 Task: Forward email as attachment with the signature Carlos Perez with the subject Request for clarification from softage.1@softage.net to softage.2@softage.net with the message Could you please provide feedback on the latest version of the marketing plan?
Action: Mouse moved to (1181, 104)
Screenshot: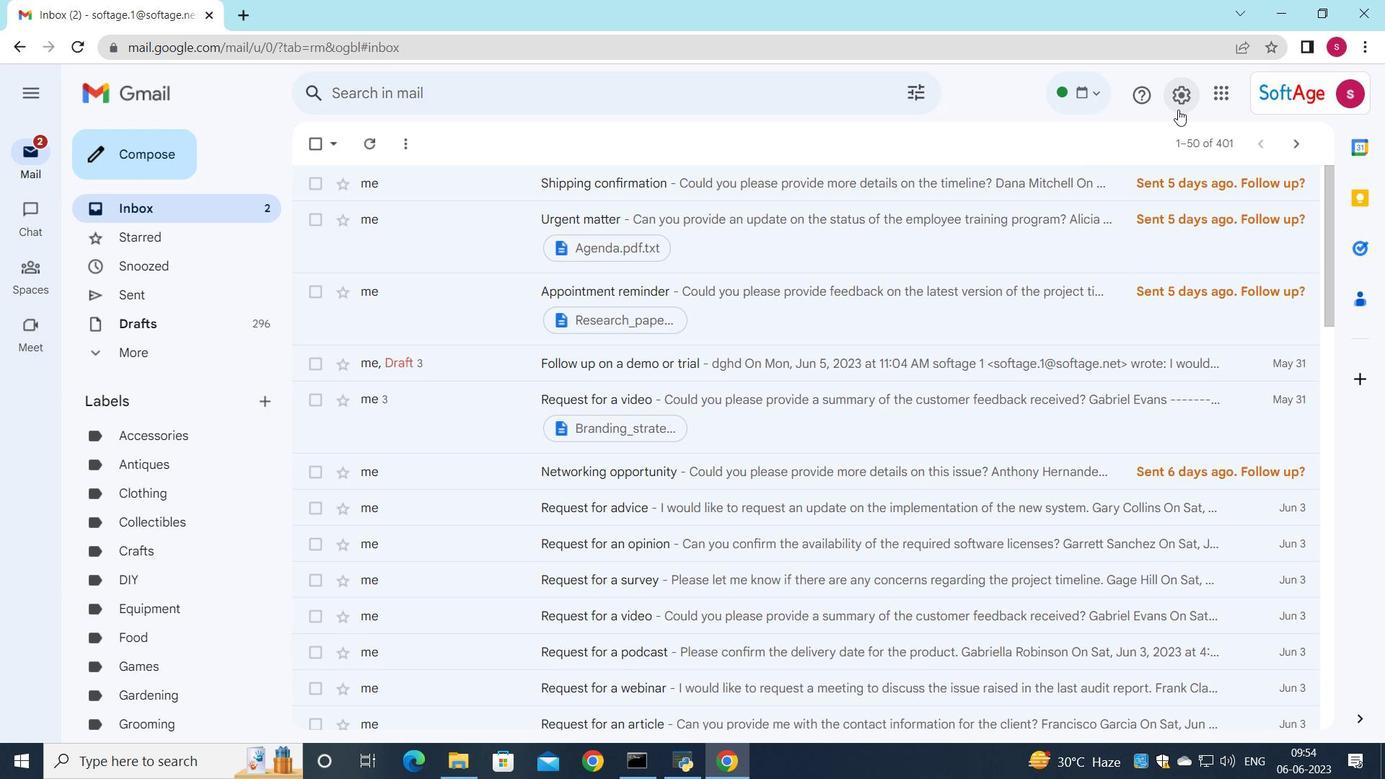
Action: Mouse pressed left at (1181, 104)
Screenshot: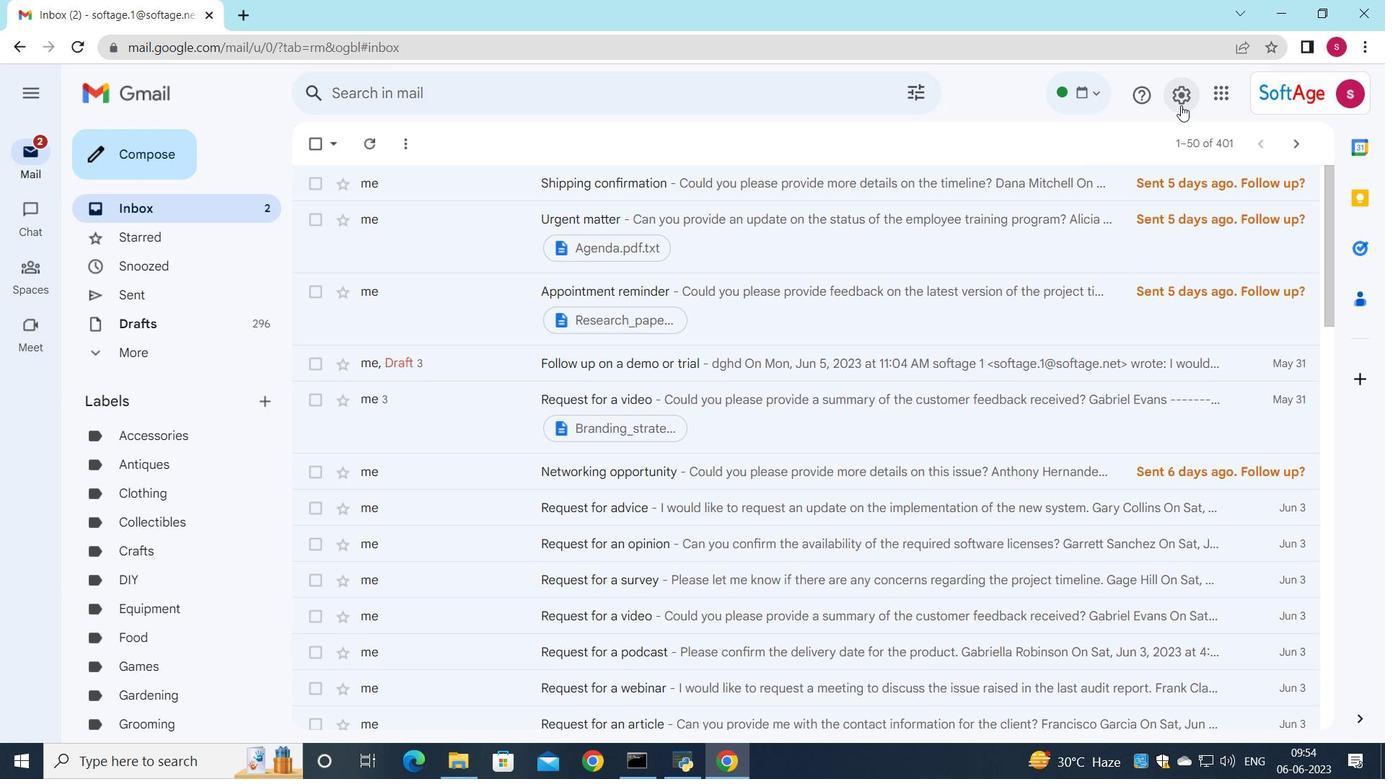 
Action: Mouse moved to (1175, 173)
Screenshot: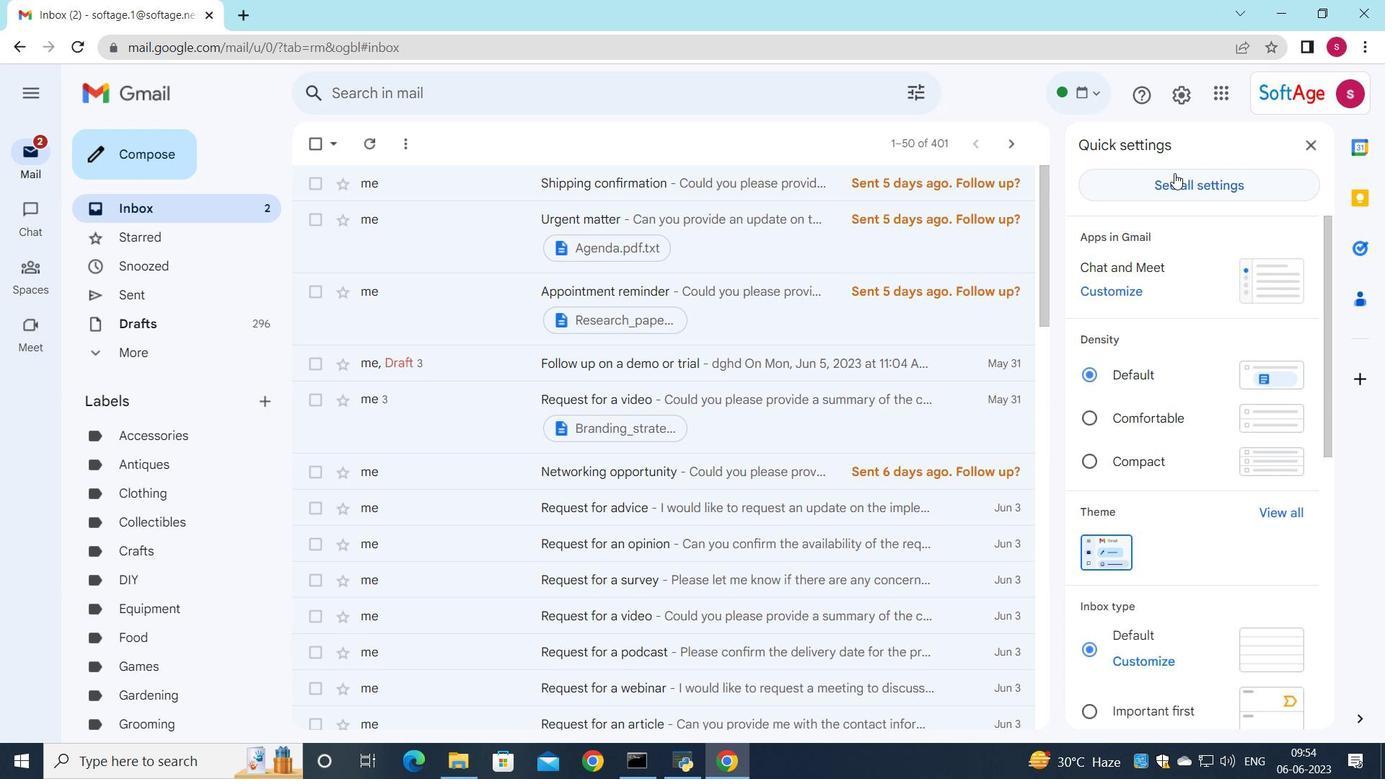 
Action: Mouse pressed left at (1175, 173)
Screenshot: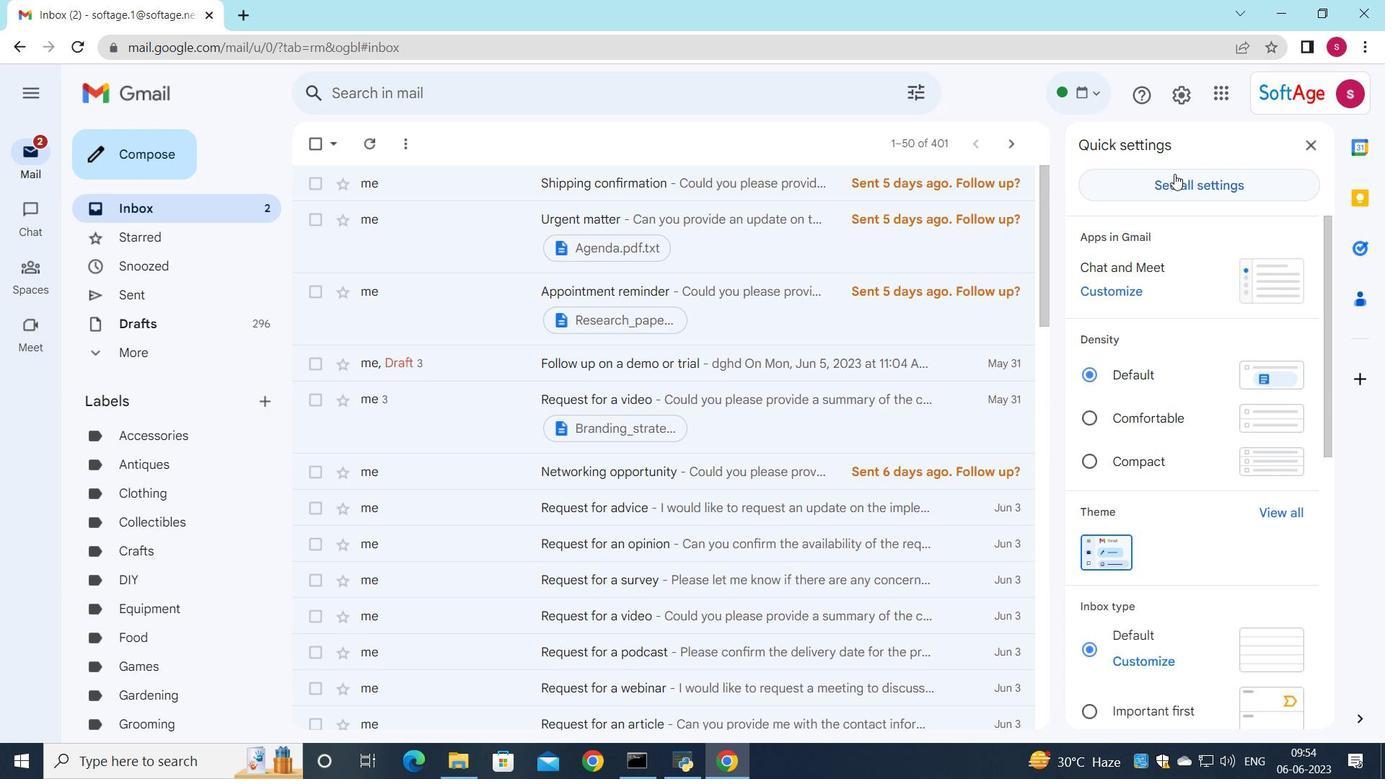 
Action: Mouse moved to (784, 417)
Screenshot: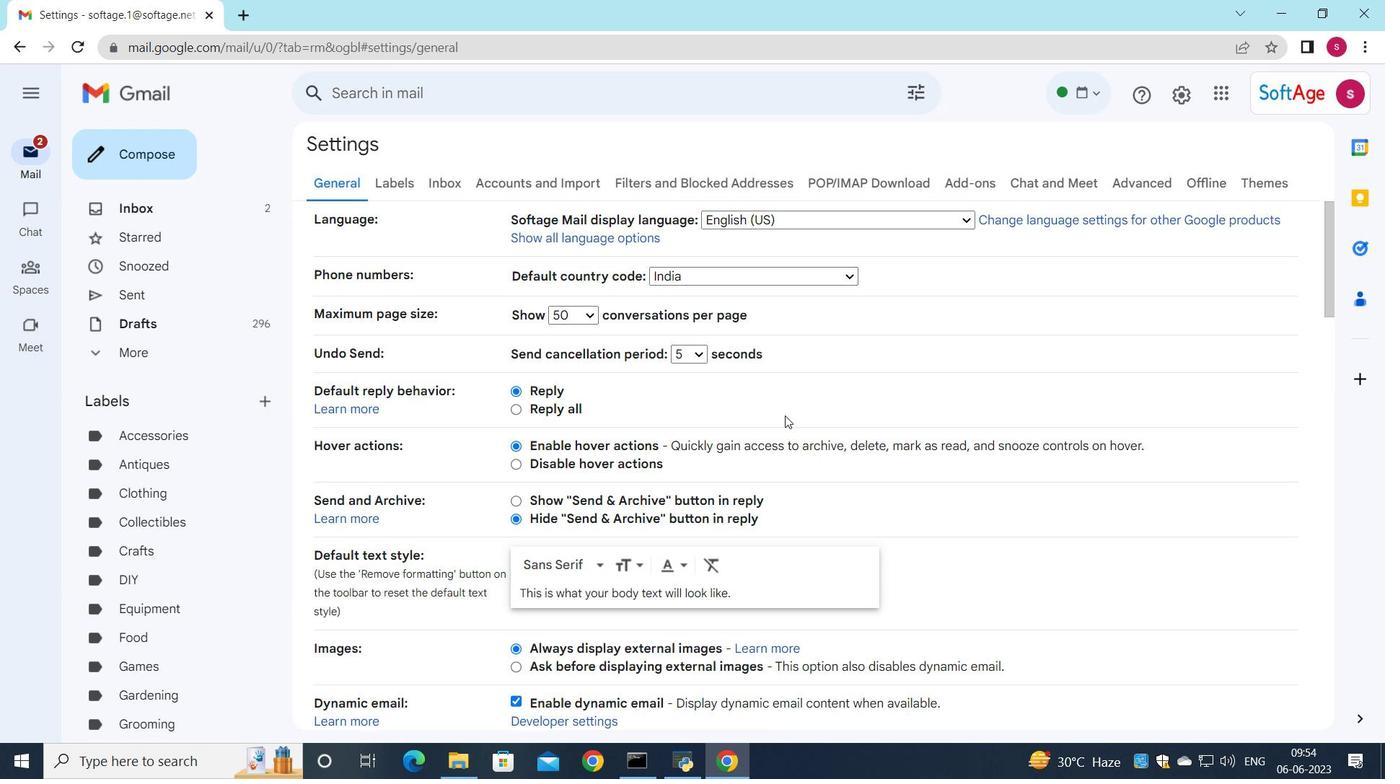 
Action: Mouse scrolled (784, 417) with delta (0, 0)
Screenshot: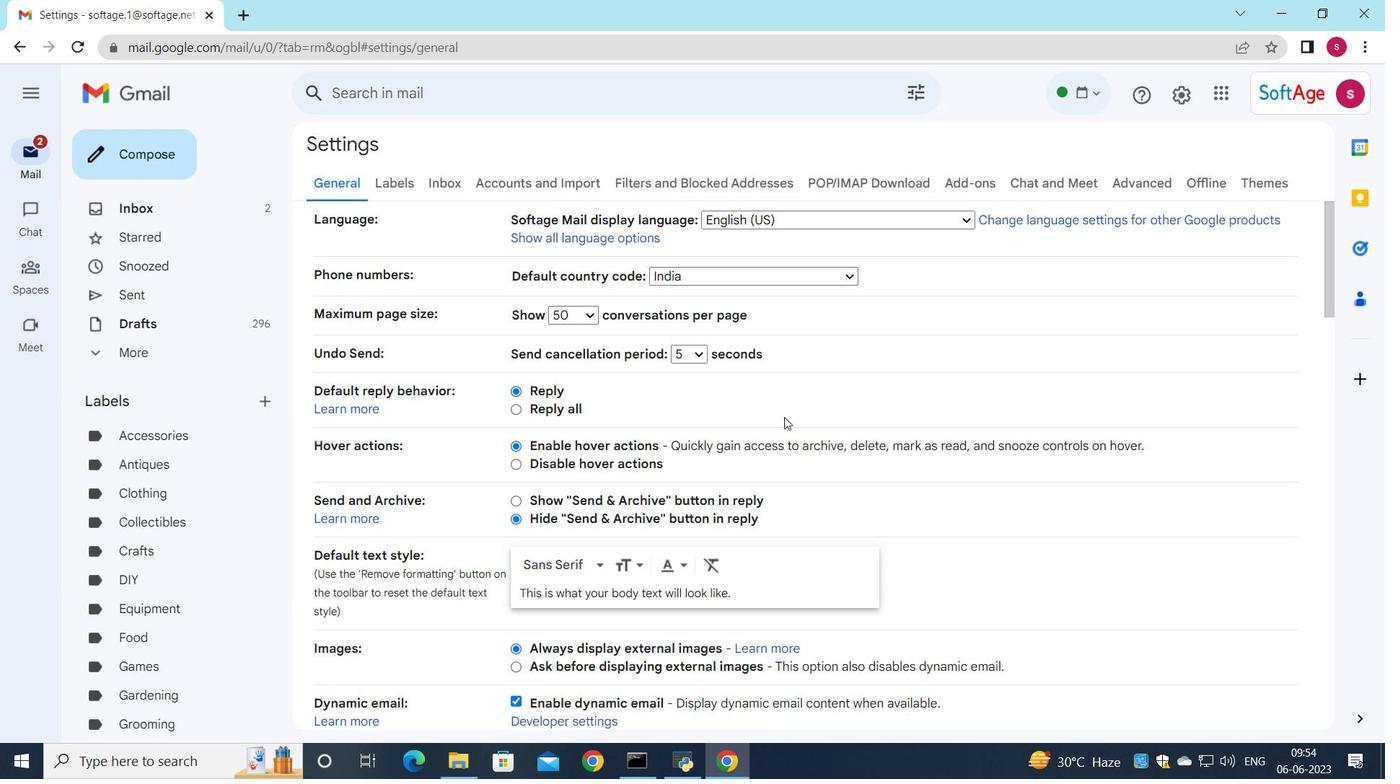 
Action: Mouse moved to (783, 418)
Screenshot: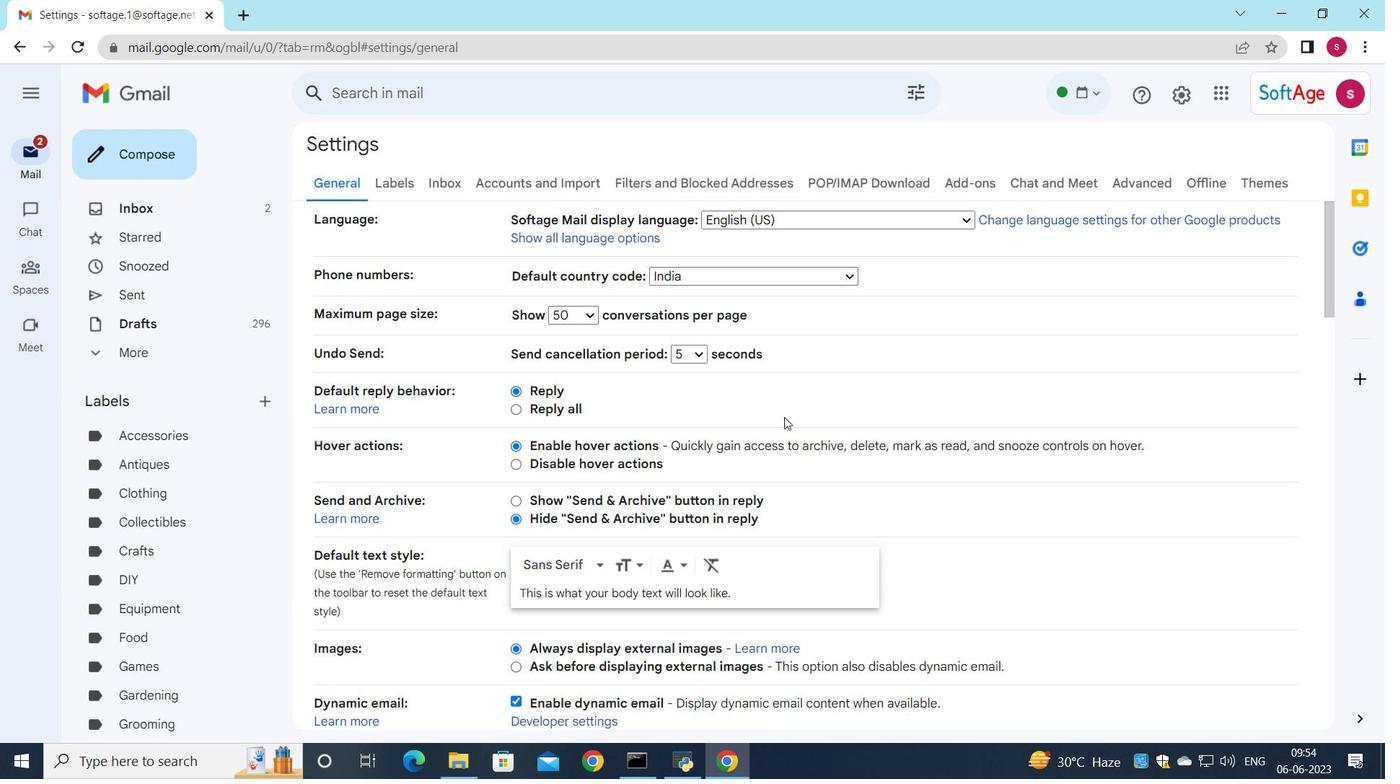 
Action: Mouse scrolled (783, 417) with delta (0, 0)
Screenshot: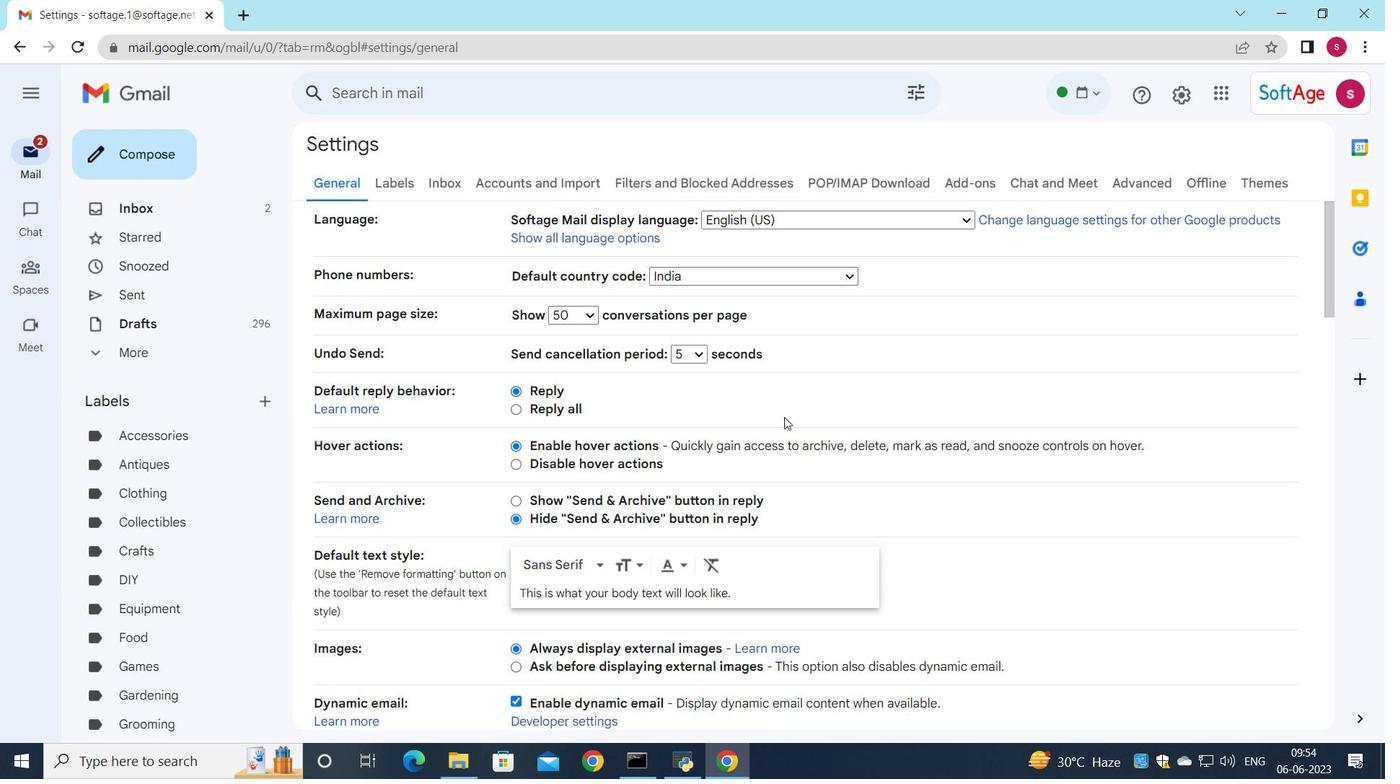 
Action: Mouse moved to (782, 419)
Screenshot: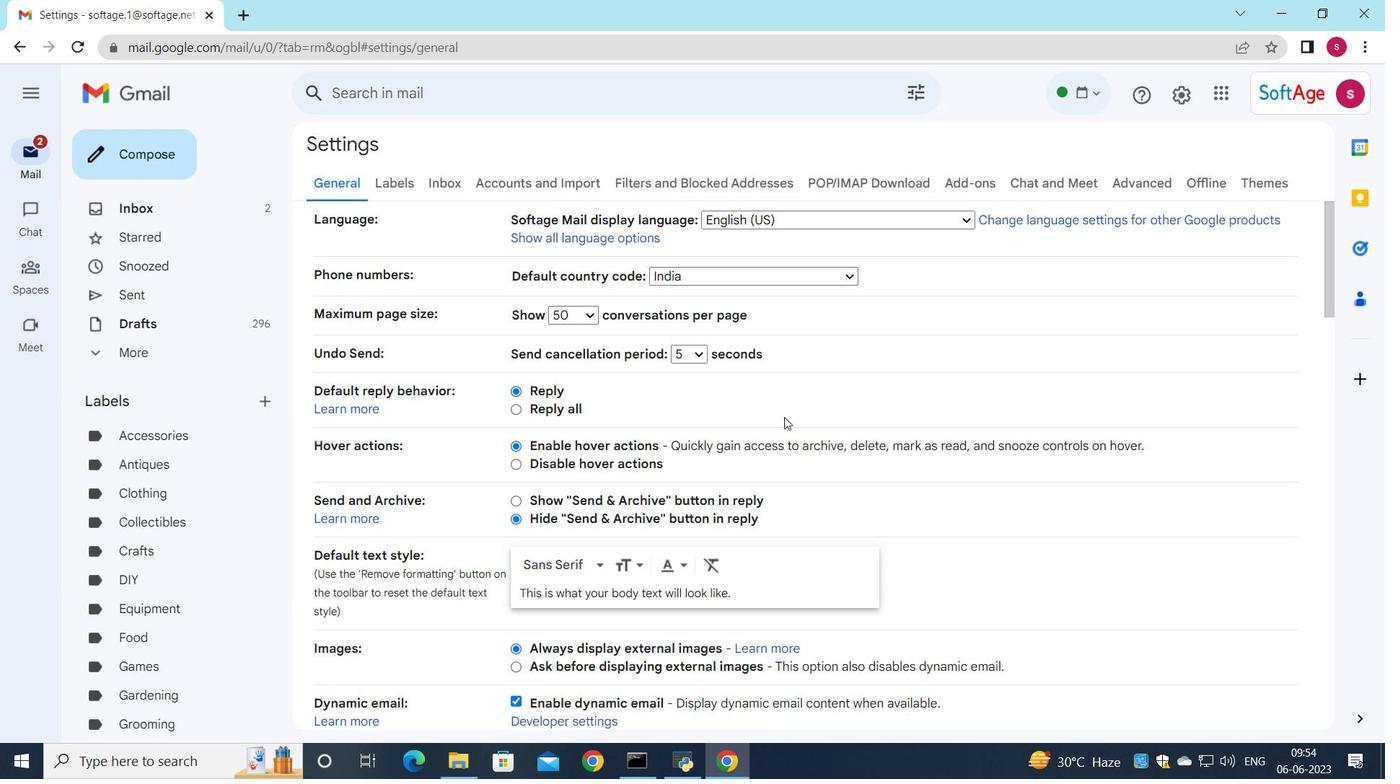 
Action: Mouse scrolled (782, 419) with delta (0, 0)
Screenshot: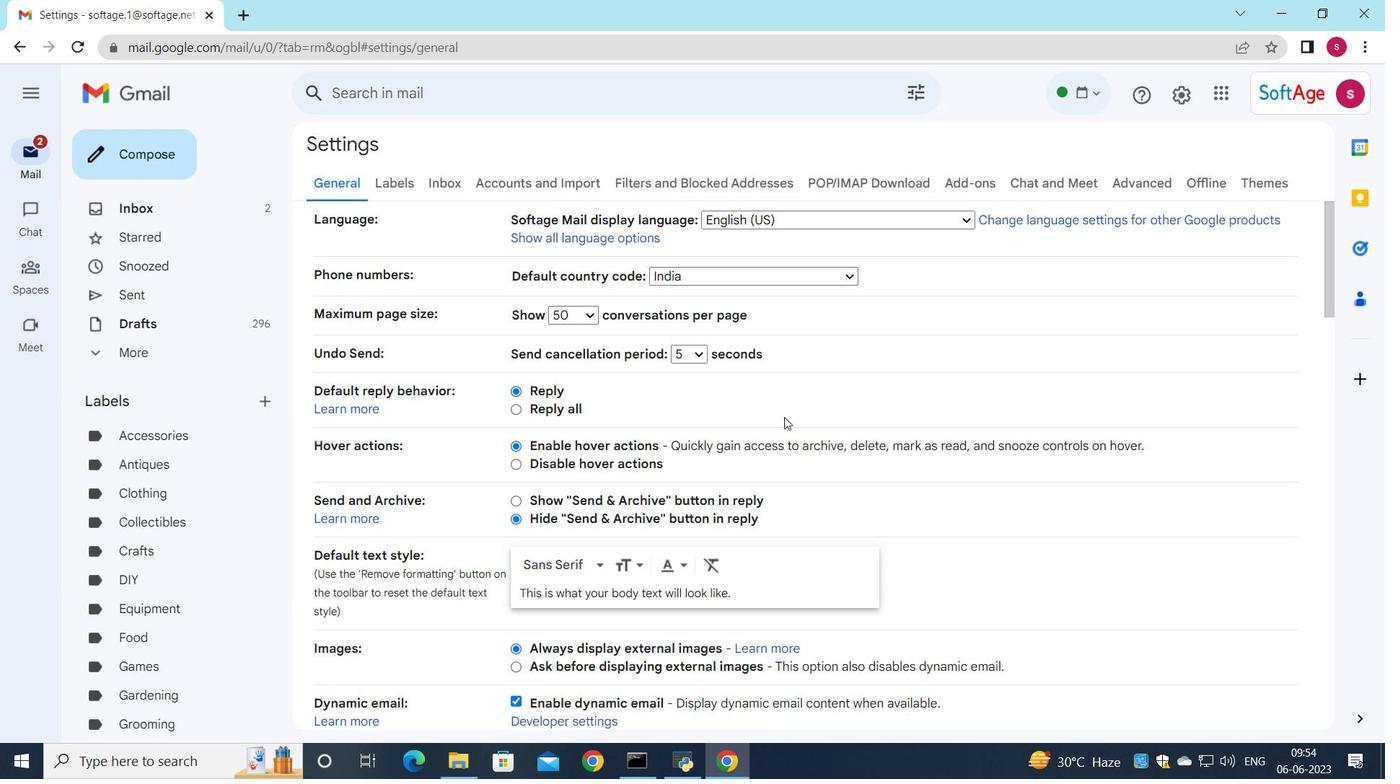 
Action: Mouse moved to (780, 432)
Screenshot: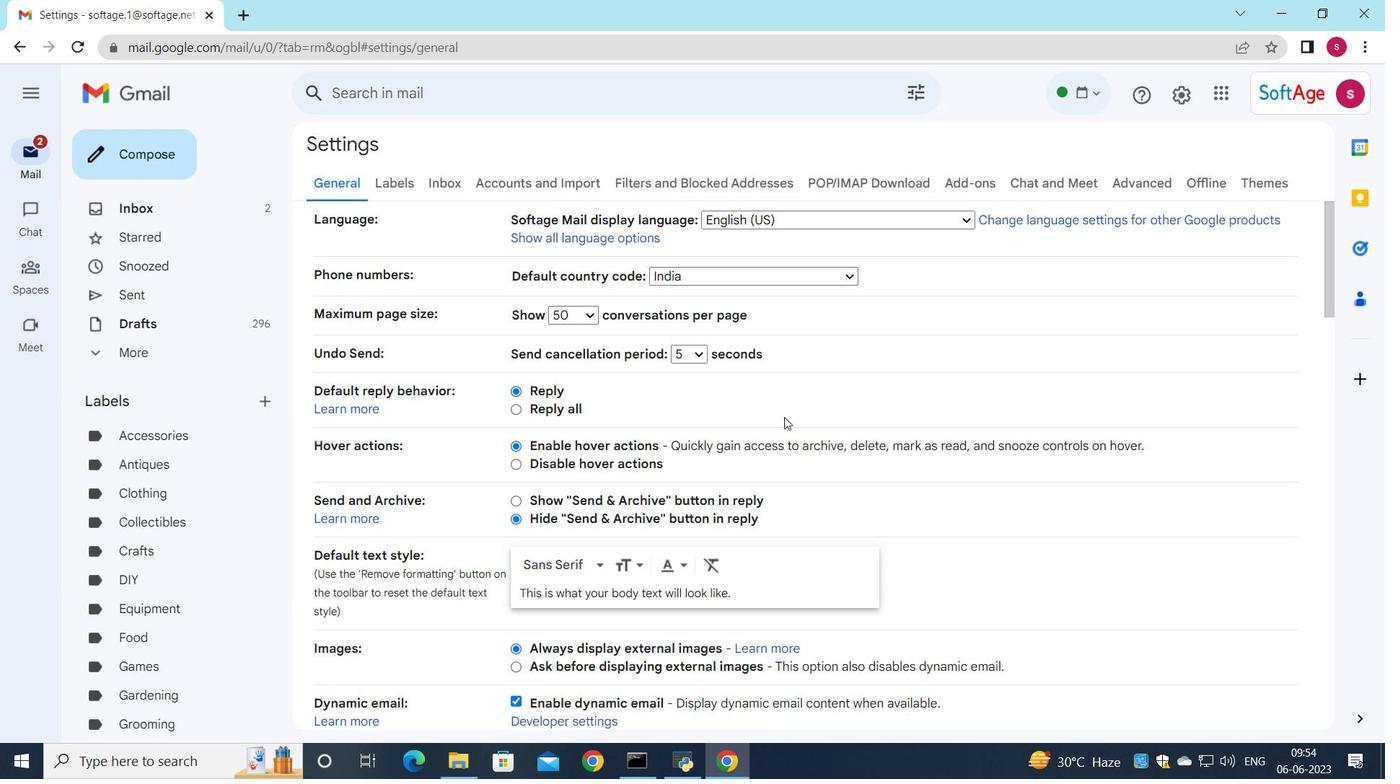 
Action: Mouse scrolled (780, 429) with delta (0, 0)
Screenshot: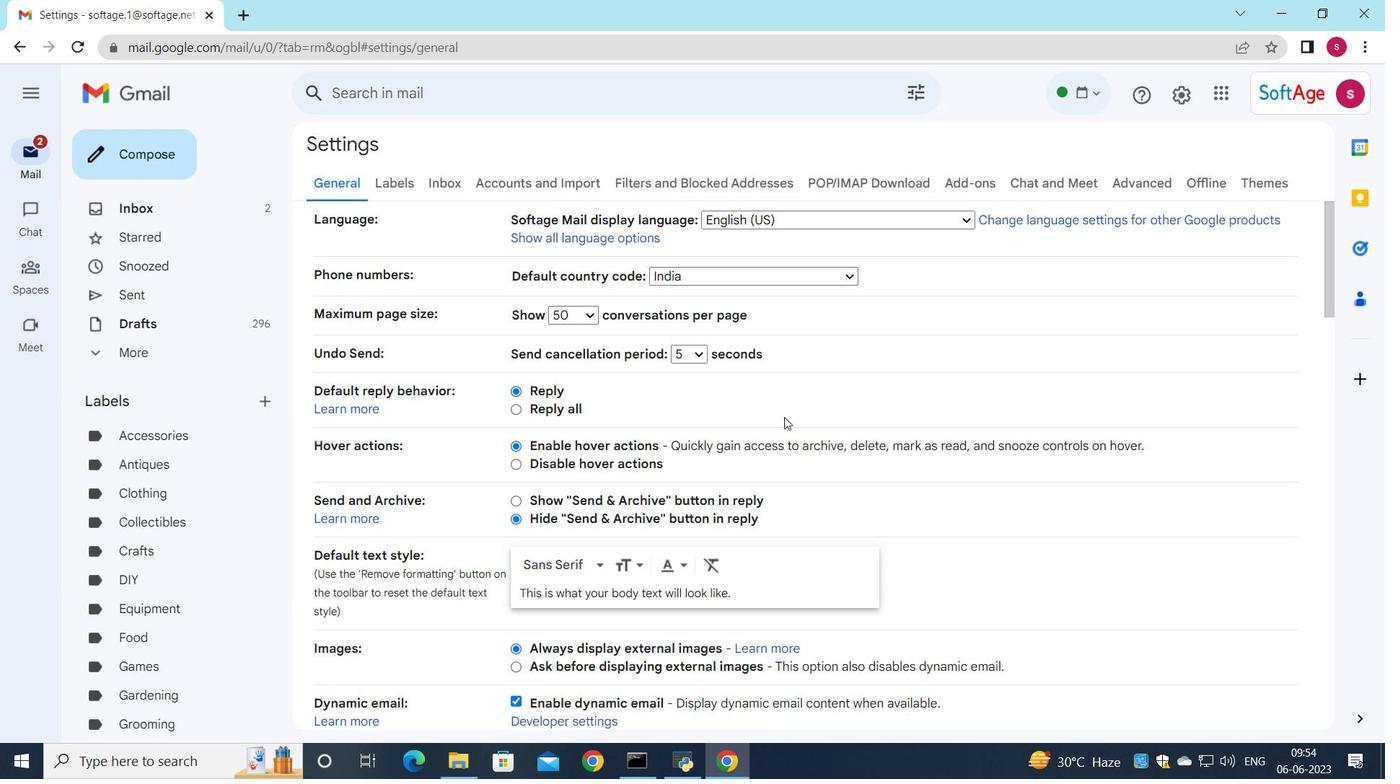 
Action: Mouse moved to (761, 485)
Screenshot: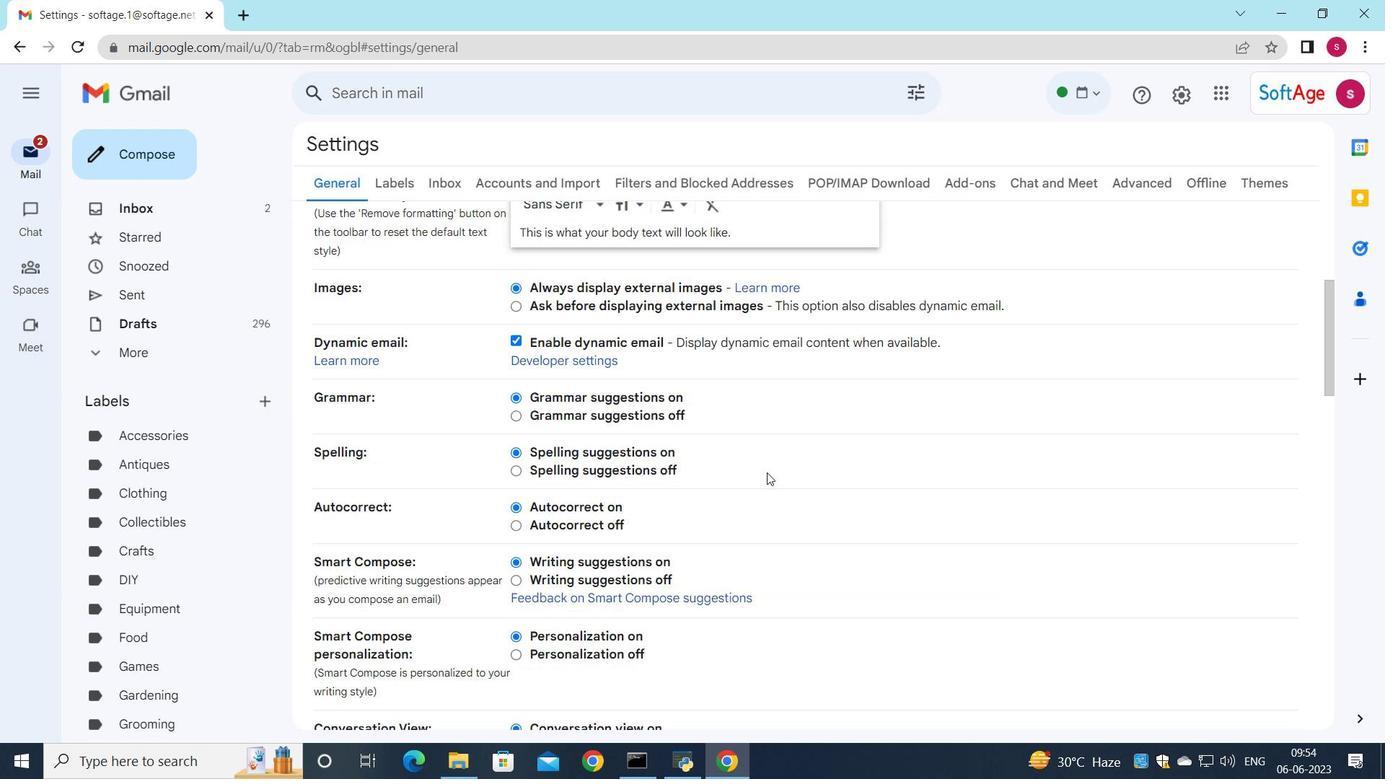 
Action: Mouse scrolled (761, 484) with delta (0, 0)
Screenshot: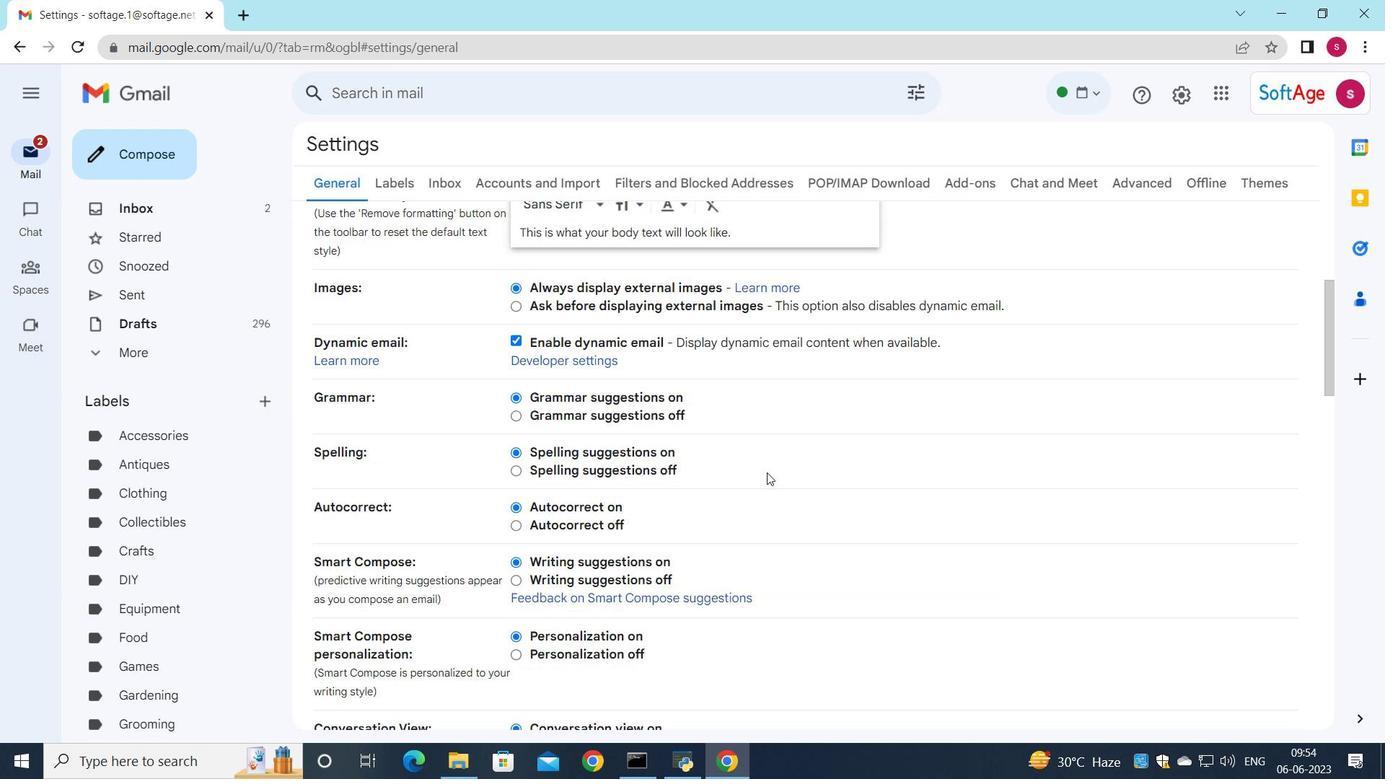 
Action: Mouse moved to (759, 489)
Screenshot: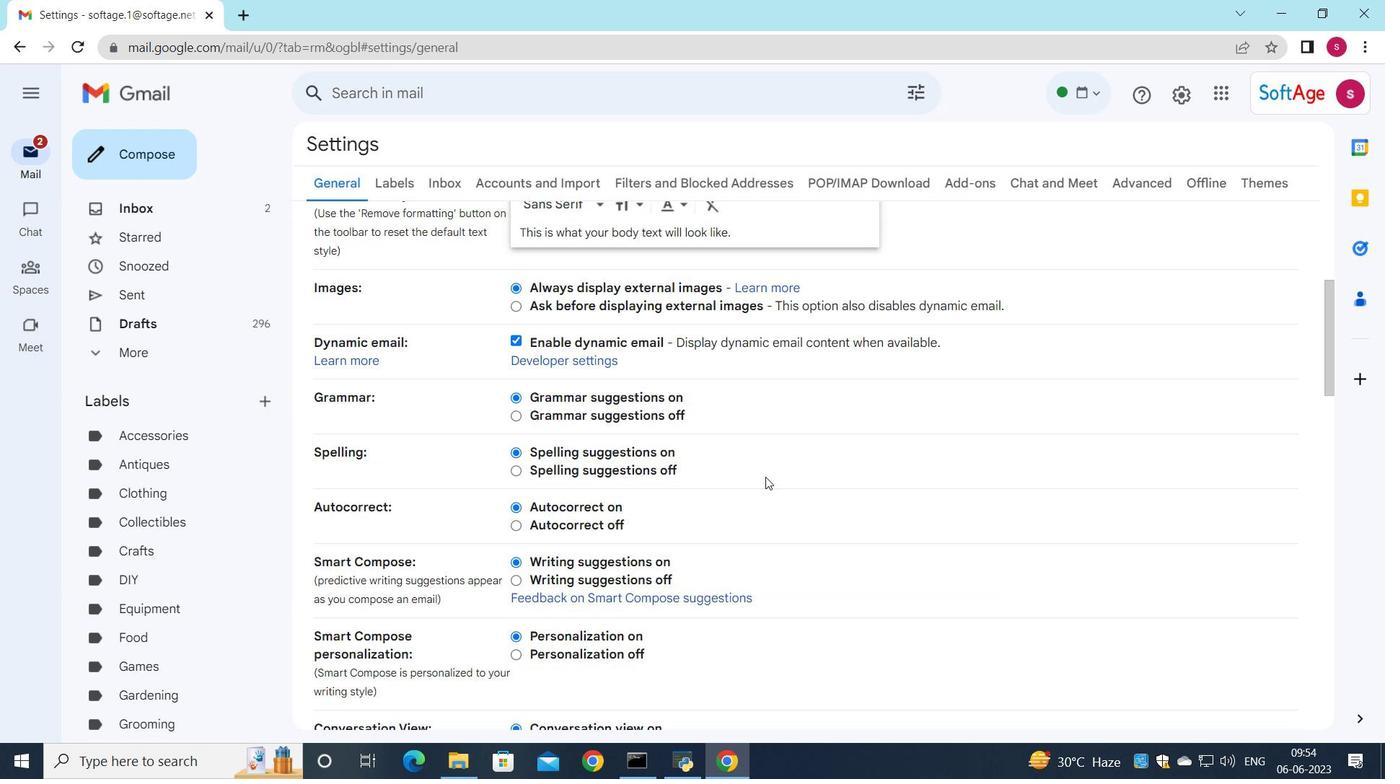 
Action: Mouse scrolled (759, 489) with delta (0, 0)
Screenshot: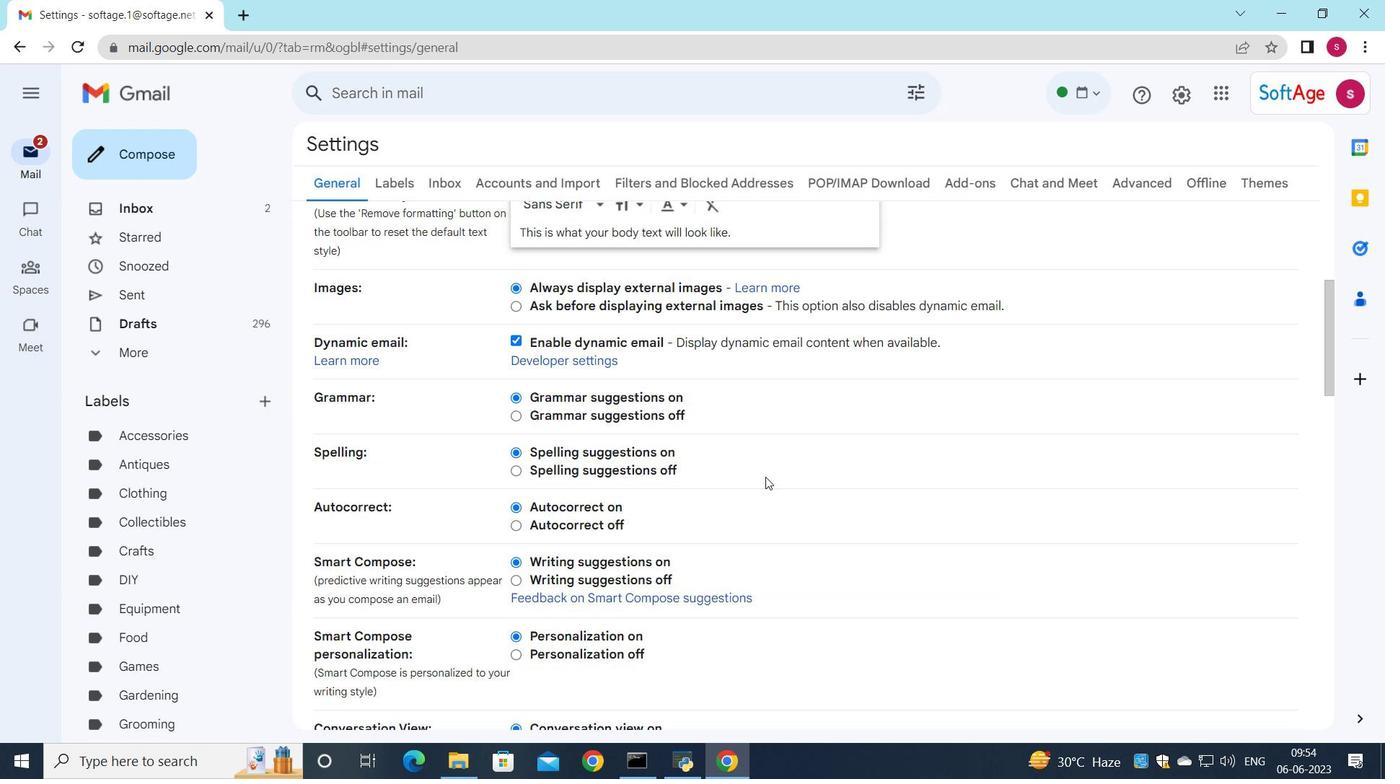
Action: Mouse moved to (753, 502)
Screenshot: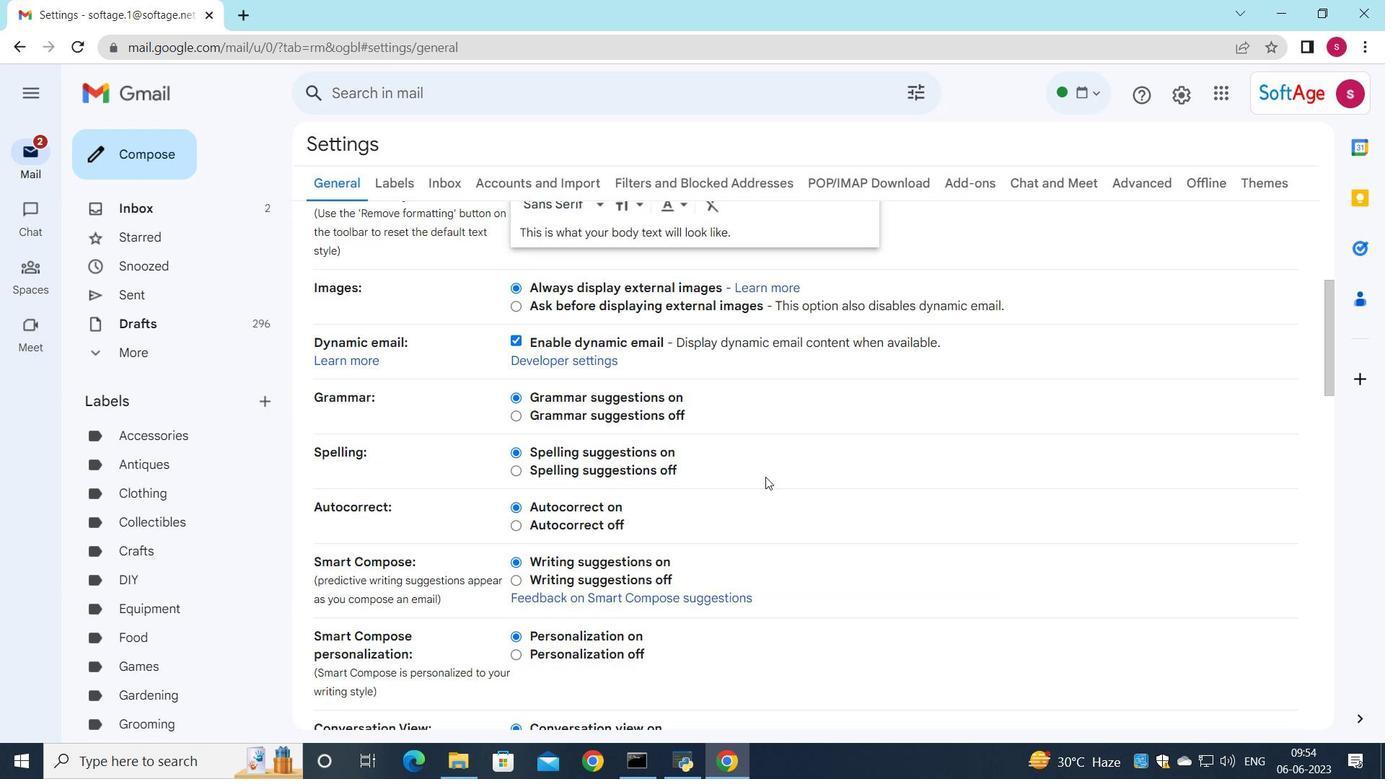 
Action: Mouse scrolled (753, 502) with delta (0, 0)
Screenshot: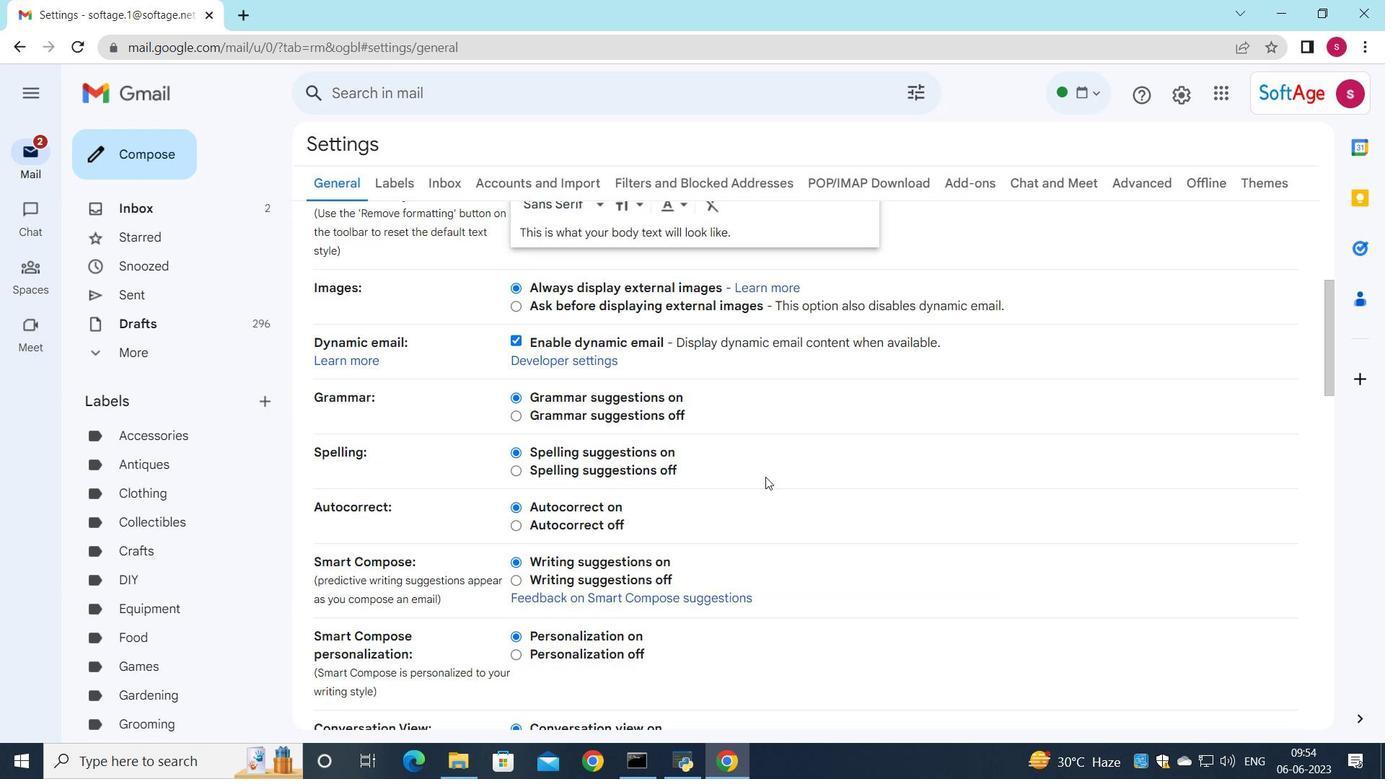 
Action: Mouse moved to (727, 591)
Screenshot: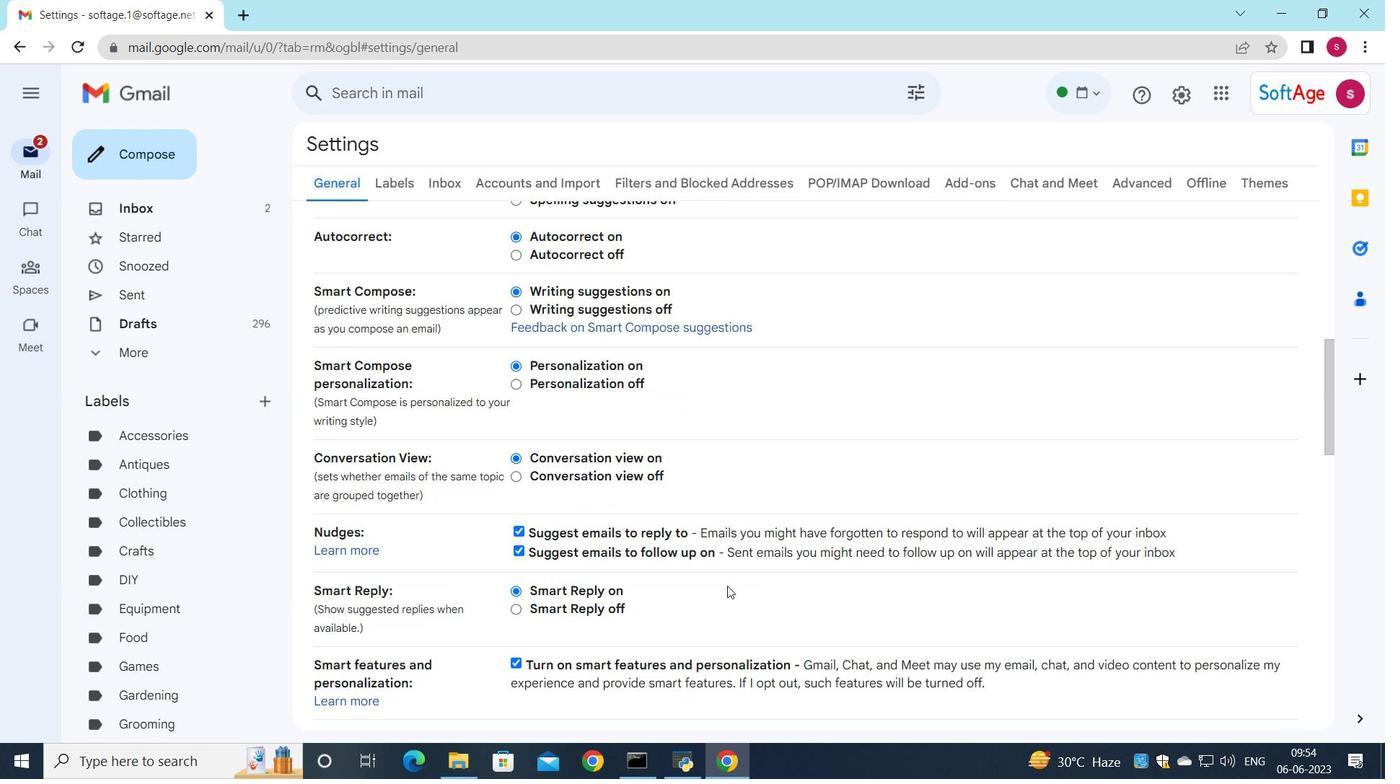 
Action: Mouse scrolled (727, 590) with delta (0, 0)
Screenshot: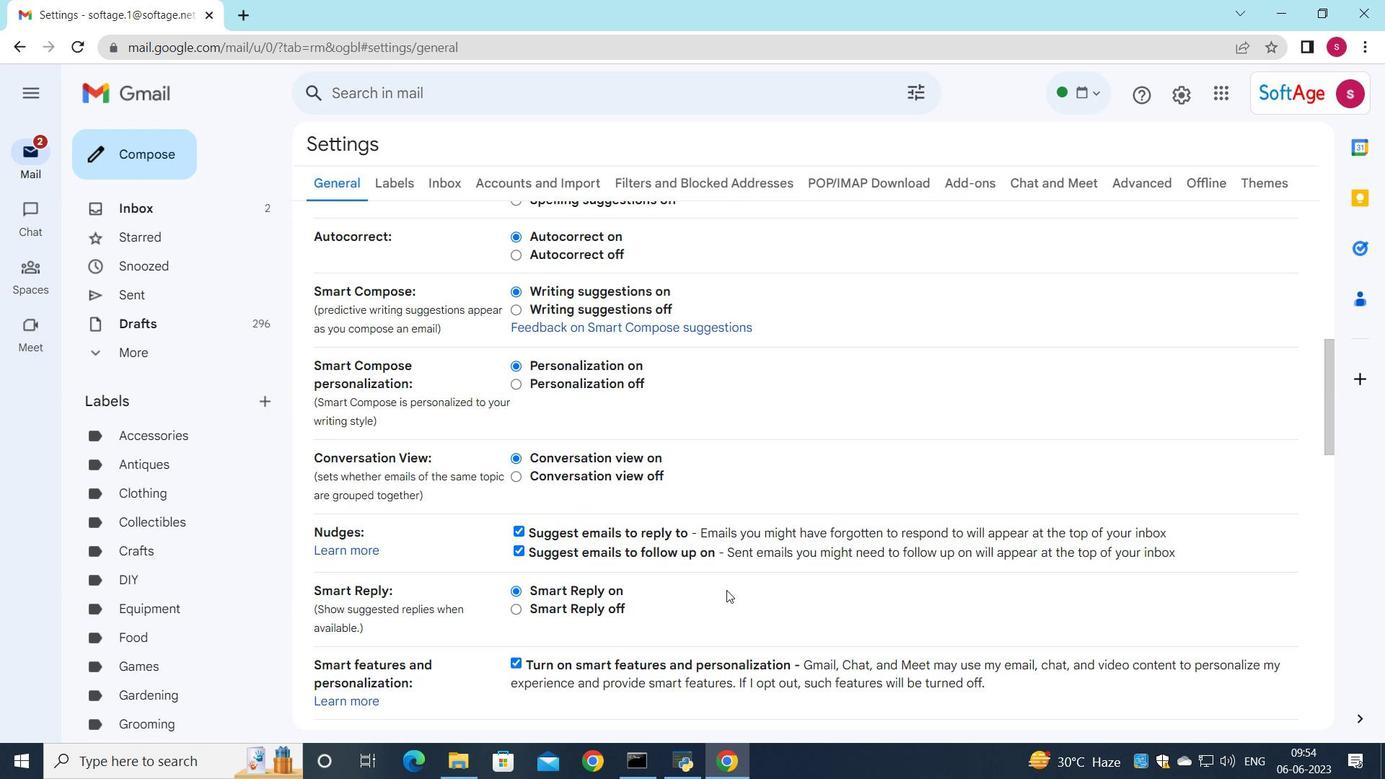
Action: Mouse moved to (741, 617)
Screenshot: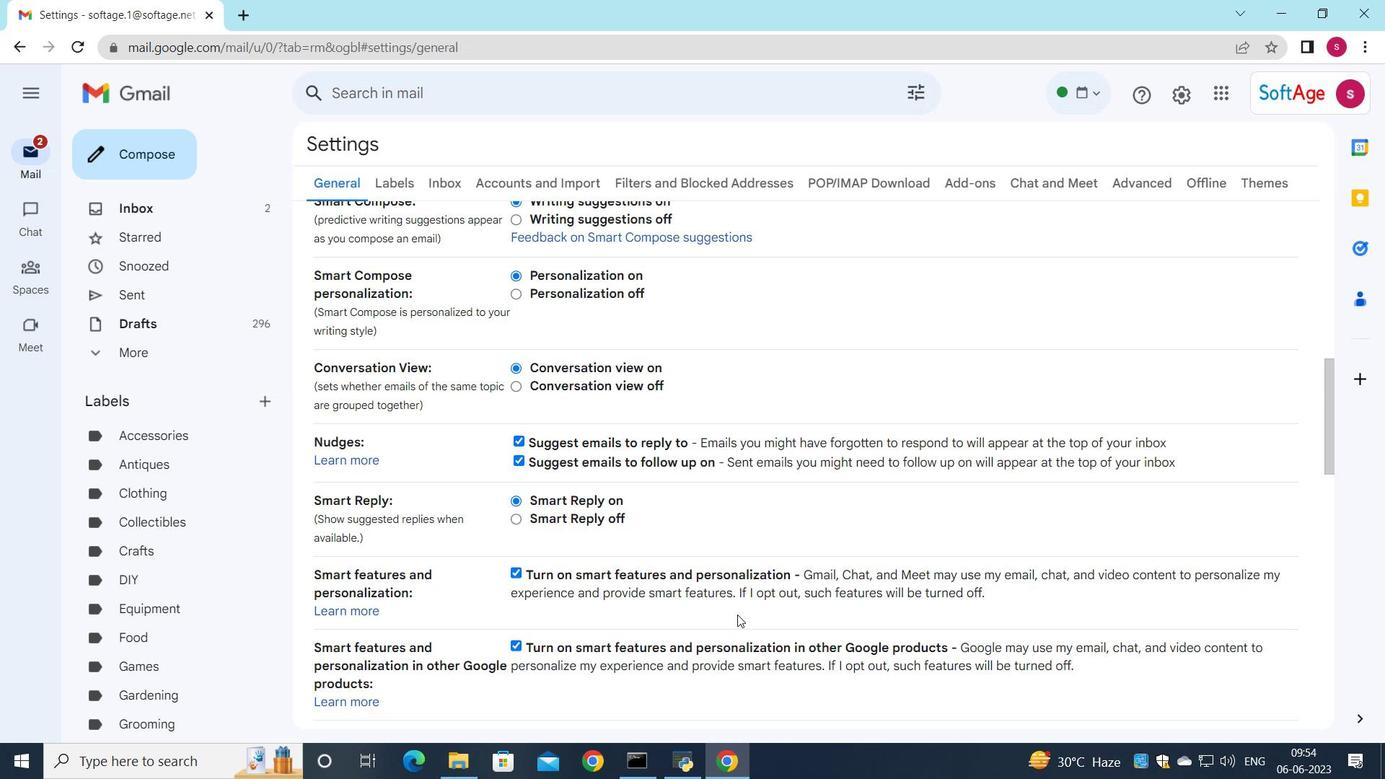 
Action: Mouse scrolled (741, 616) with delta (0, 0)
Screenshot: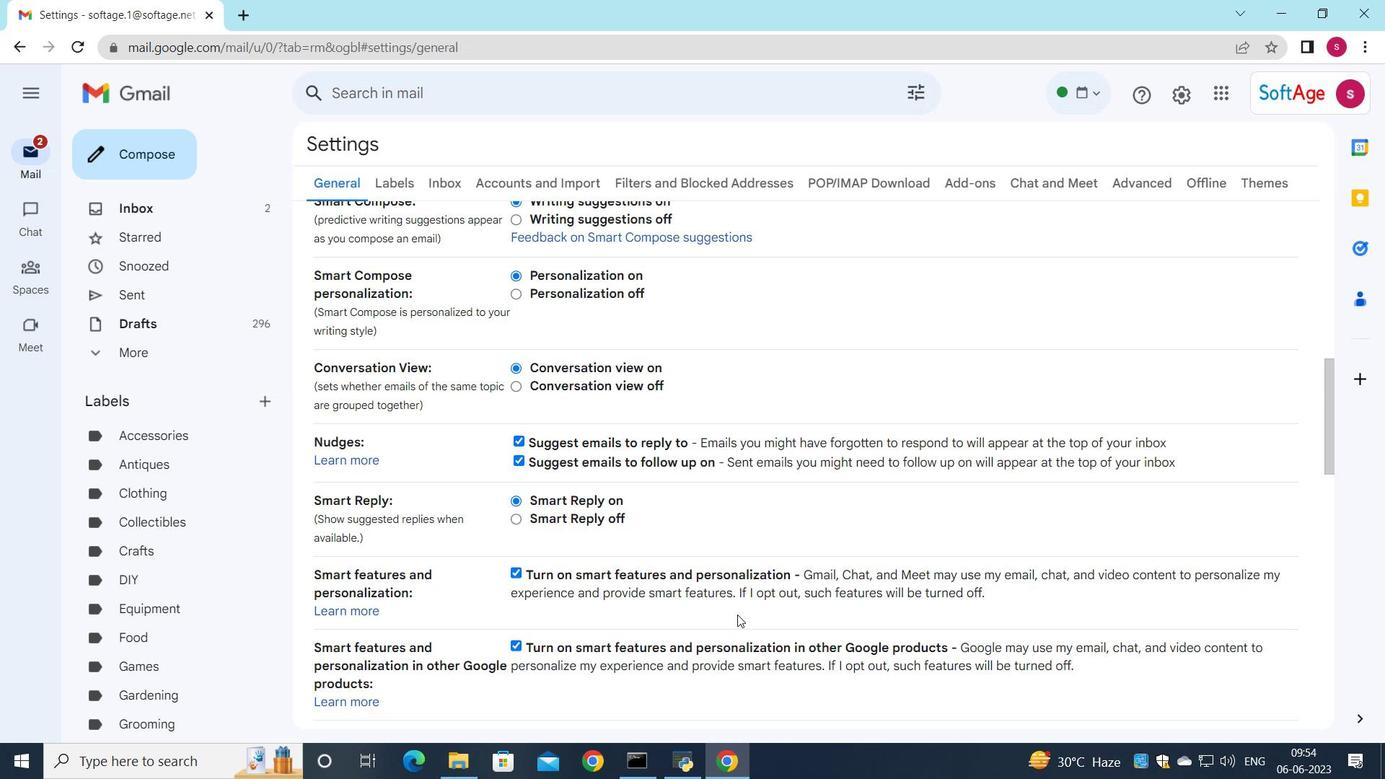 
Action: Mouse moved to (752, 609)
Screenshot: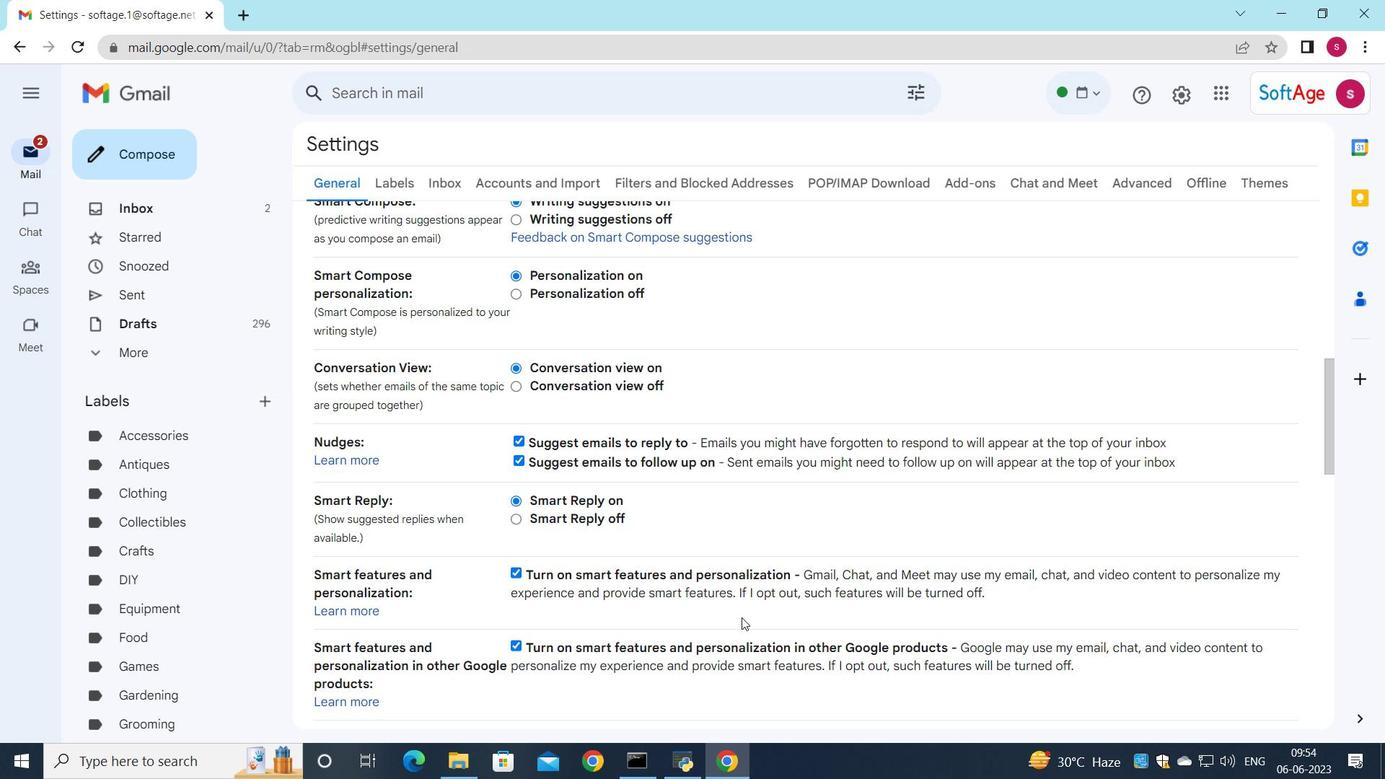 
Action: Mouse scrolled (752, 609) with delta (0, 0)
Screenshot: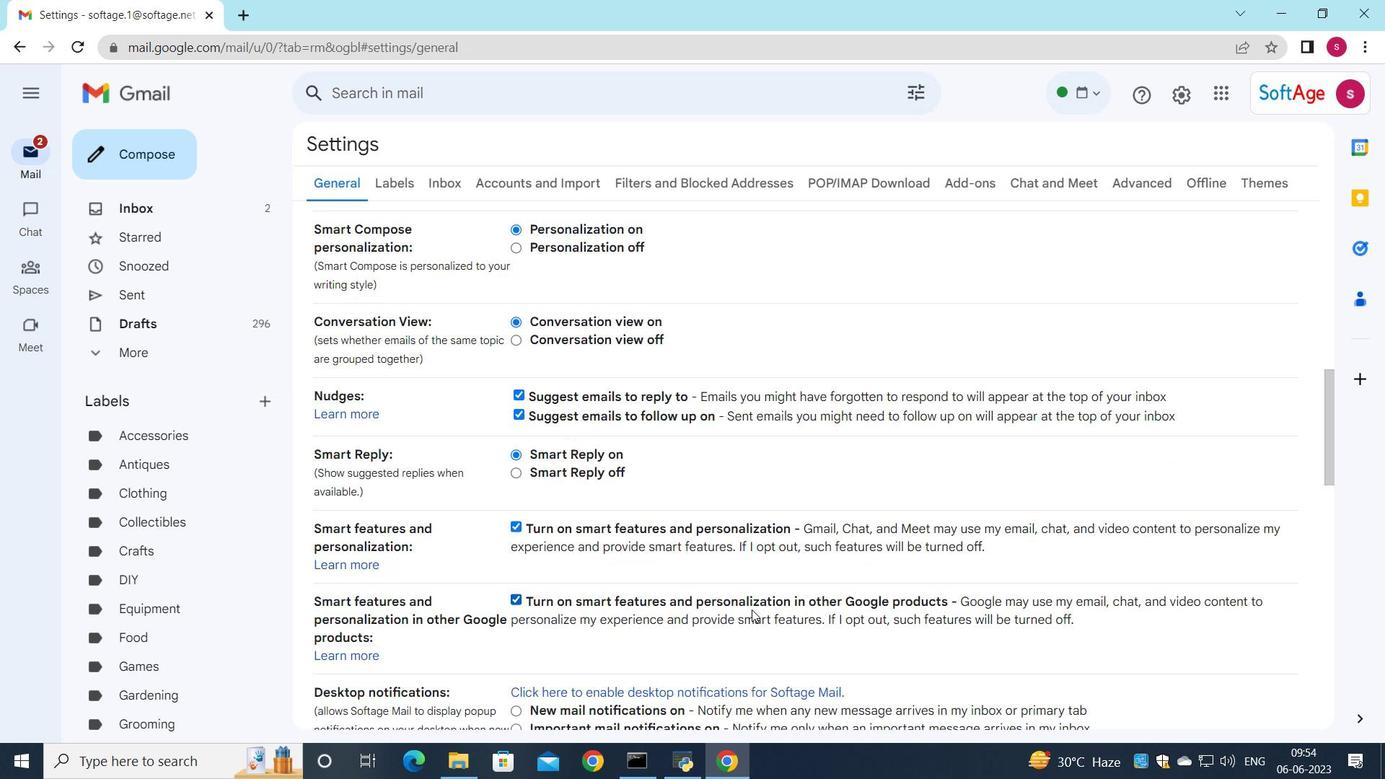 
Action: Mouse scrolled (752, 609) with delta (0, 0)
Screenshot: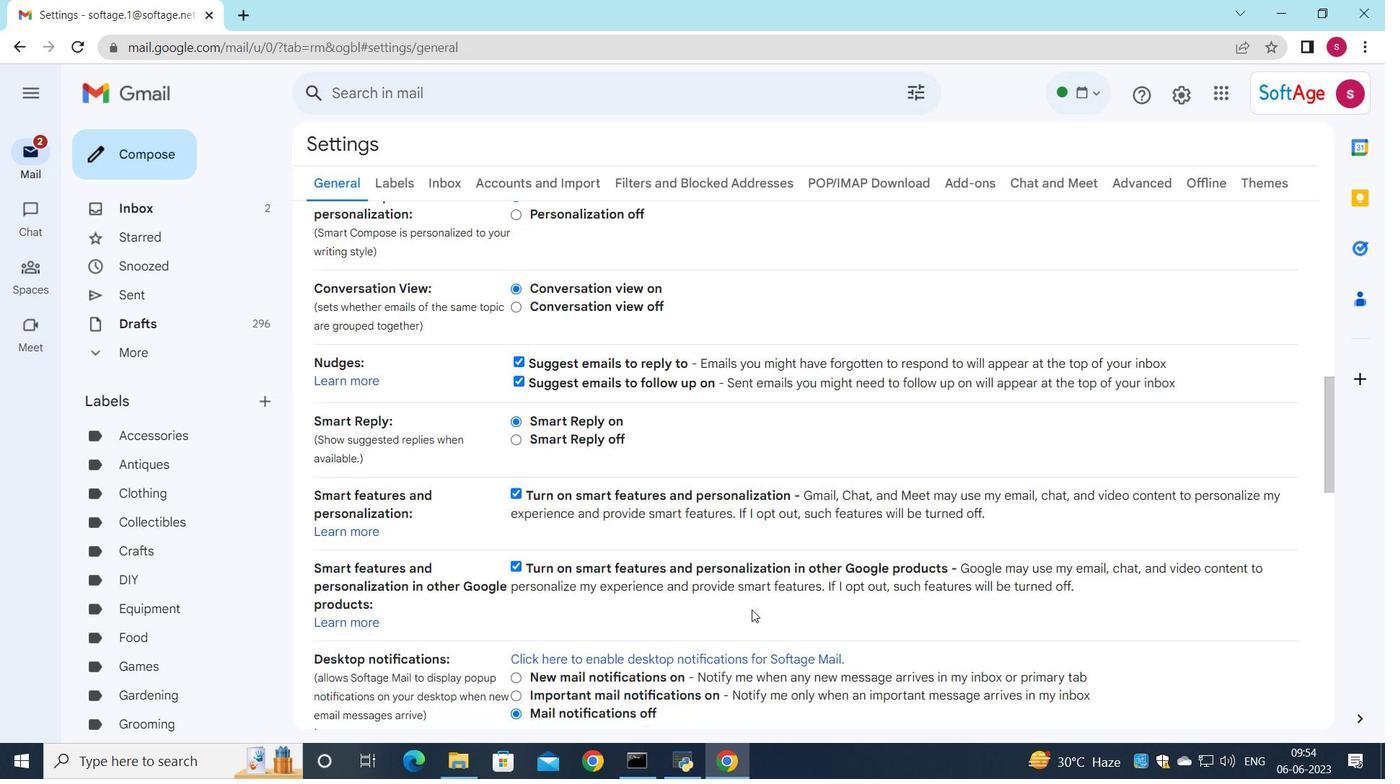 
Action: Mouse scrolled (752, 609) with delta (0, 0)
Screenshot: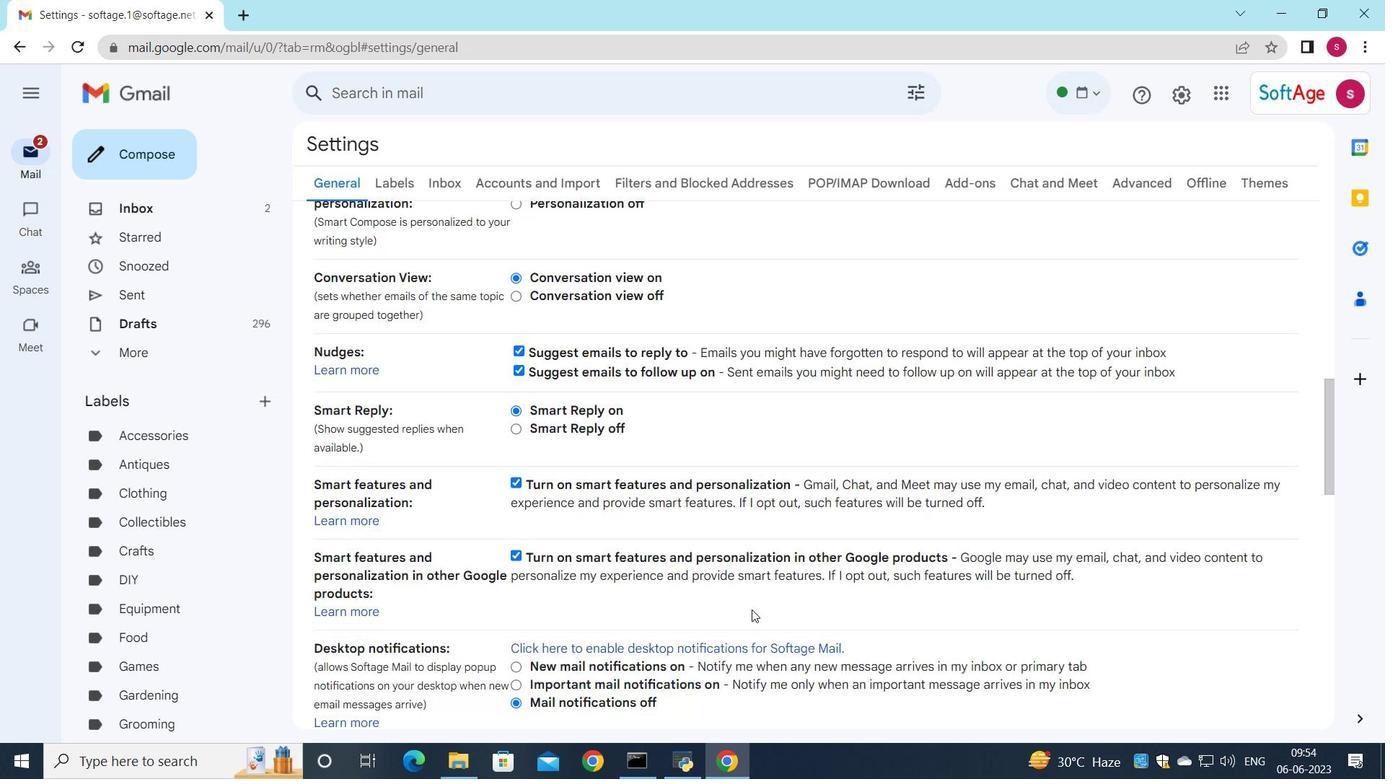 
Action: Mouse moved to (692, 640)
Screenshot: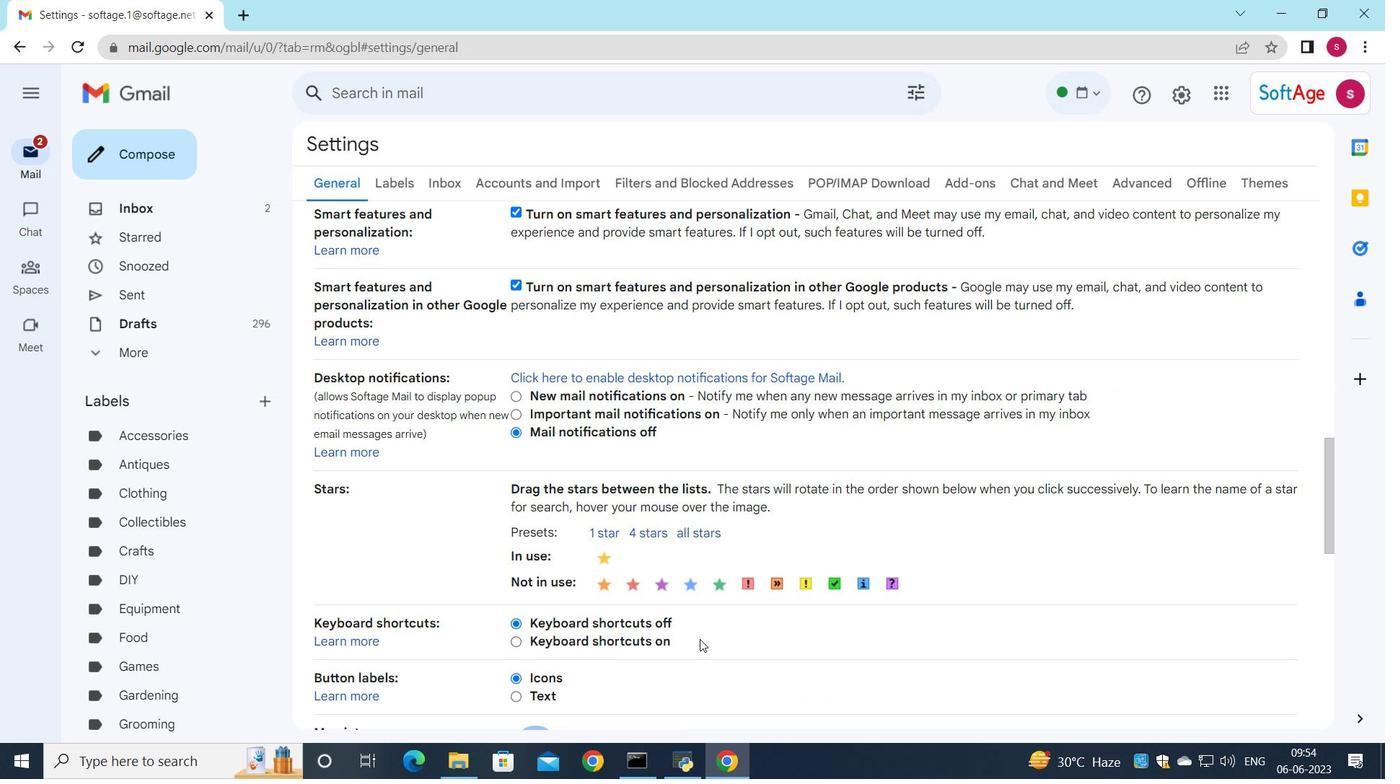 
Action: Mouse scrolled (692, 639) with delta (0, 0)
Screenshot: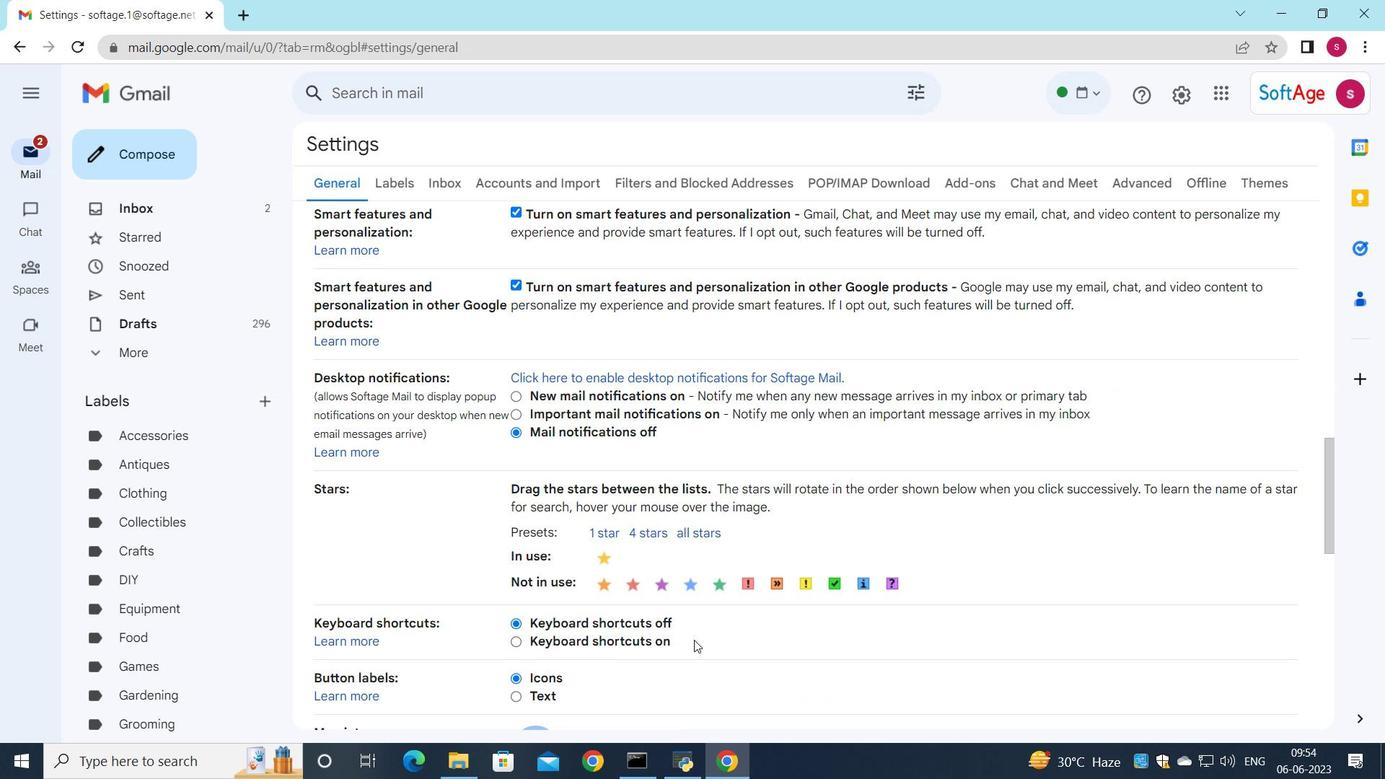 
Action: Mouse moved to (692, 640)
Screenshot: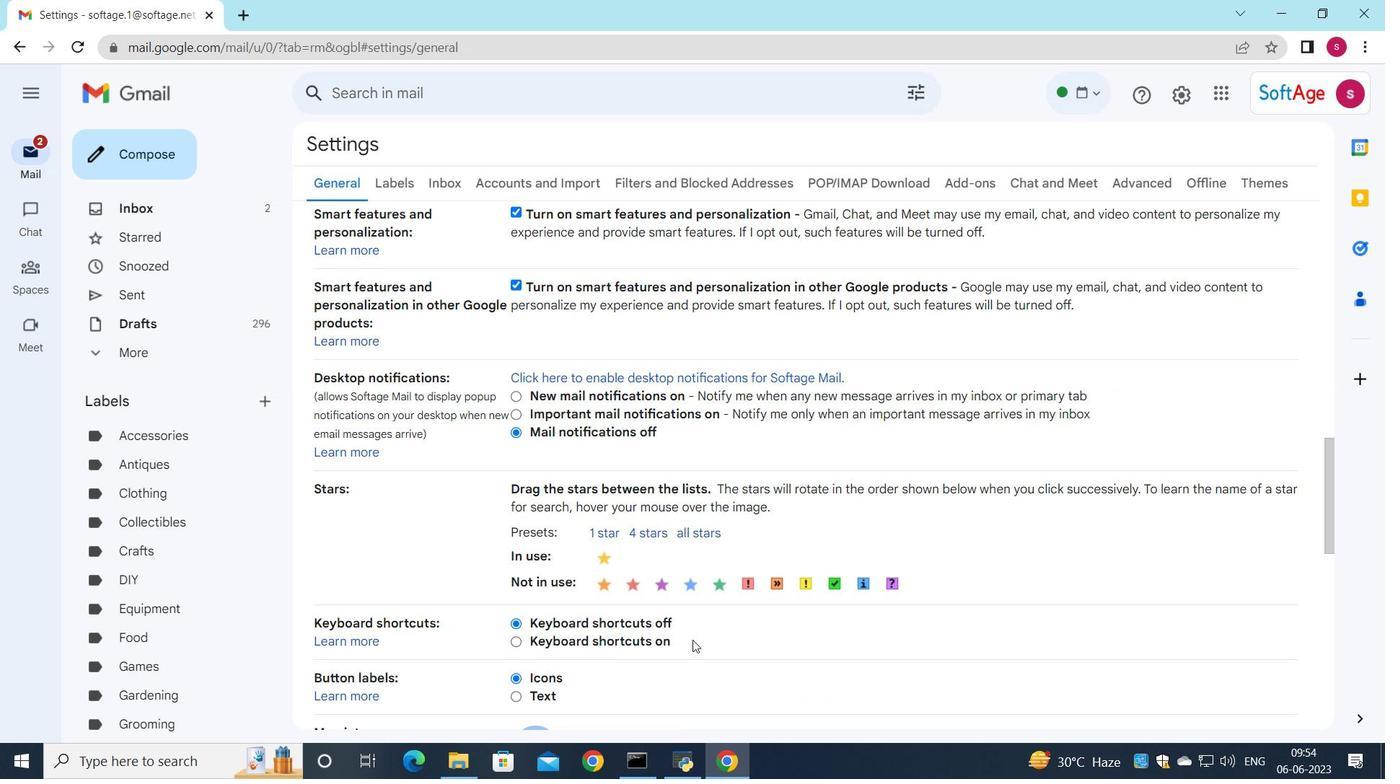 
Action: Mouse scrolled (692, 639) with delta (0, 0)
Screenshot: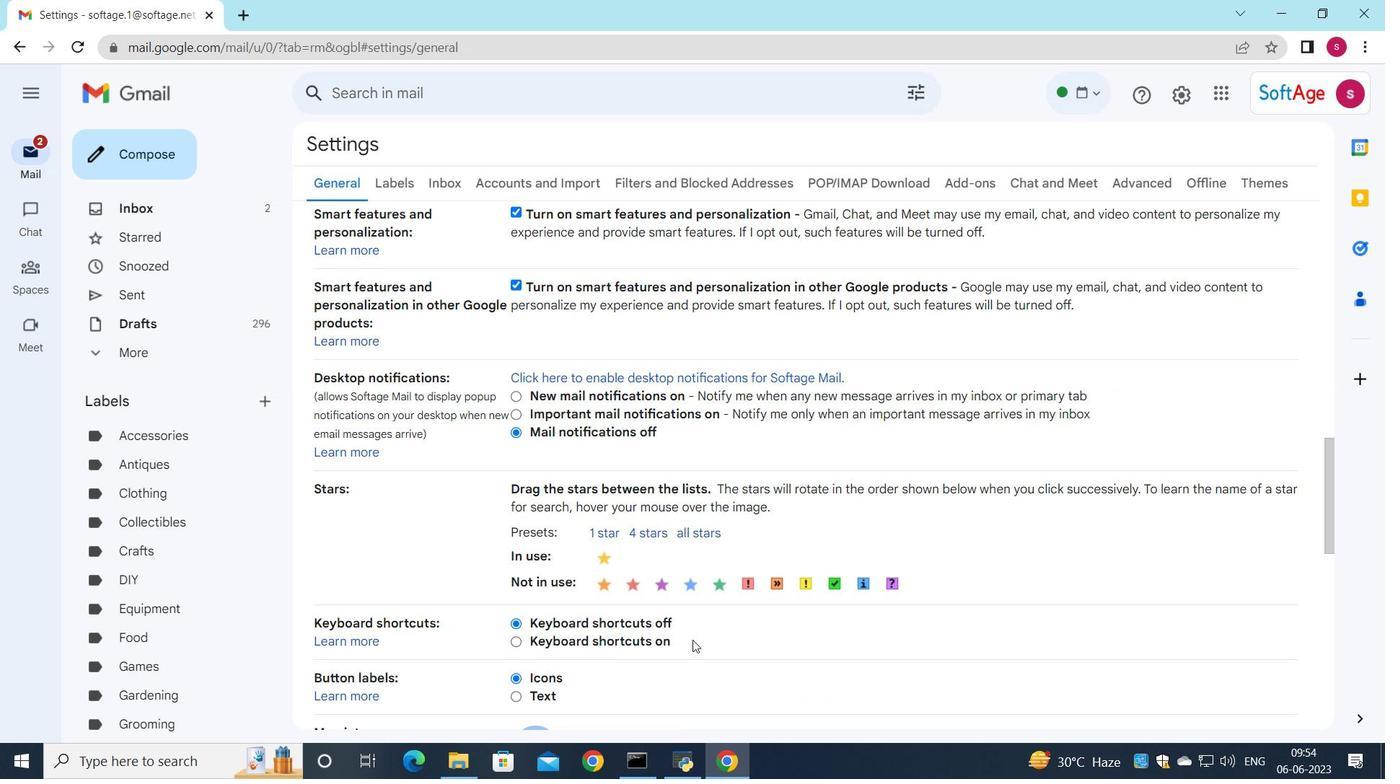 
Action: Mouse moved to (689, 640)
Screenshot: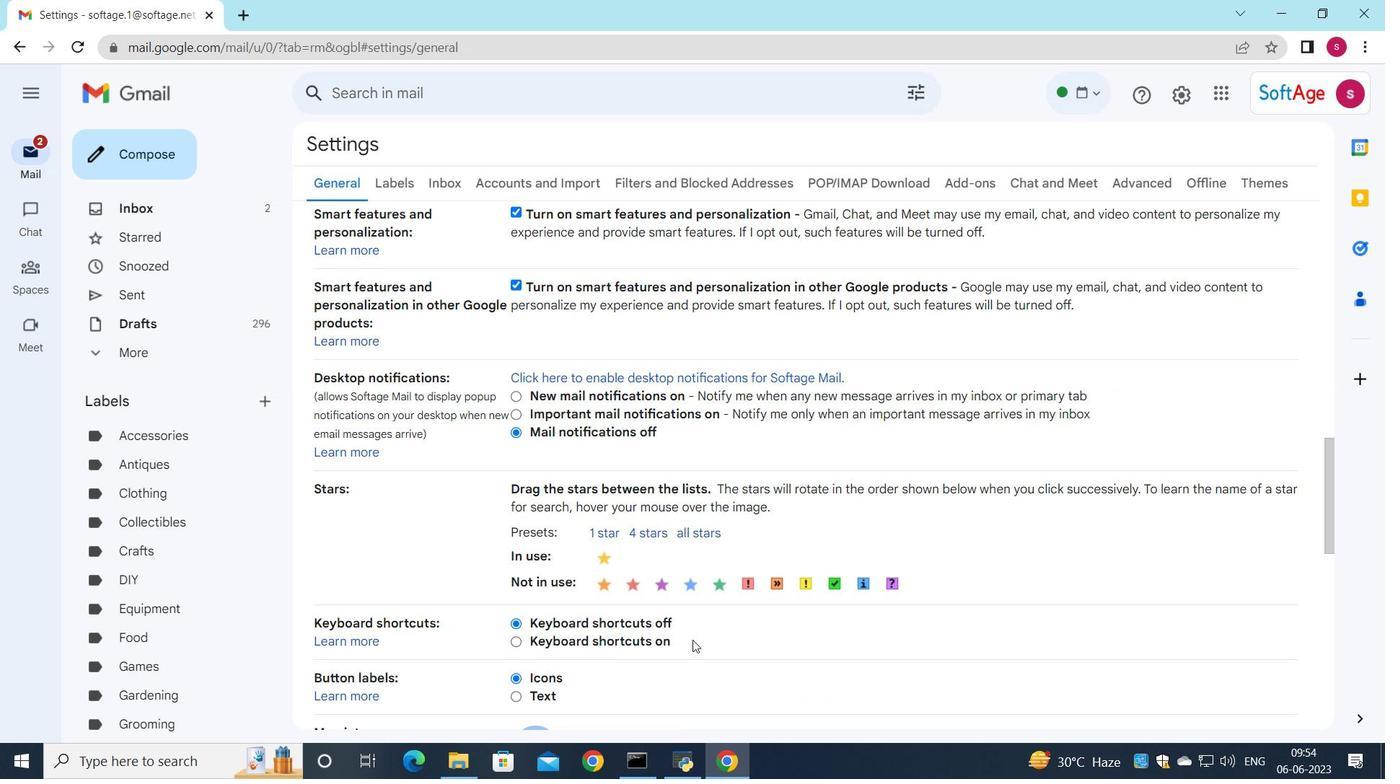 
Action: Mouse scrolled (689, 639) with delta (0, 0)
Screenshot: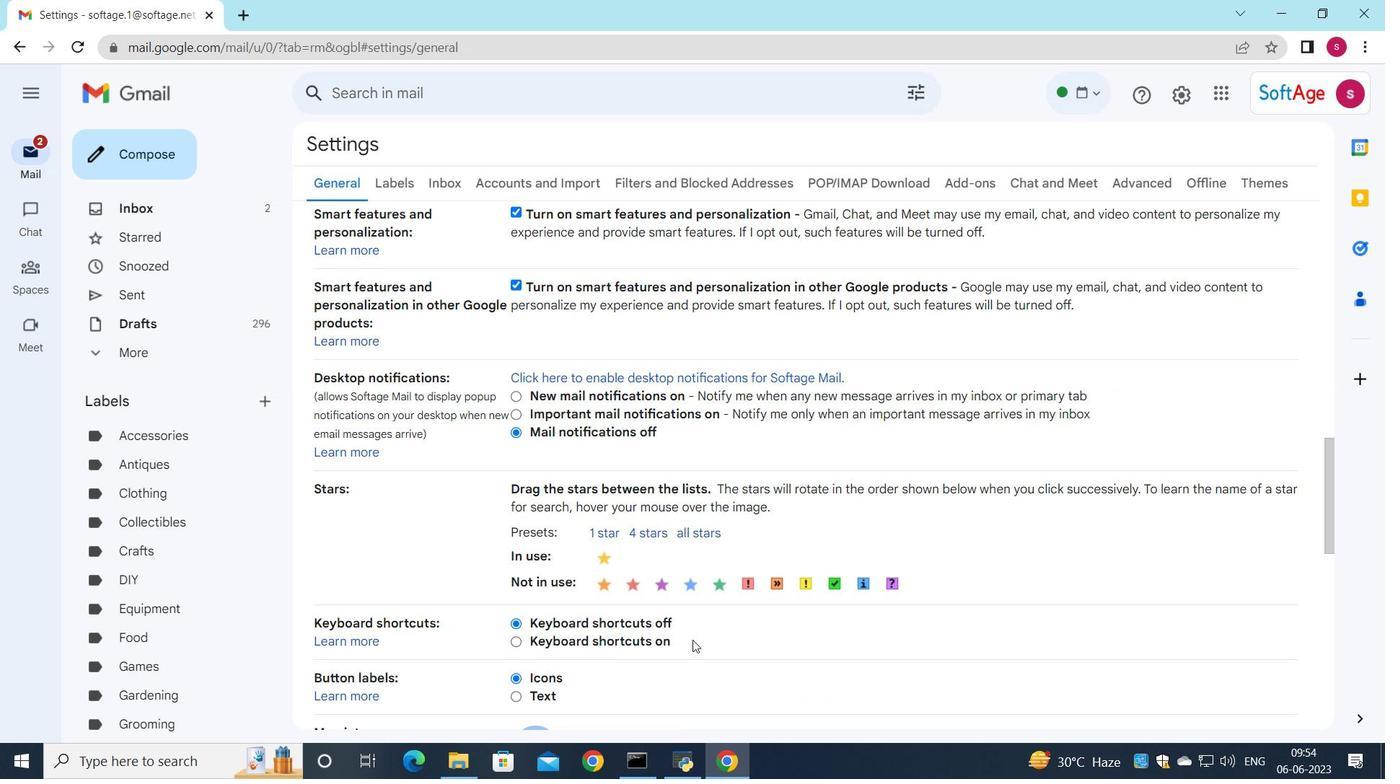 
Action: Mouse moved to (513, 621)
Screenshot: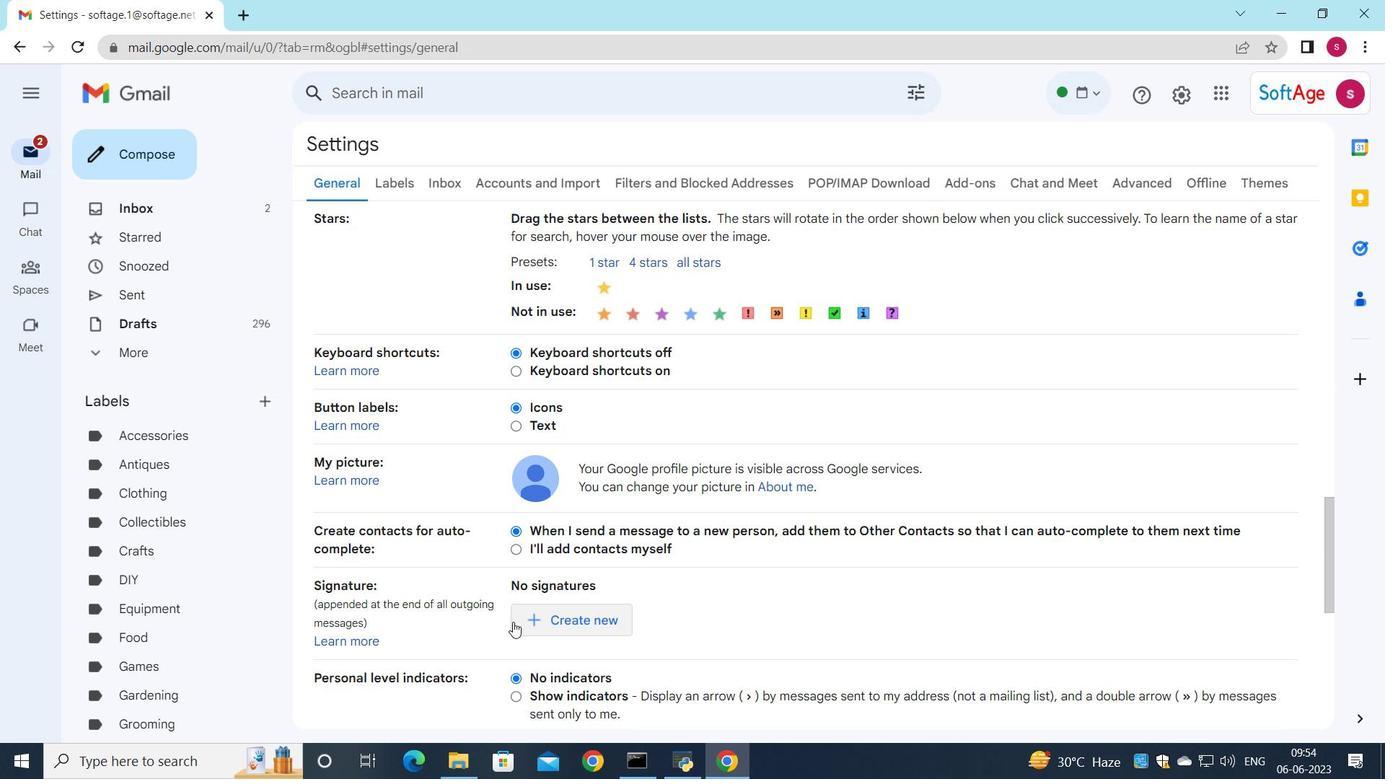 
Action: Mouse pressed left at (513, 621)
Screenshot: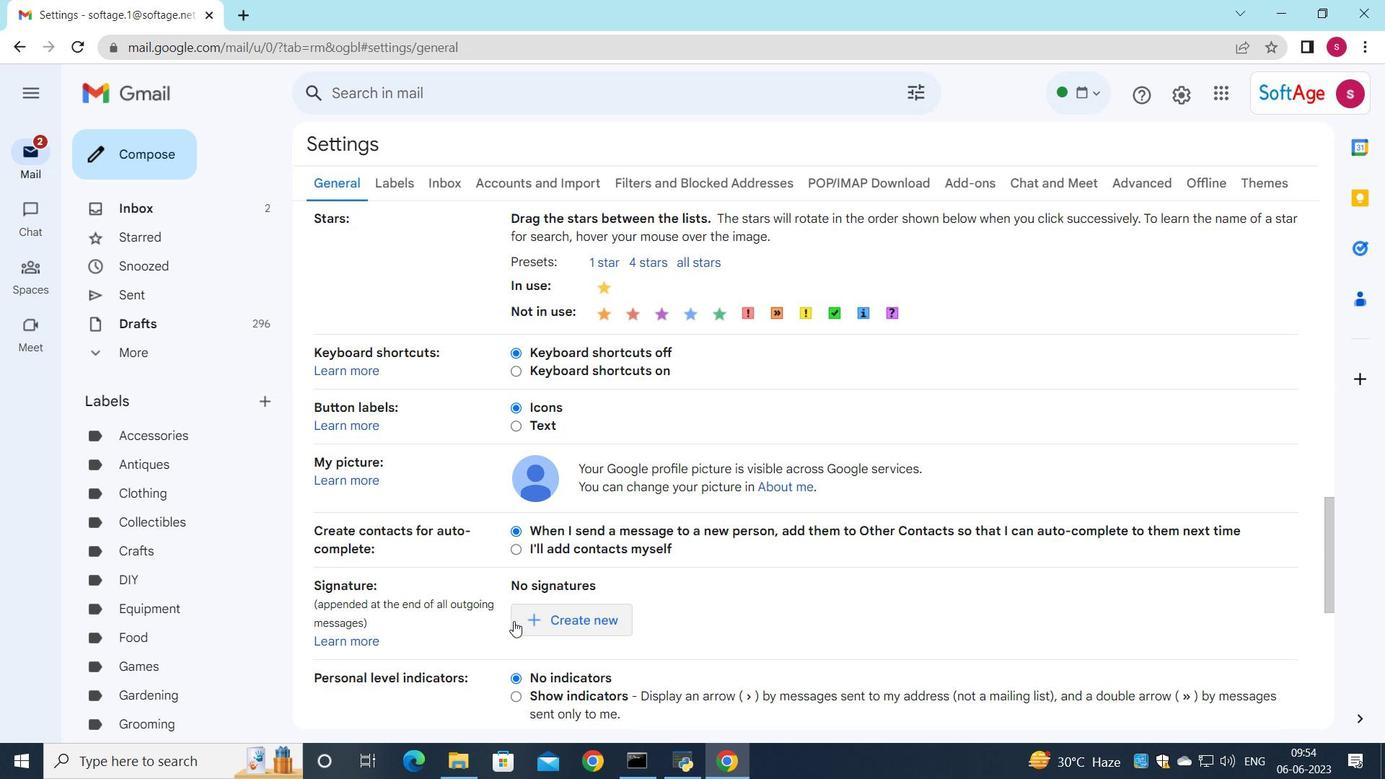 
Action: Mouse moved to (883, 508)
Screenshot: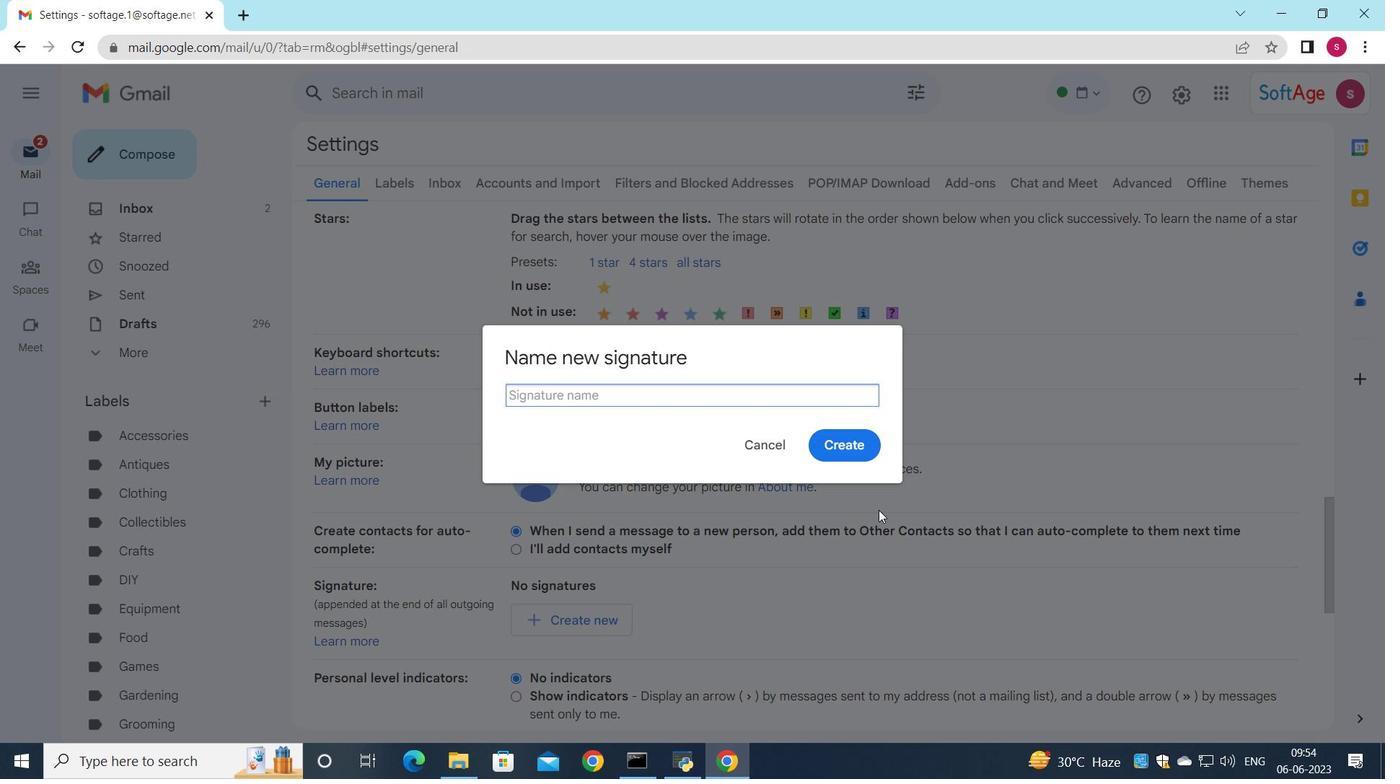 
Action: Key pressed <Key.shift>carlod<Key.backspace>s<Key.space><Key.backspace><Key.backspace><Key.backspace><Key.backspace><Key.backspace><Key.backspace><Key.backspace><Key.shift><Key.shift><Key.shift><Key.shift><Key.shift><Key.shift><Key.shift><Key.shift><Key.shift><Key.shift><Key.shift><Key.shift><Key.shift><Key.shift><Key.shift><Key.shift><Key.shift><Key.shift><Key.shift><Key.shift><Key.shift><Key.shift>Carlos<Key.space><Key.shift>Perez
Screenshot: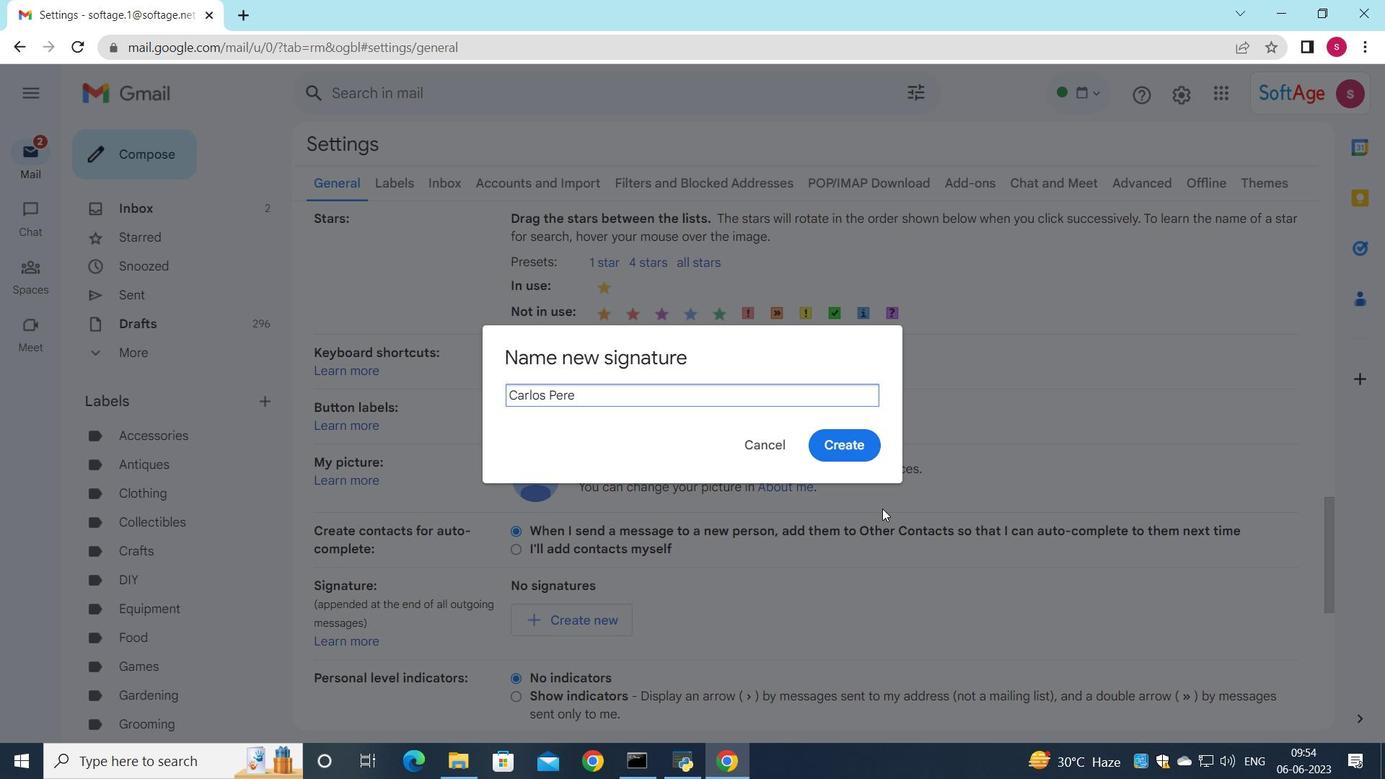 
Action: Mouse moved to (868, 450)
Screenshot: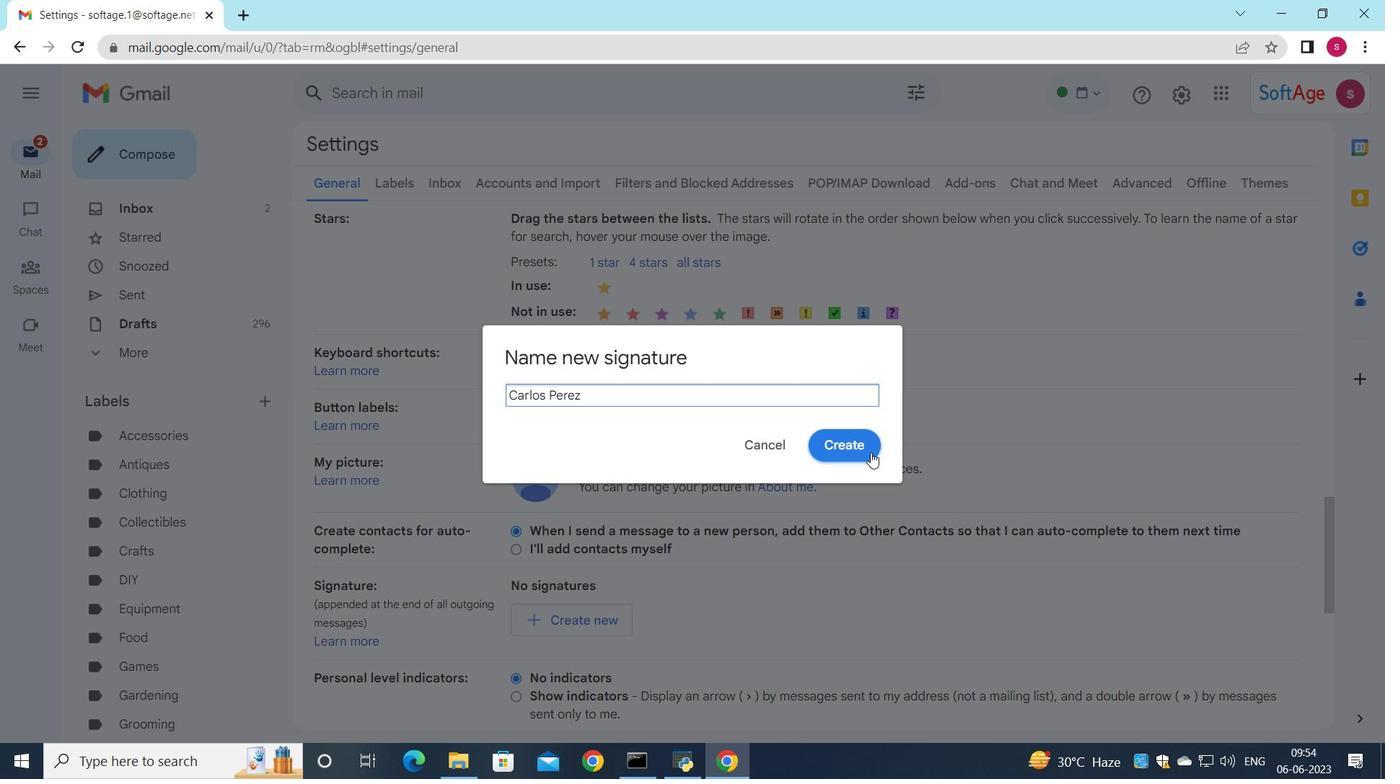 
Action: Mouse pressed left at (868, 450)
Screenshot: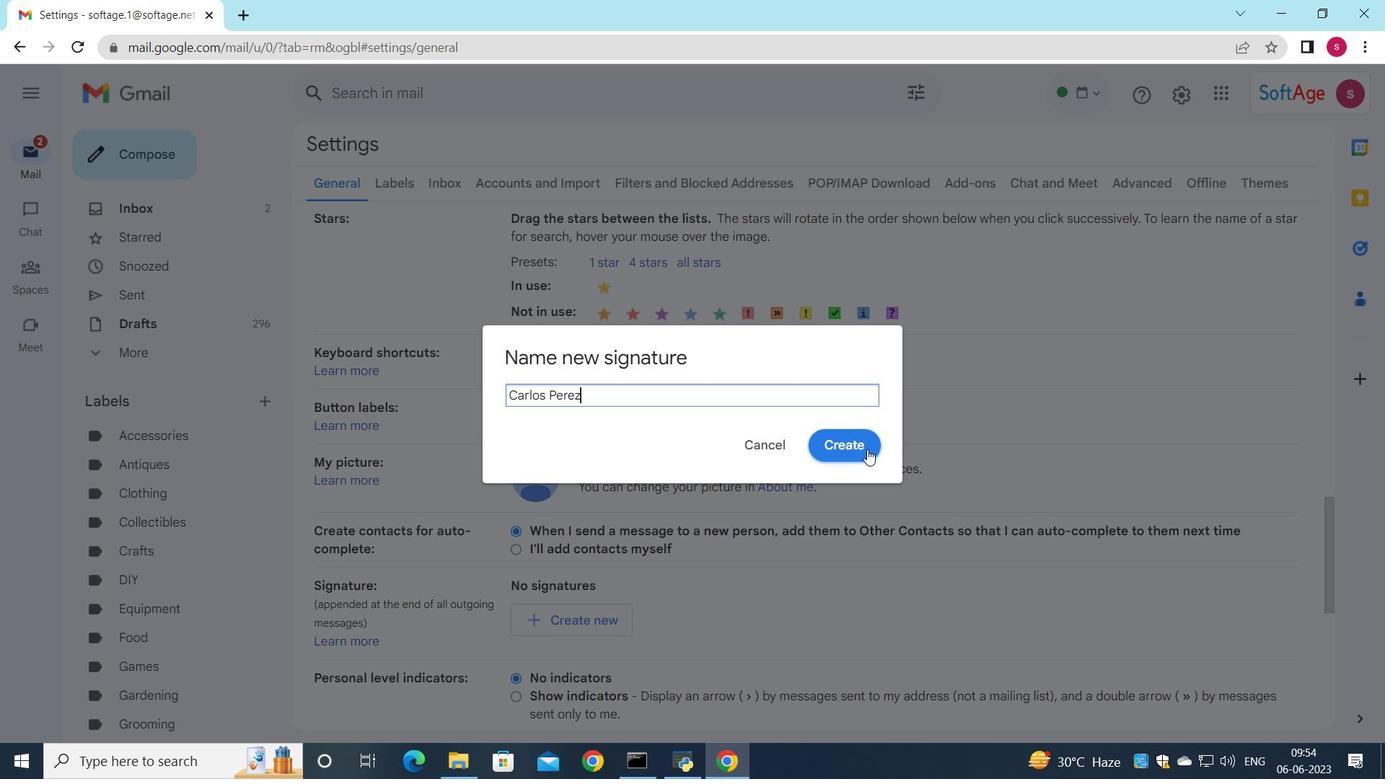 
Action: Mouse moved to (801, 615)
Screenshot: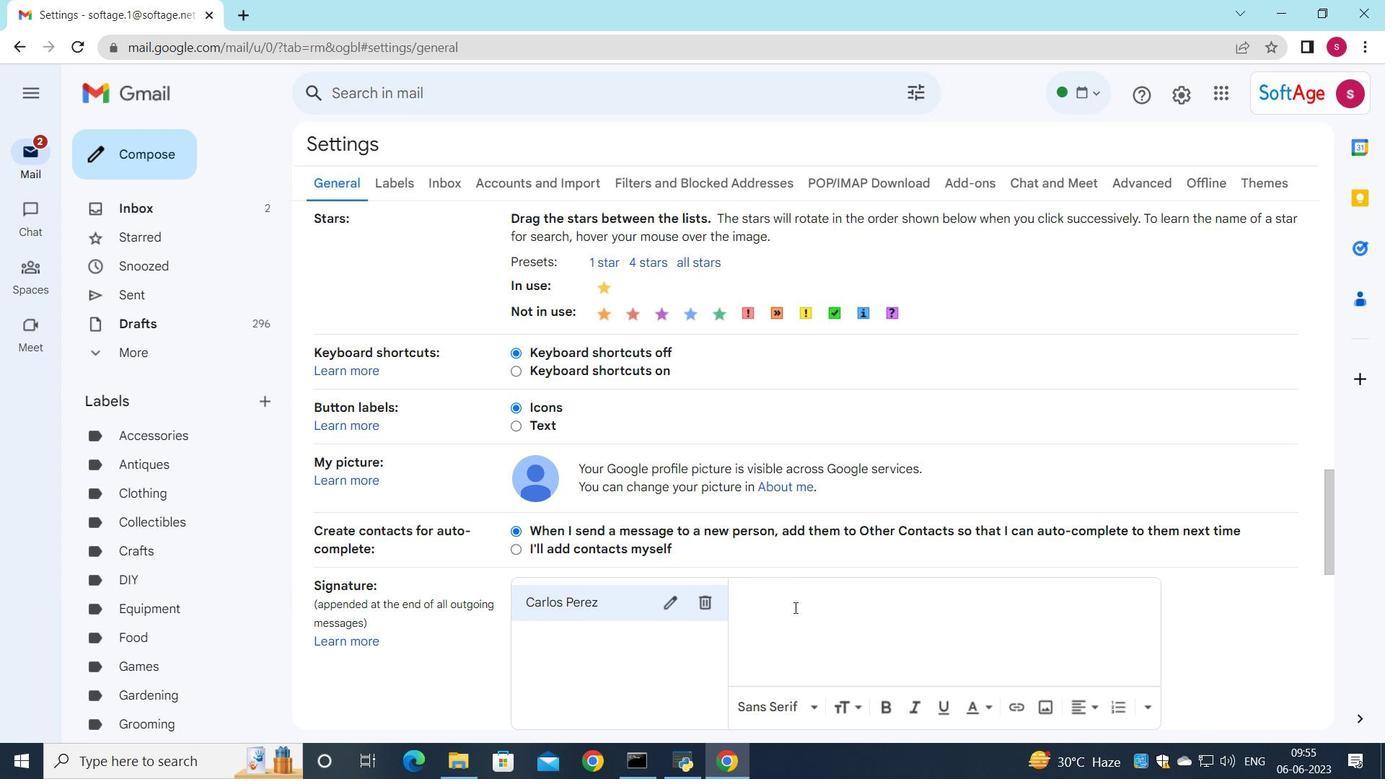 
Action: Mouse pressed left at (801, 615)
Screenshot: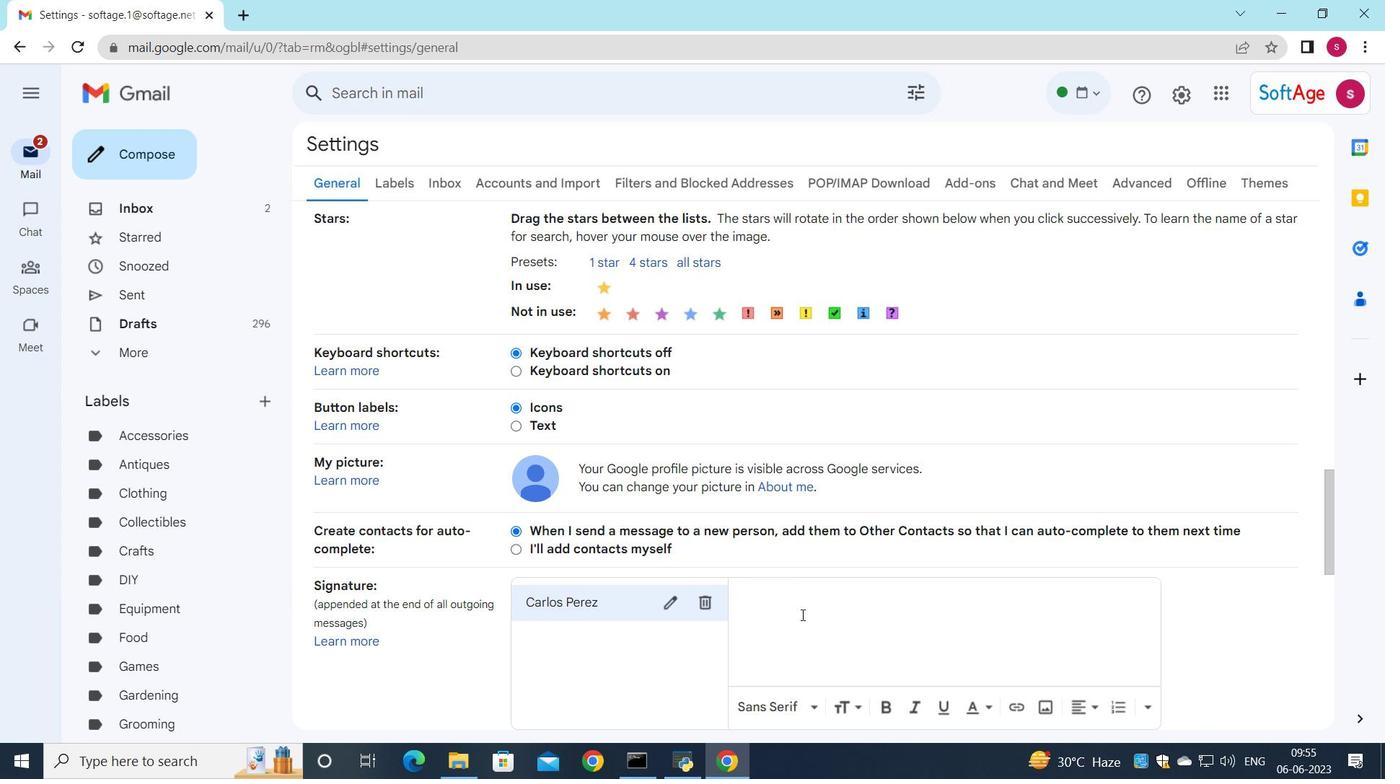 
Action: Key pressed <Key.shift><Key.shift><Key.shift>Carlos<Key.space><Key.shift>Perez
Screenshot: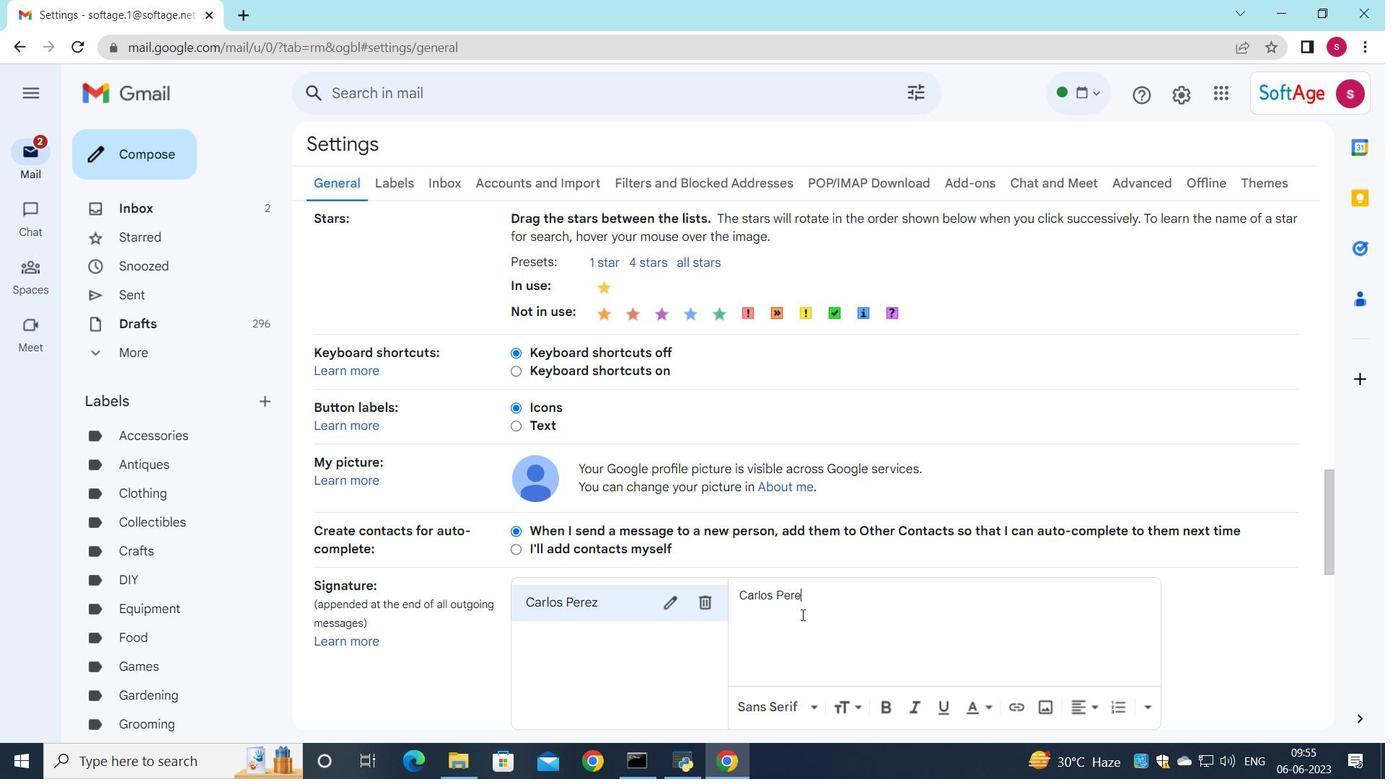 
Action: Mouse scrolled (801, 614) with delta (0, 0)
Screenshot: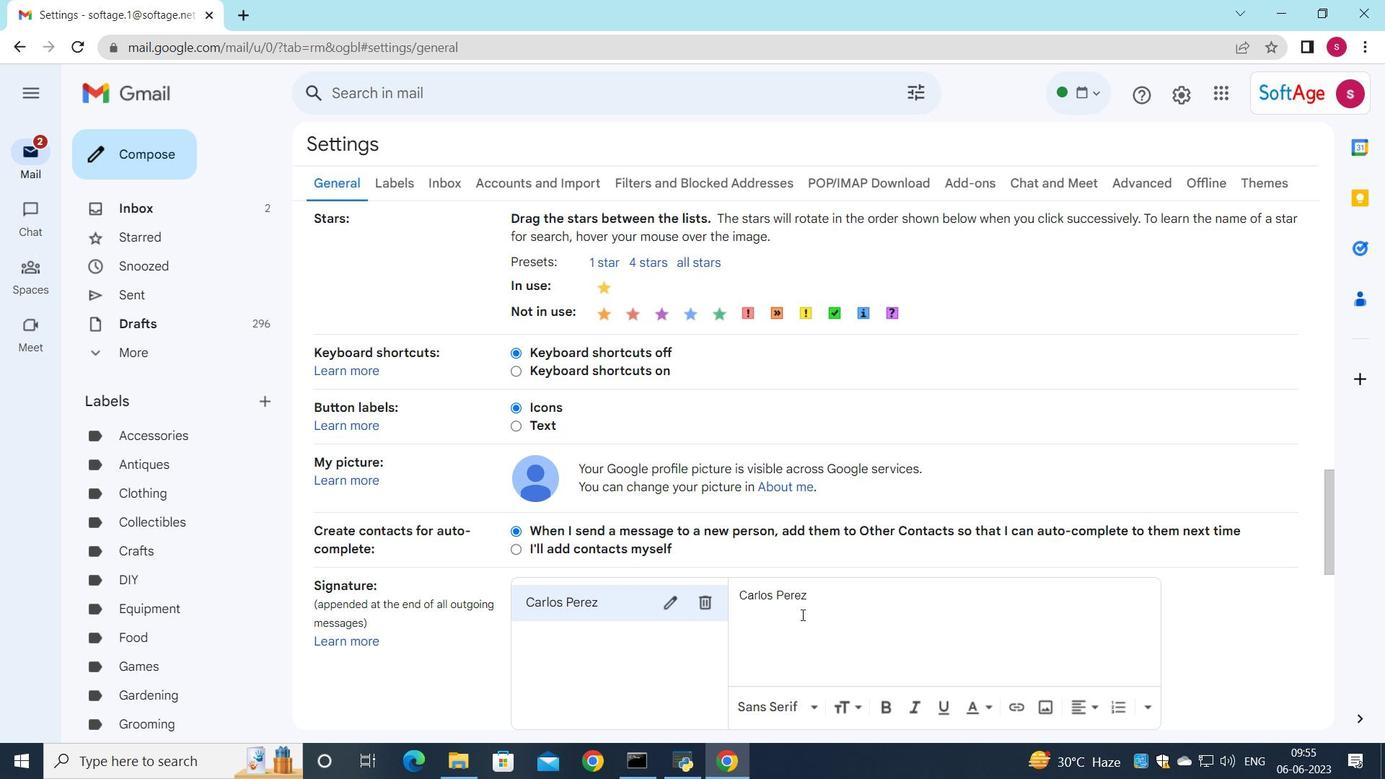 
Action: Mouse scrolled (801, 614) with delta (0, 0)
Screenshot: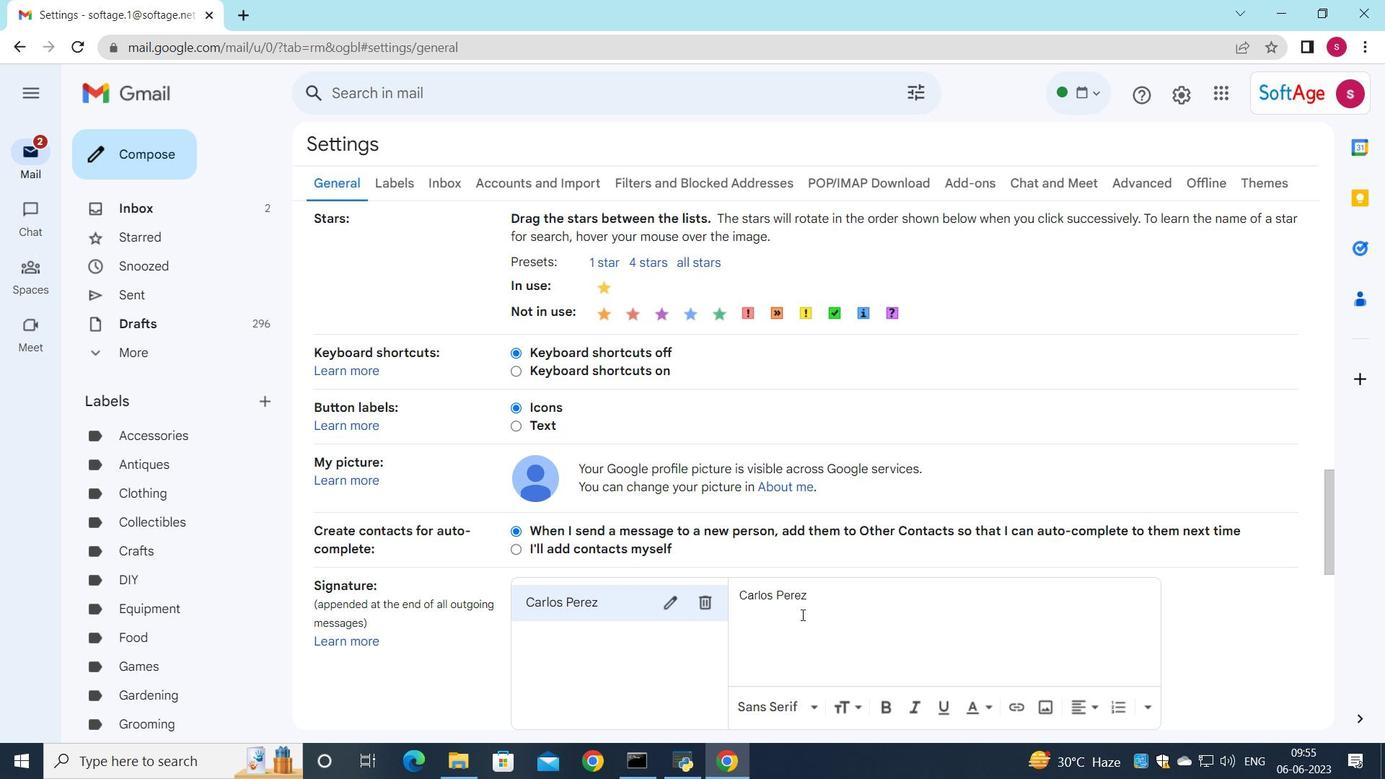 
Action: Mouse scrolled (801, 614) with delta (0, 0)
Screenshot: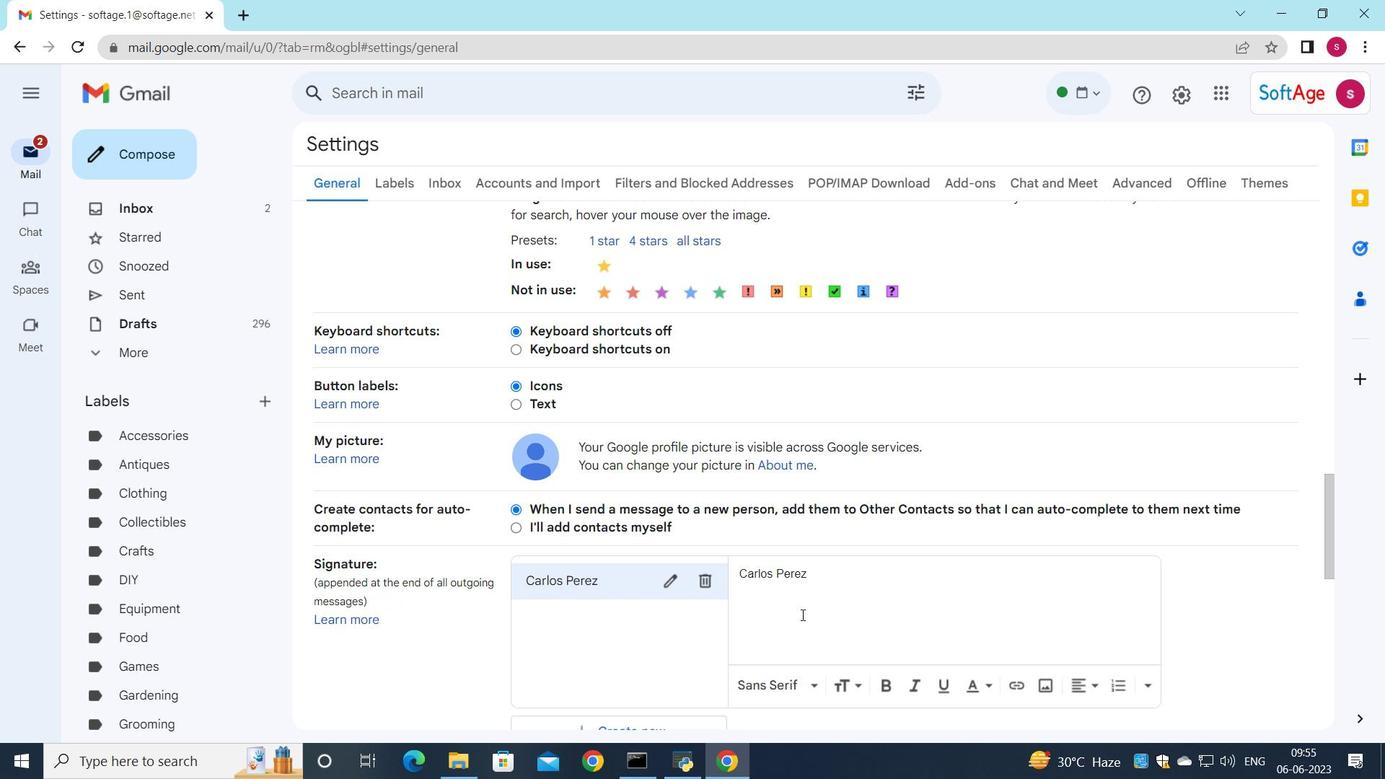 
Action: Mouse moved to (727, 648)
Screenshot: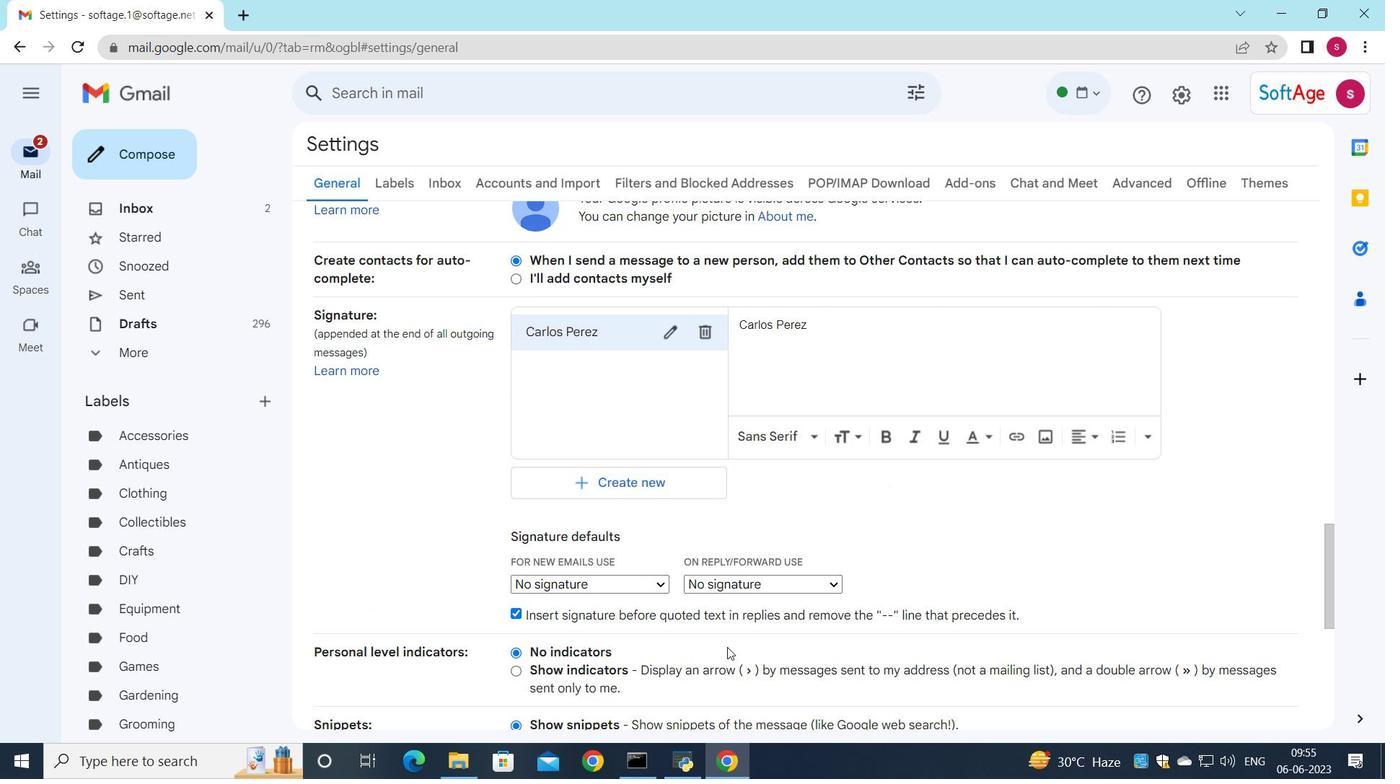 
Action: Mouse scrolled (727, 648) with delta (0, 0)
Screenshot: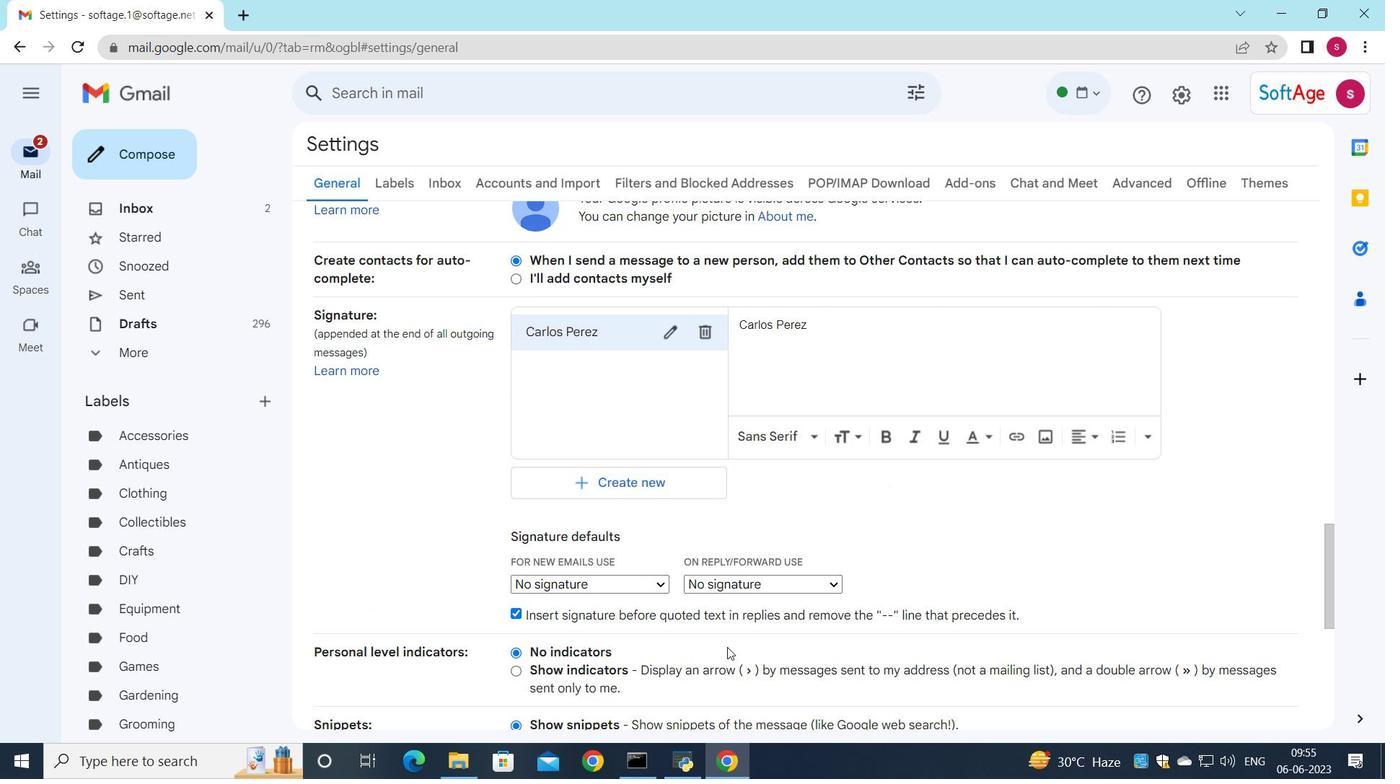
Action: Mouse moved to (635, 490)
Screenshot: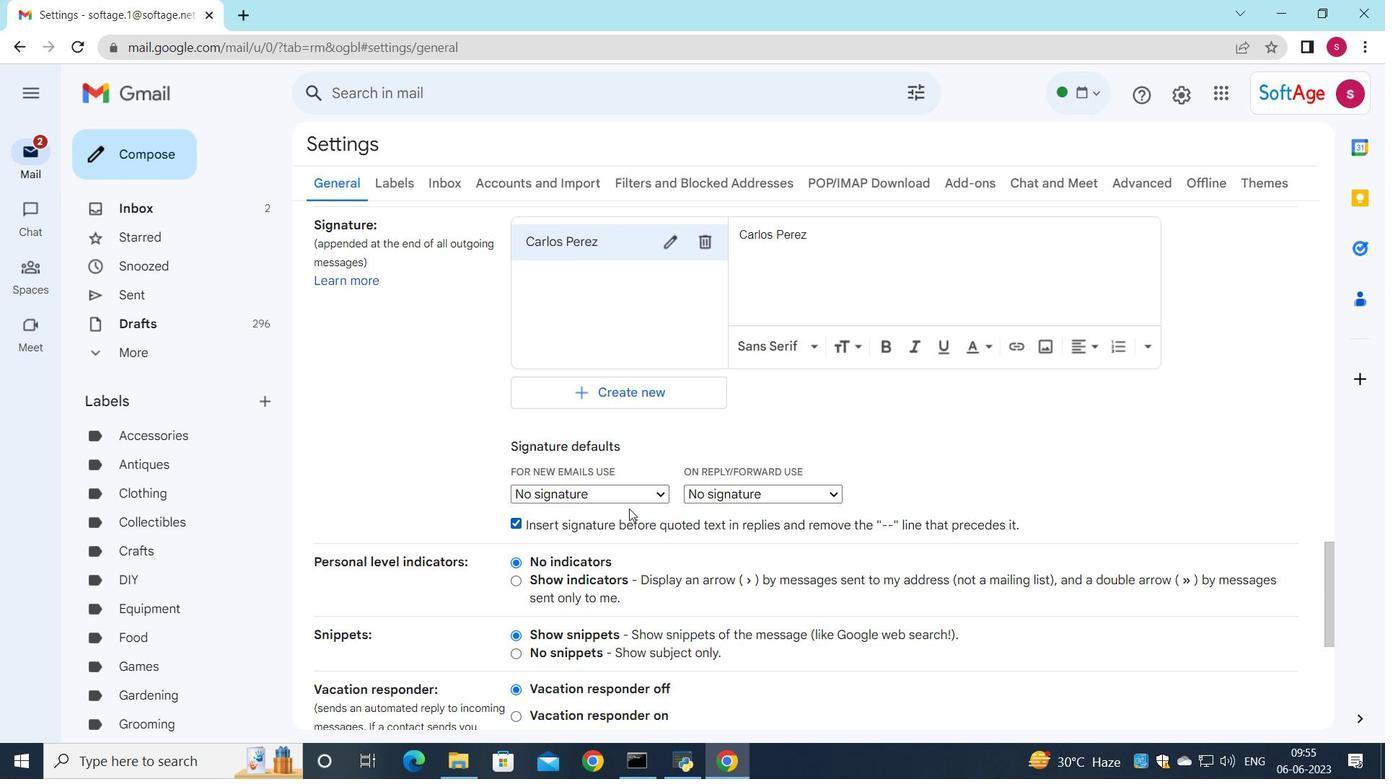 
Action: Mouse pressed left at (635, 490)
Screenshot: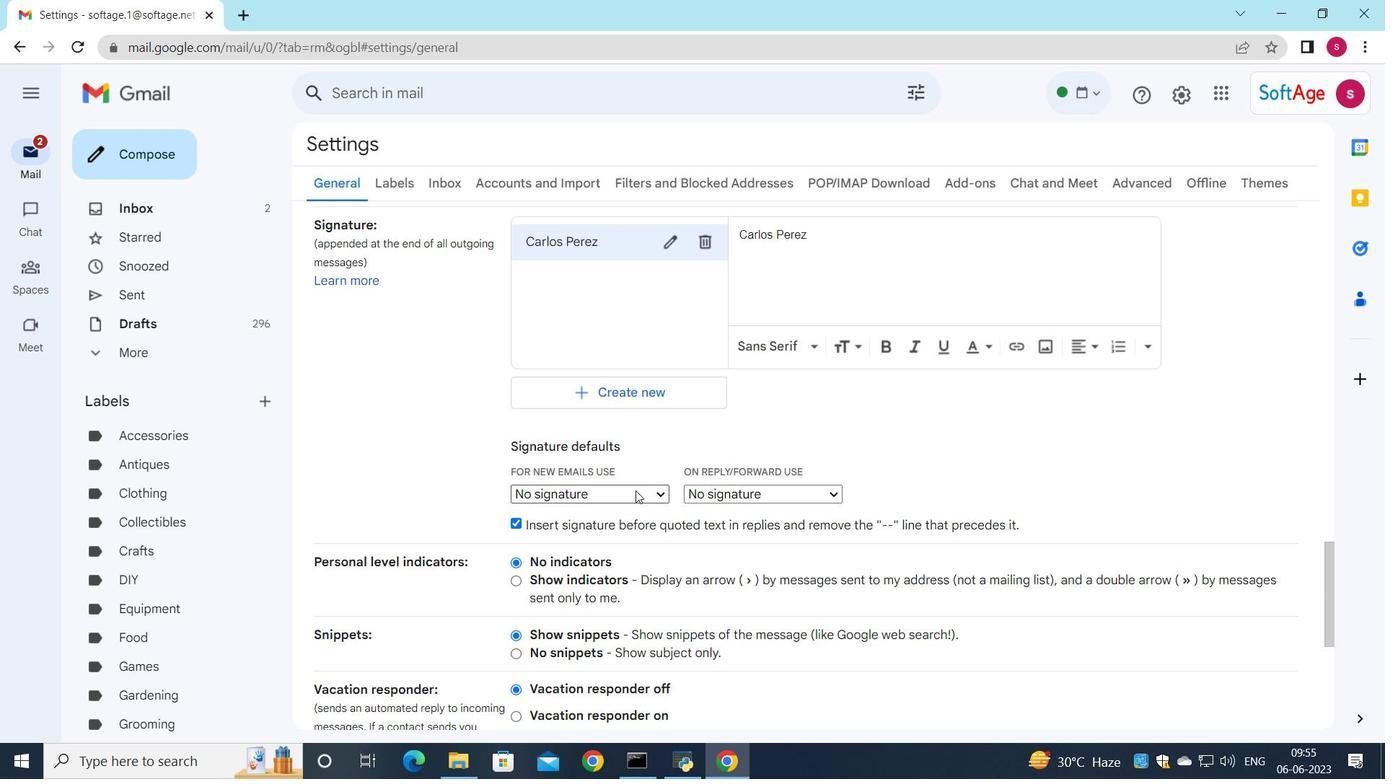 
Action: Mouse moved to (639, 523)
Screenshot: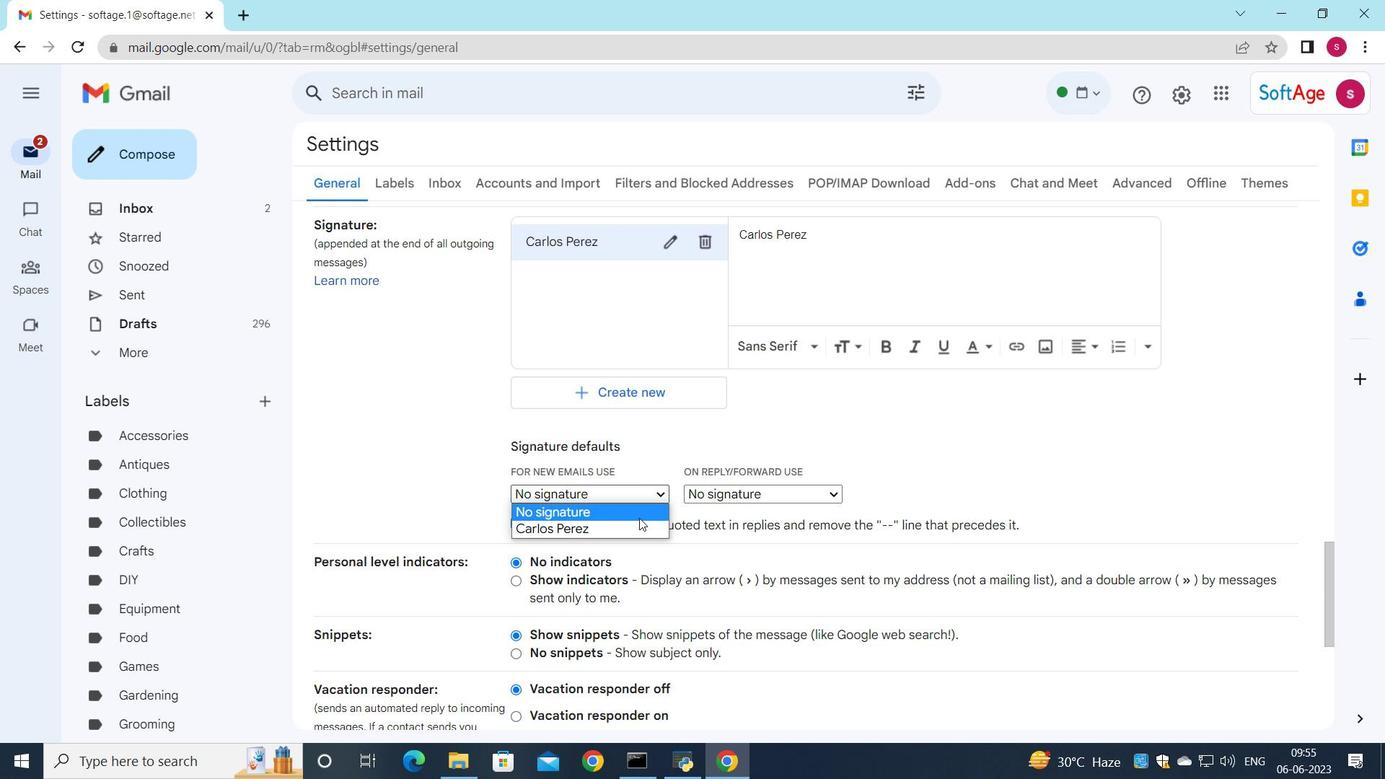 
Action: Mouse pressed left at (639, 523)
Screenshot: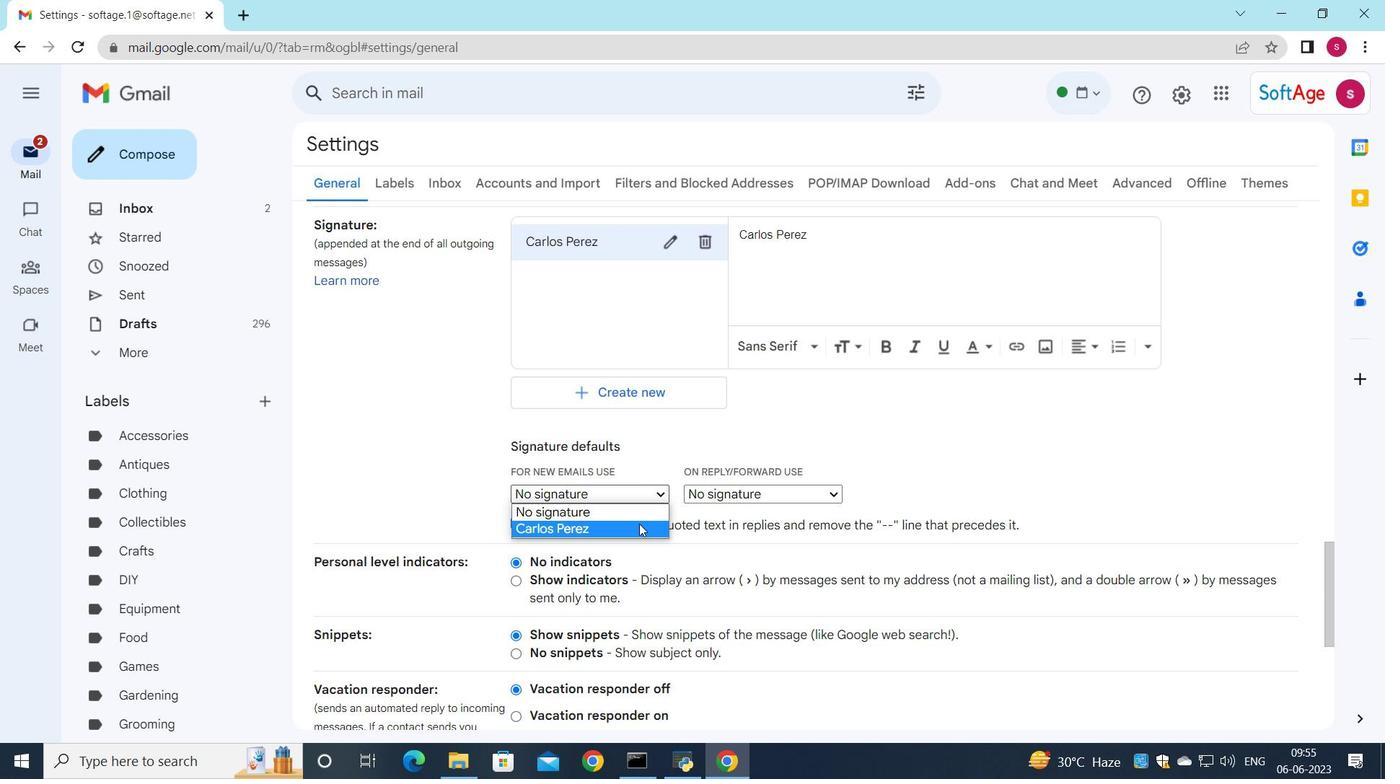 
Action: Mouse moved to (729, 499)
Screenshot: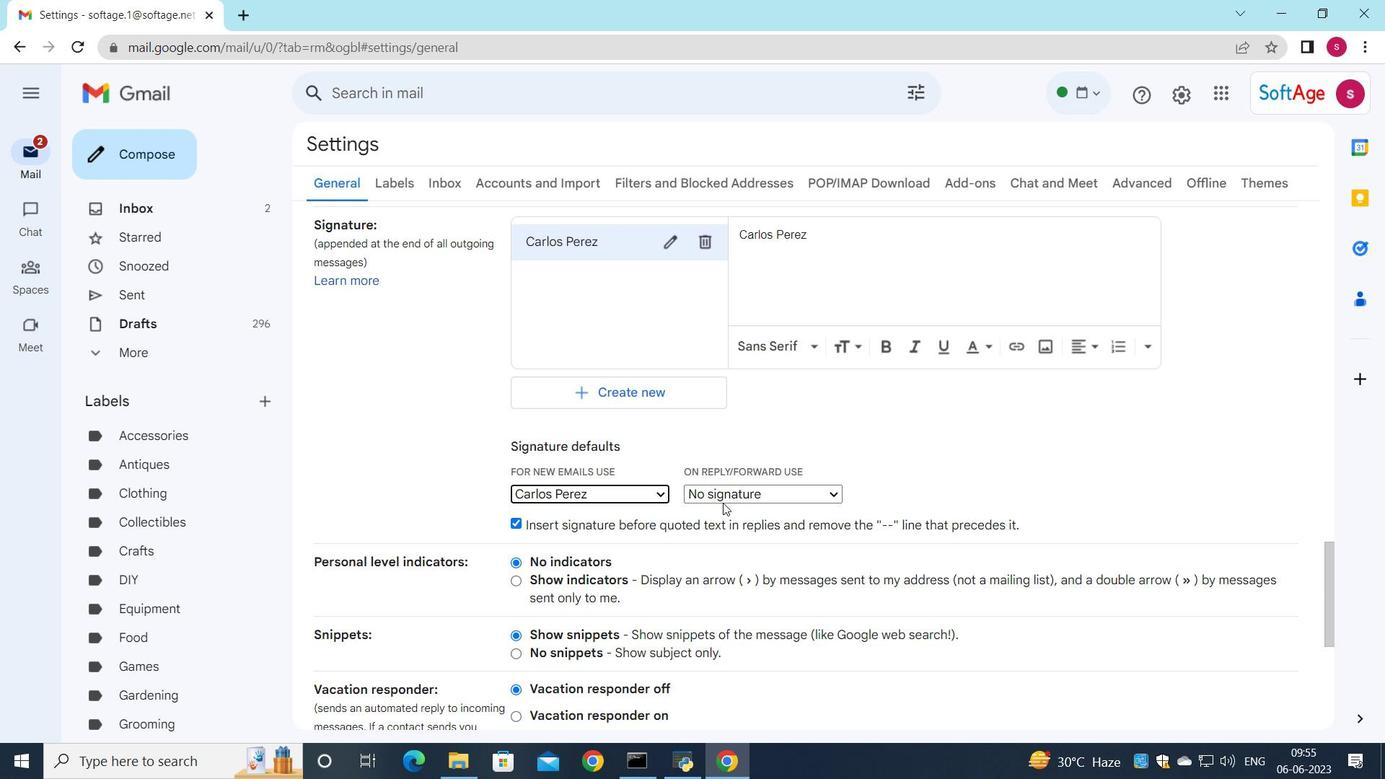 
Action: Mouse pressed left at (729, 499)
Screenshot: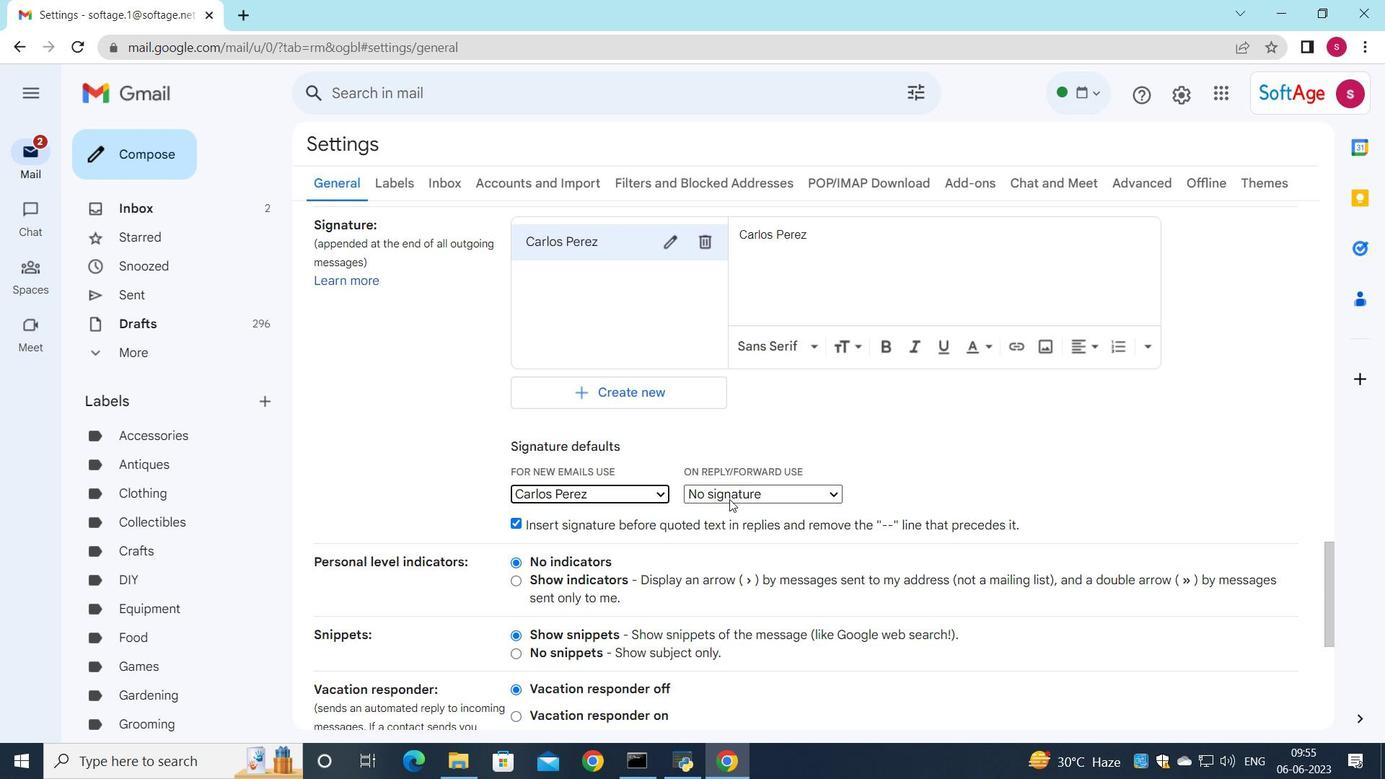
Action: Mouse moved to (730, 534)
Screenshot: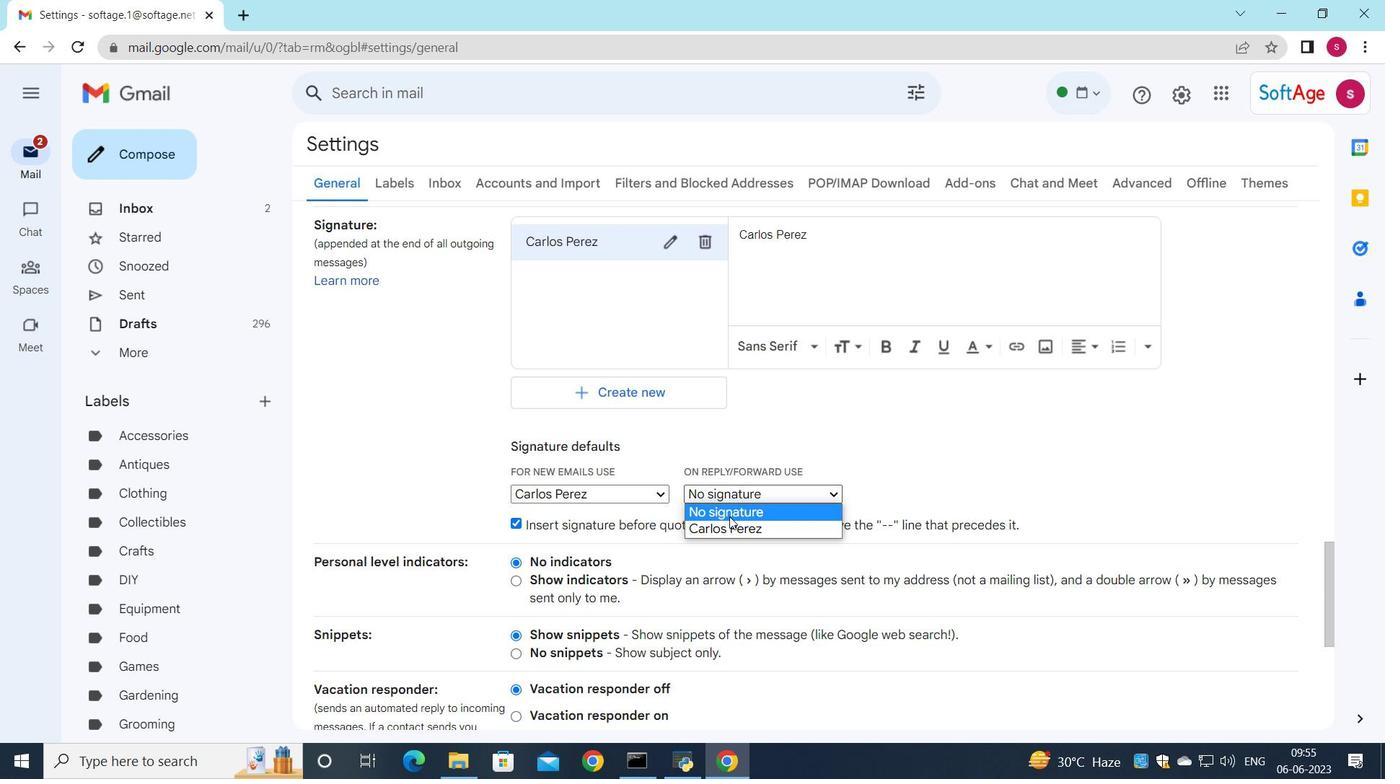 
Action: Mouse pressed left at (730, 534)
Screenshot: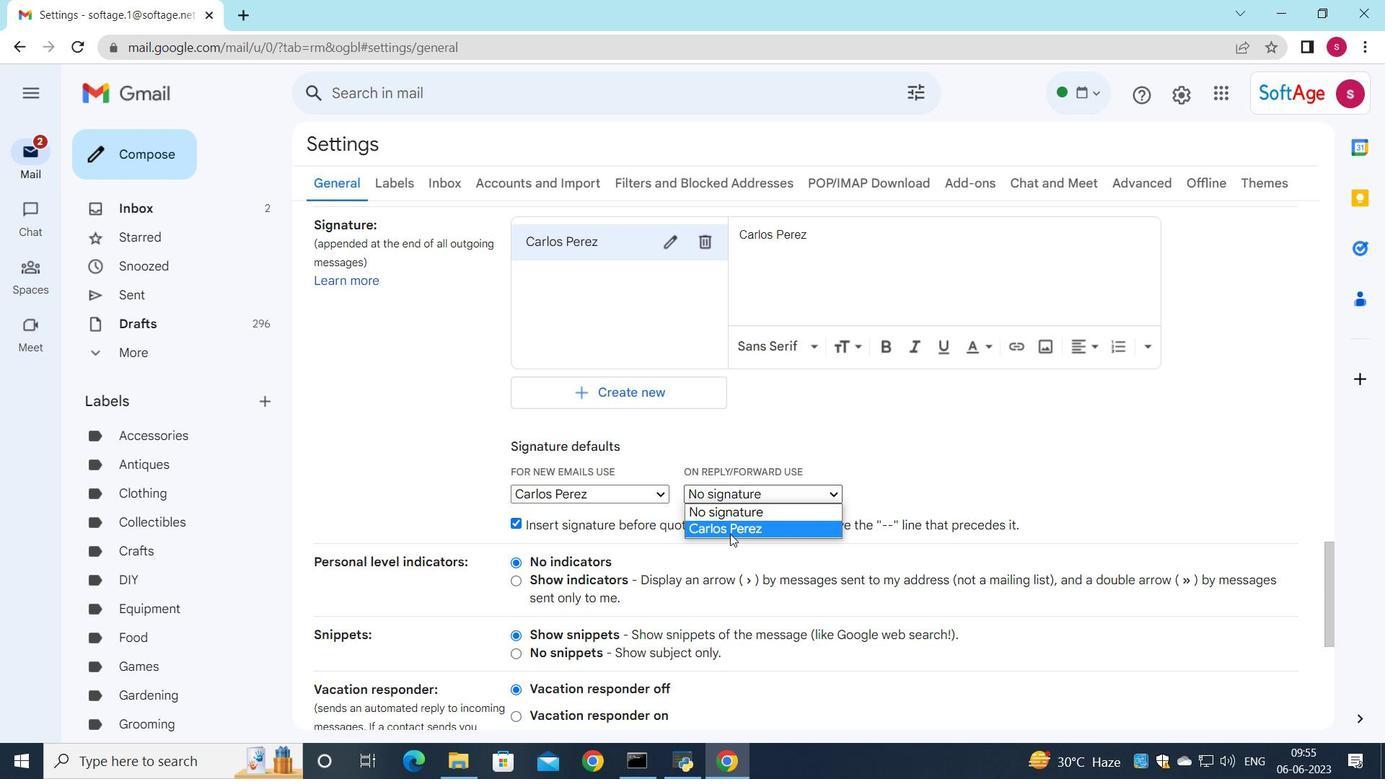 
Action: Mouse scrolled (730, 533) with delta (0, 0)
Screenshot: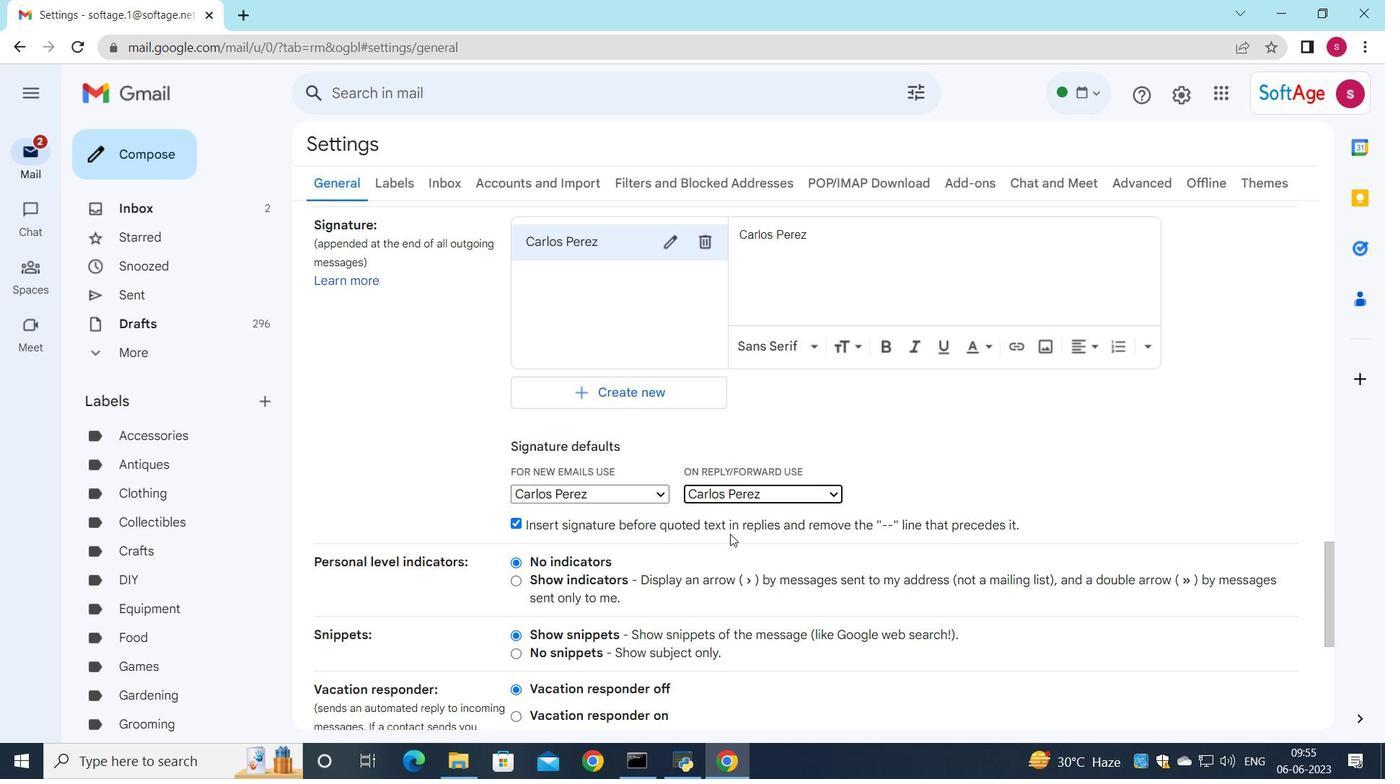 
Action: Mouse scrolled (730, 533) with delta (0, 0)
Screenshot: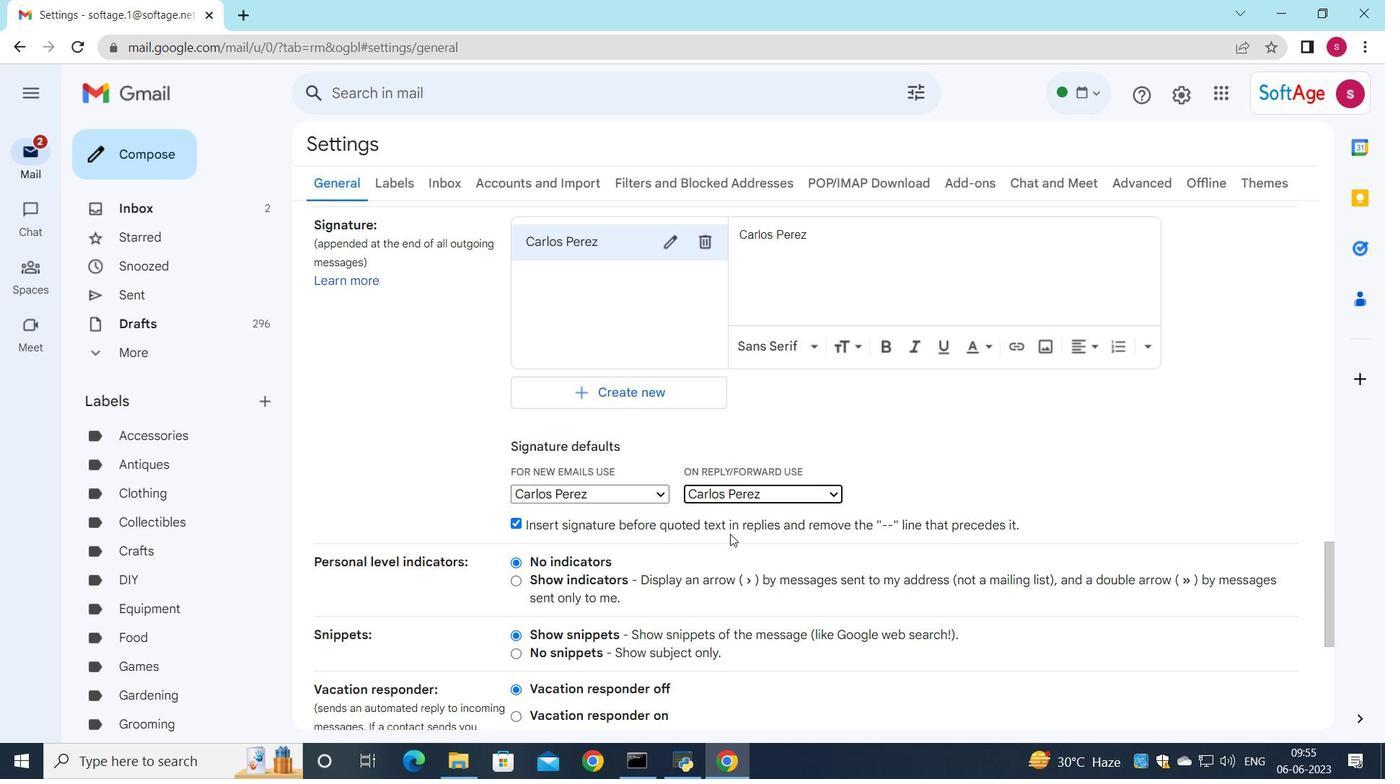 
Action: Mouse scrolled (730, 533) with delta (0, 0)
Screenshot: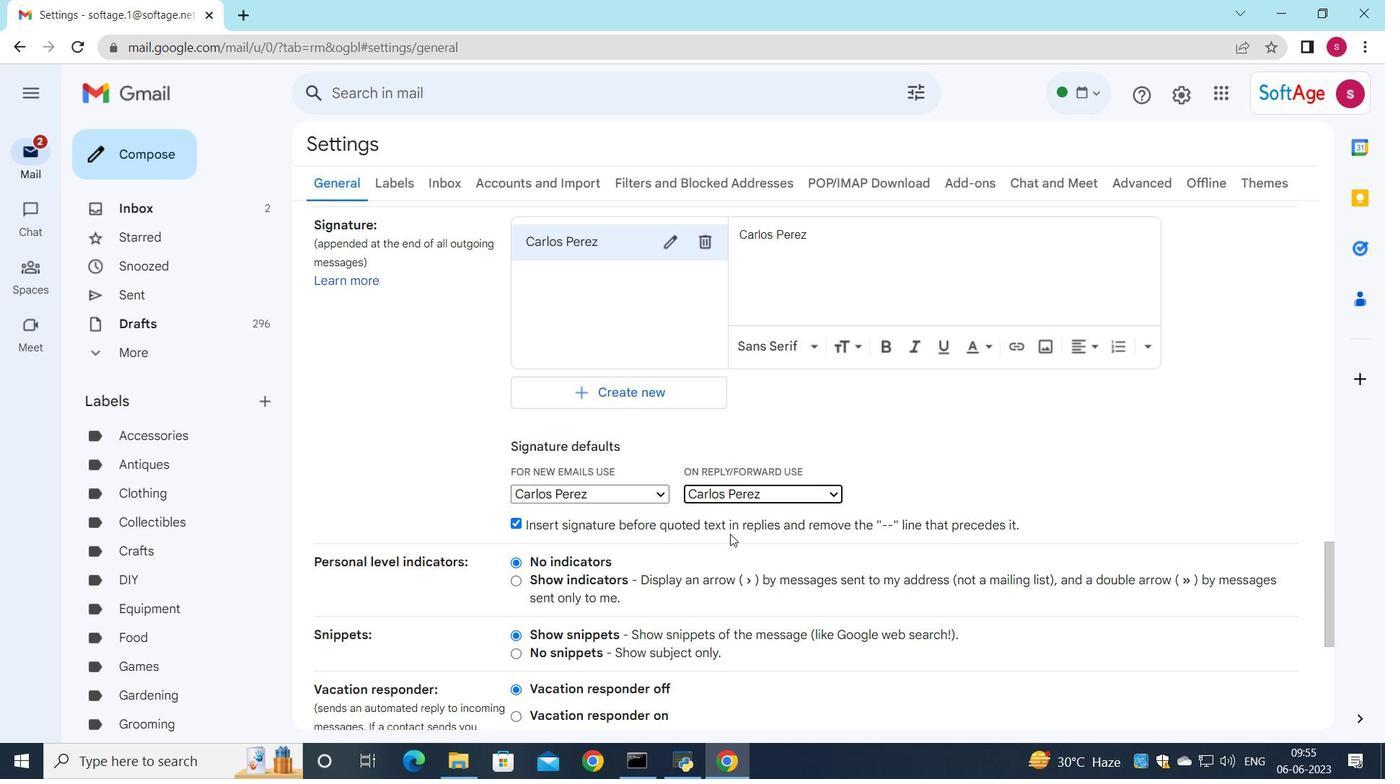 
Action: Mouse scrolled (730, 533) with delta (0, 0)
Screenshot: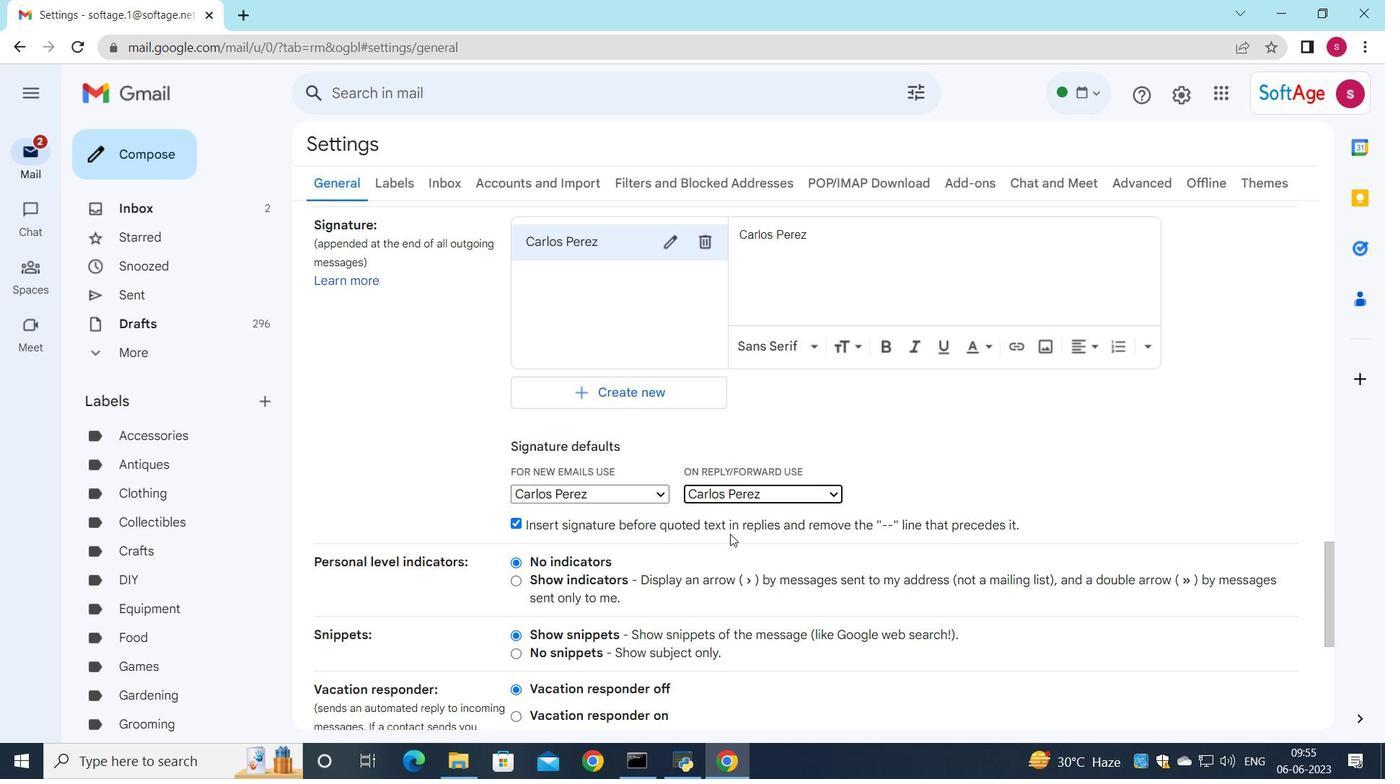 
Action: Mouse scrolled (730, 533) with delta (0, 0)
Screenshot: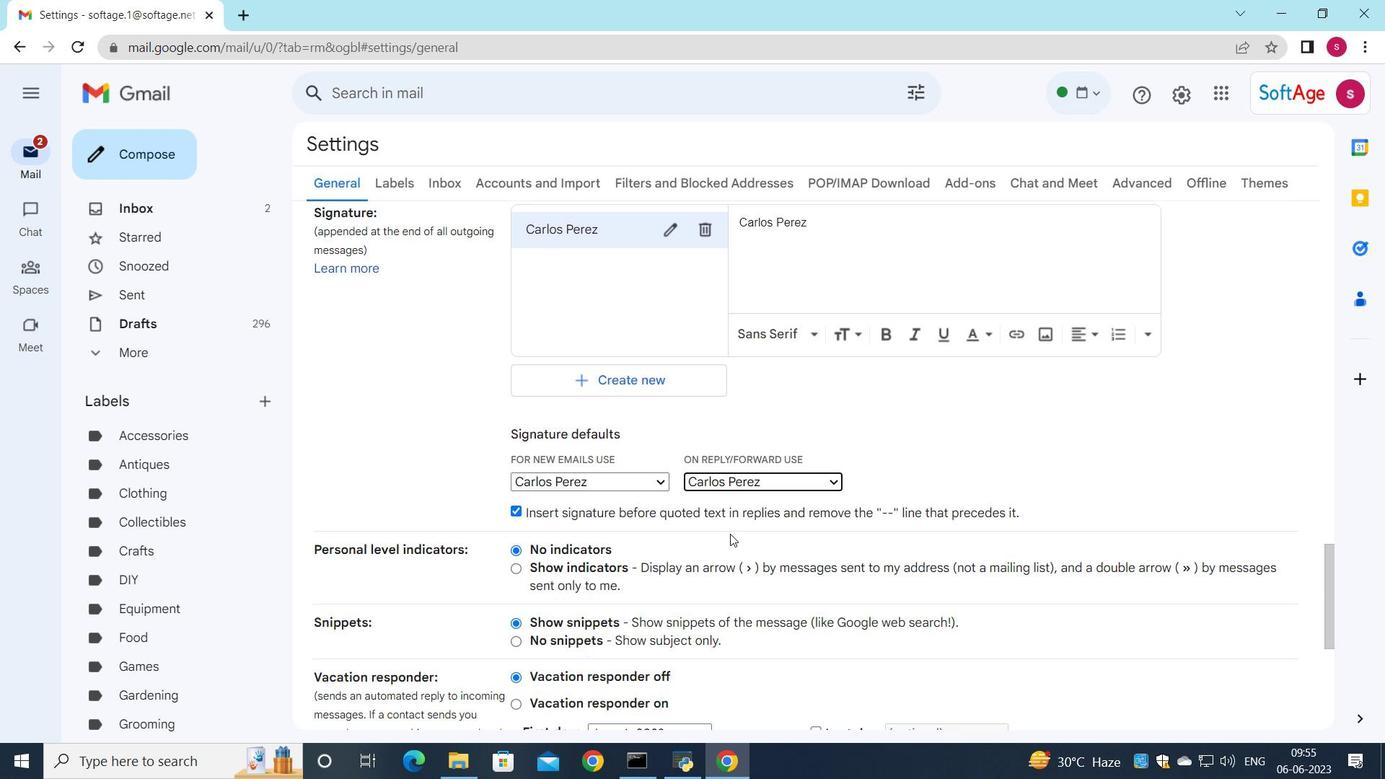 
Action: Mouse moved to (767, 634)
Screenshot: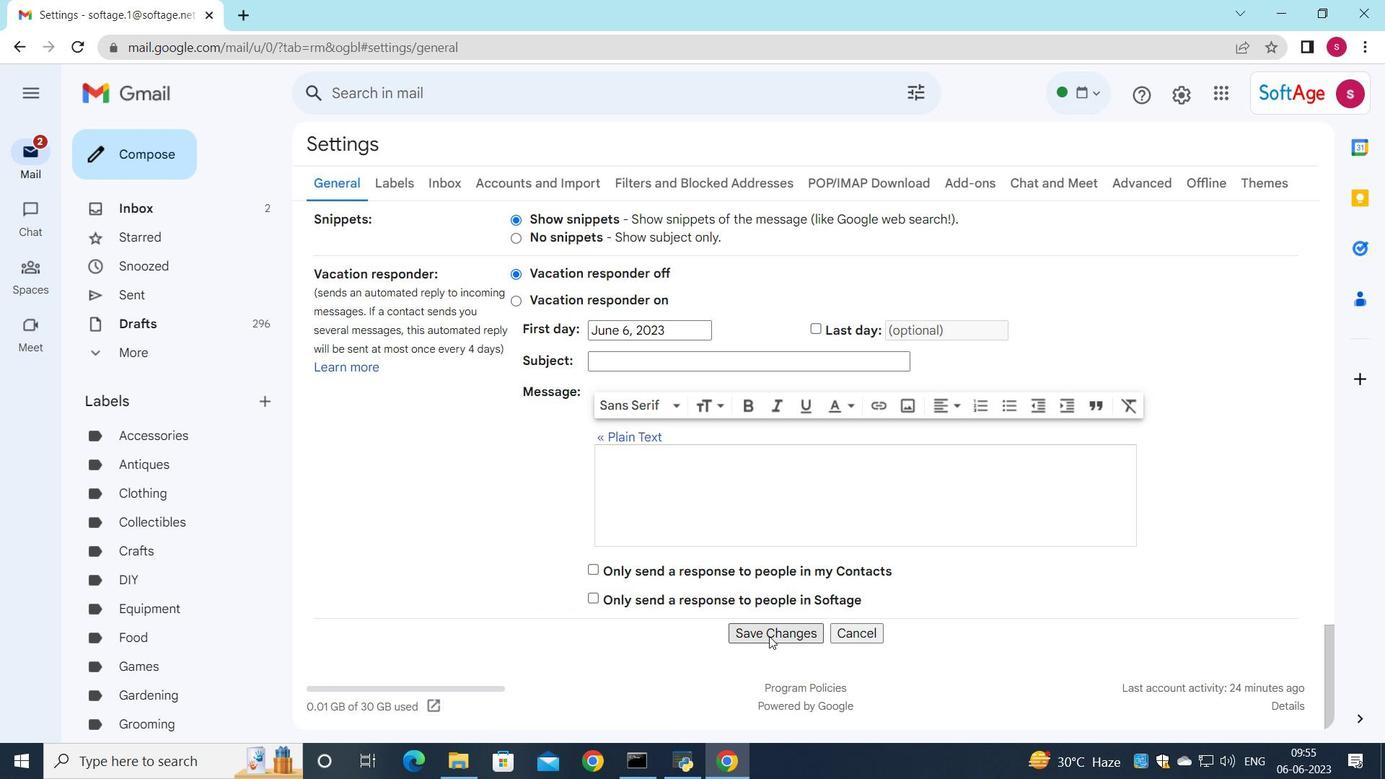 
Action: Mouse pressed left at (767, 634)
Screenshot: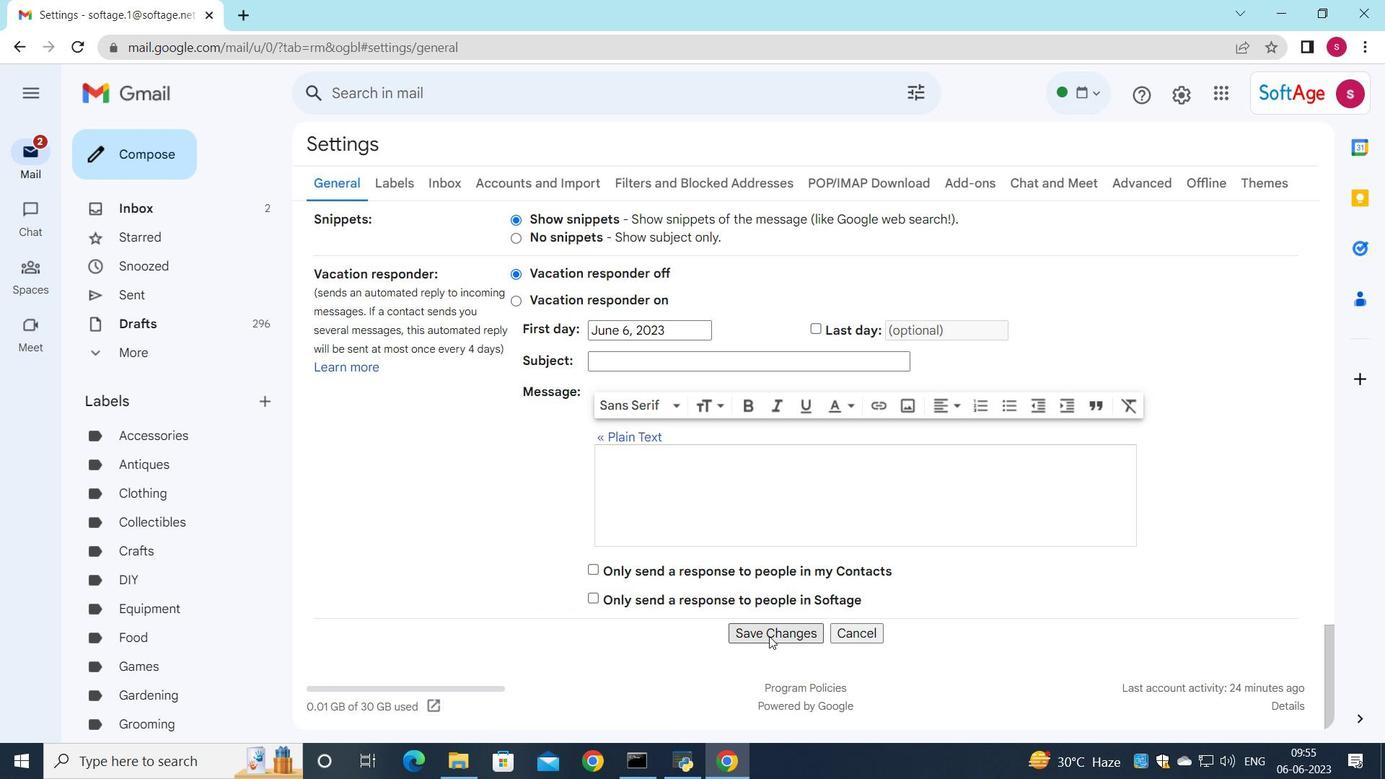 
Action: Mouse moved to (764, 634)
Screenshot: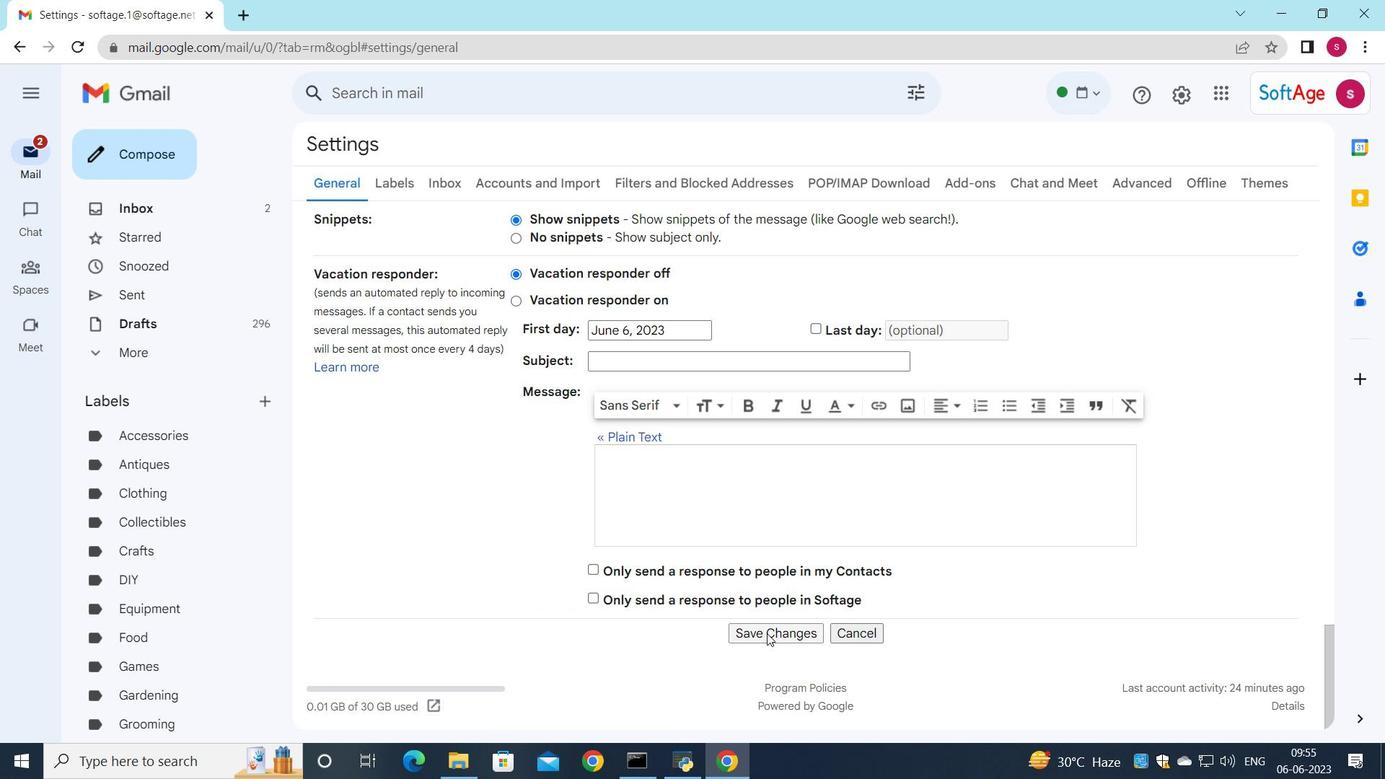 
Action: Mouse scrolled (764, 633) with delta (0, 0)
Screenshot: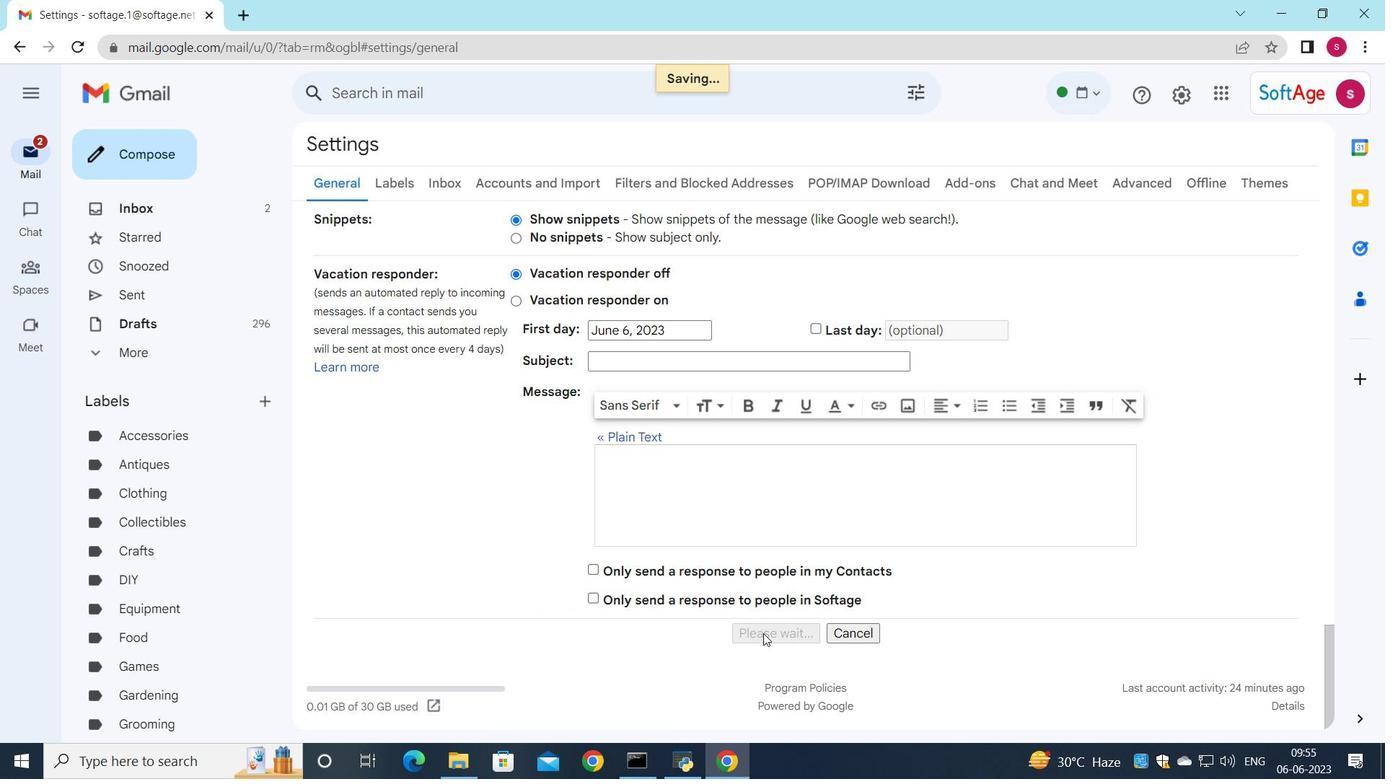 
Action: Mouse scrolled (764, 633) with delta (0, 0)
Screenshot: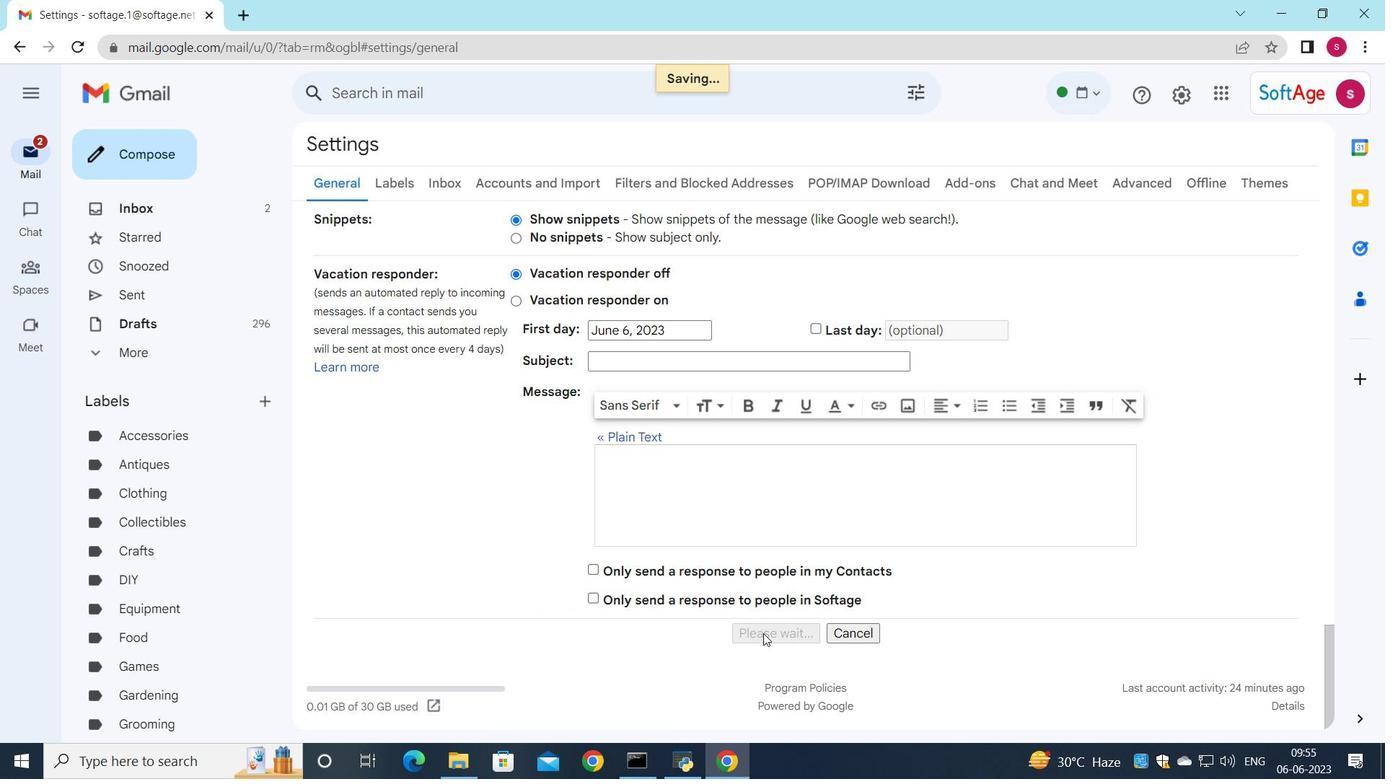 
Action: Mouse moved to (318, 615)
Screenshot: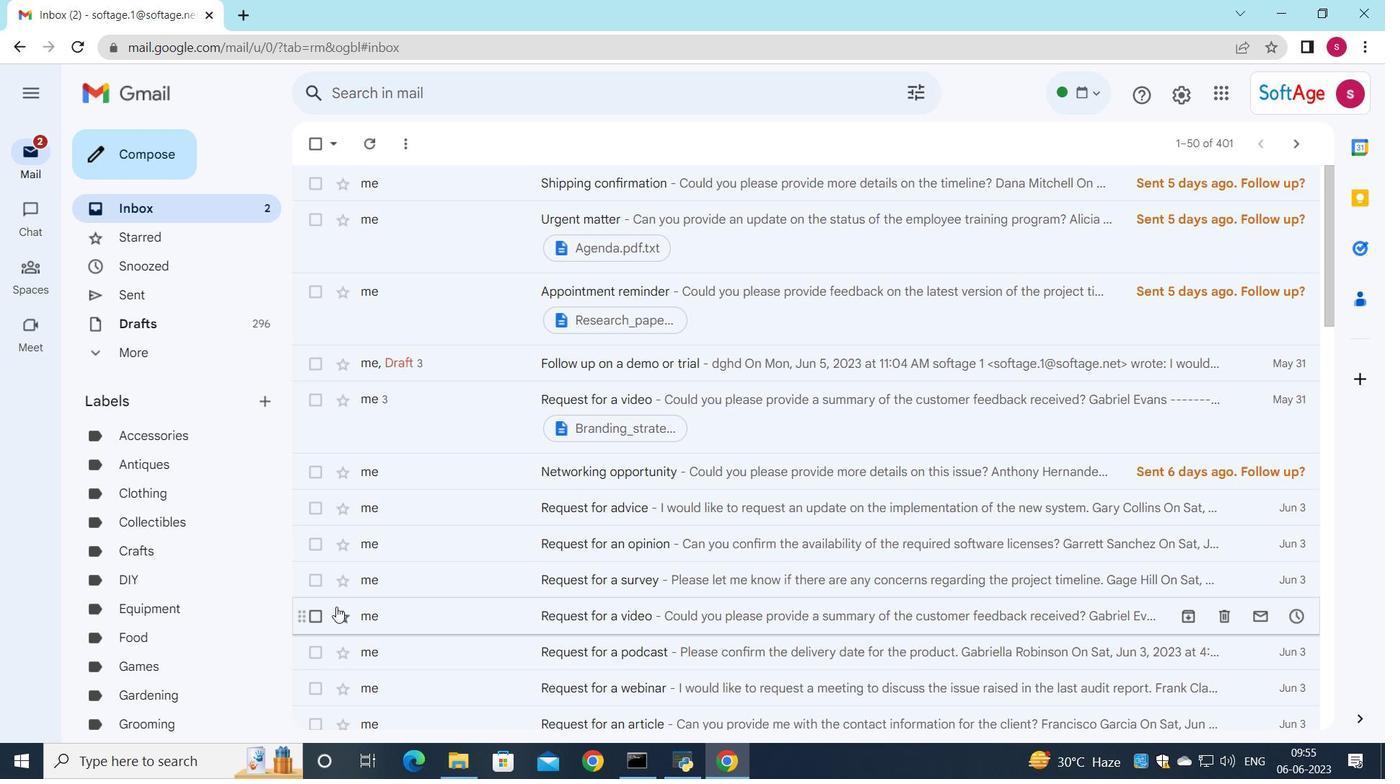 
Action: Mouse pressed left at (318, 615)
Screenshot: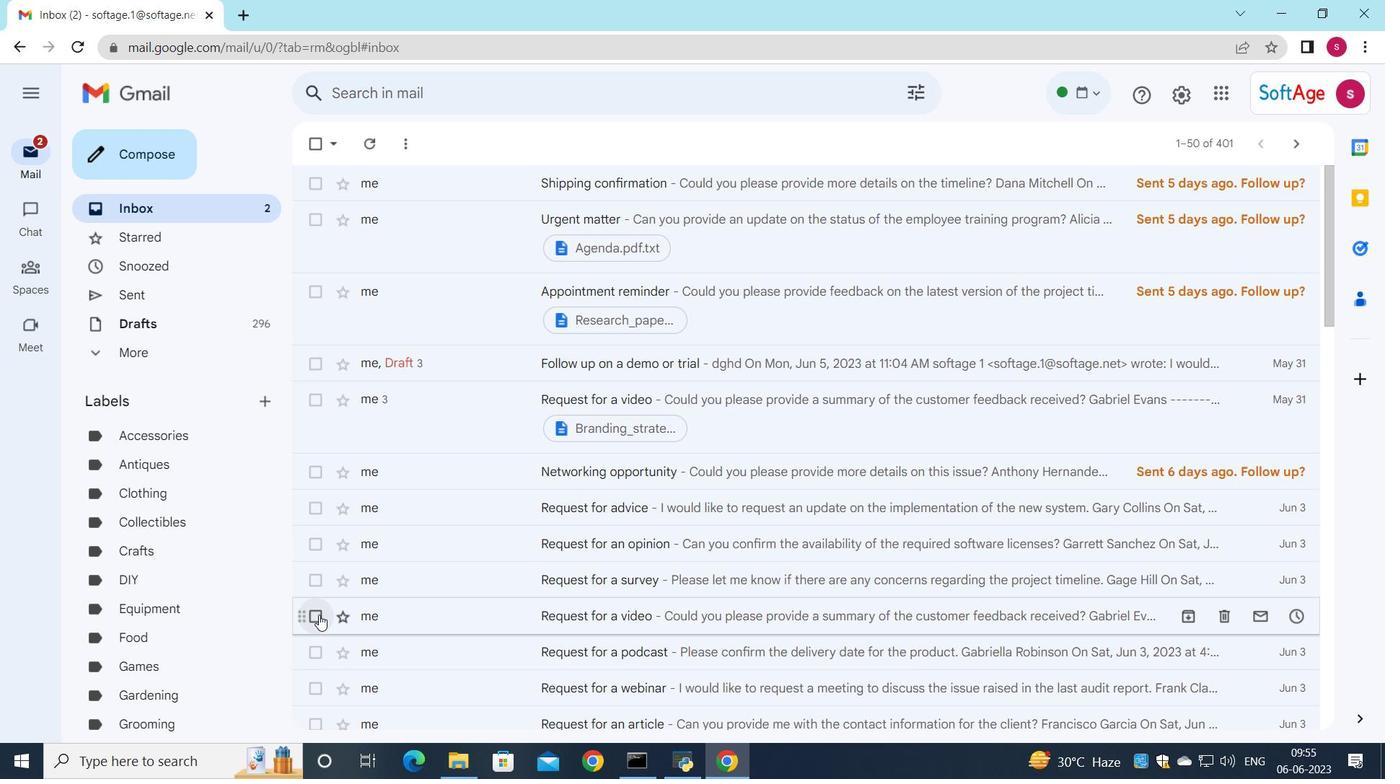 
Action: Mouse moved to (725, 138)
Screenshot: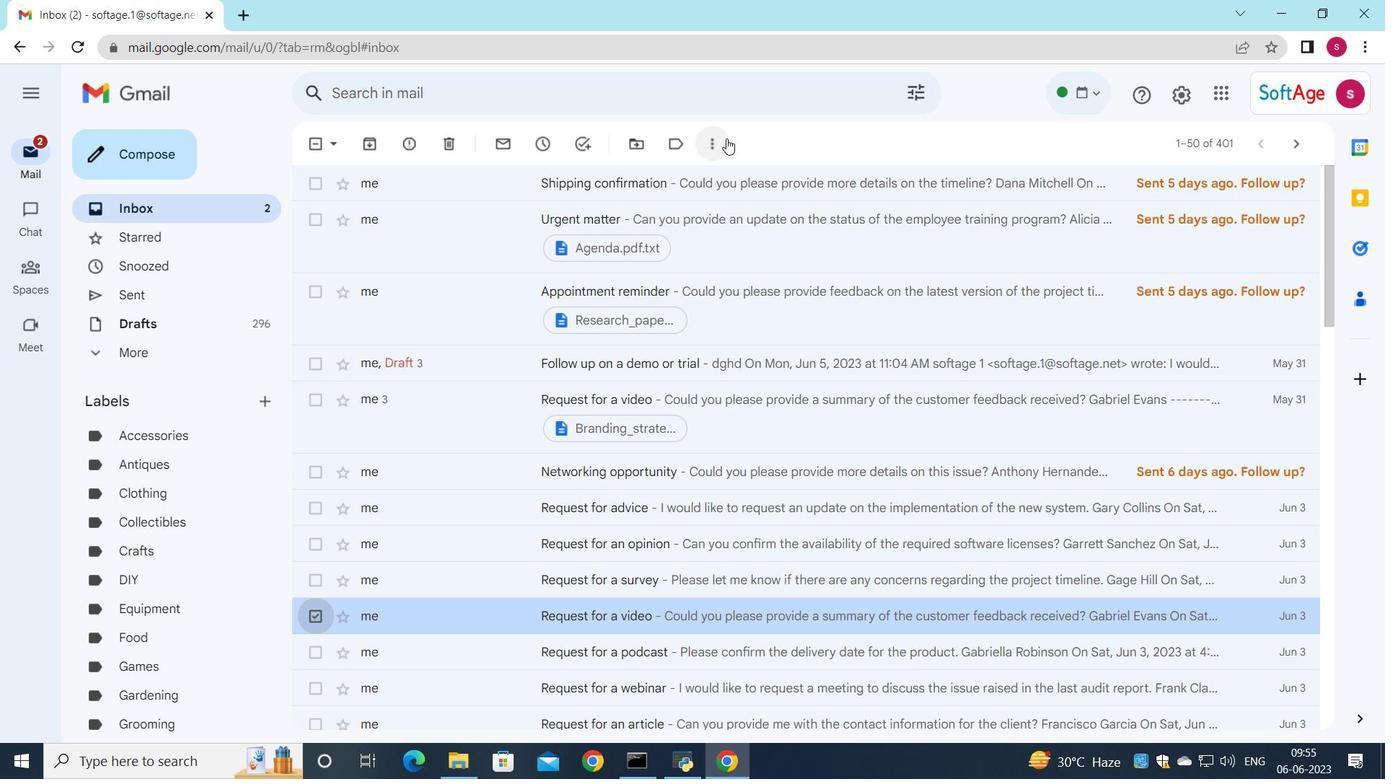 
Action: Mouse pressed left at (725, 138)
Screenshot: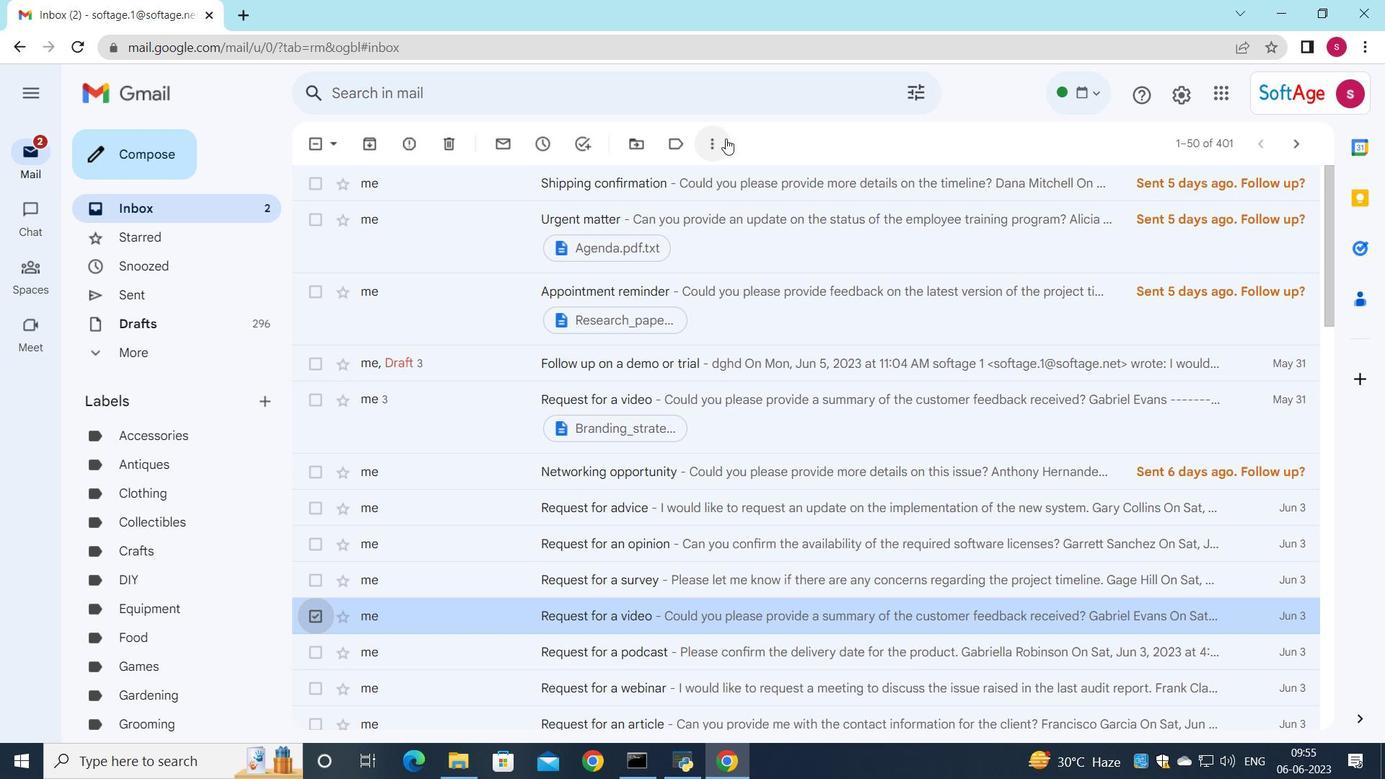 
Action: Mouse moved to (763, 311)
Screenshot: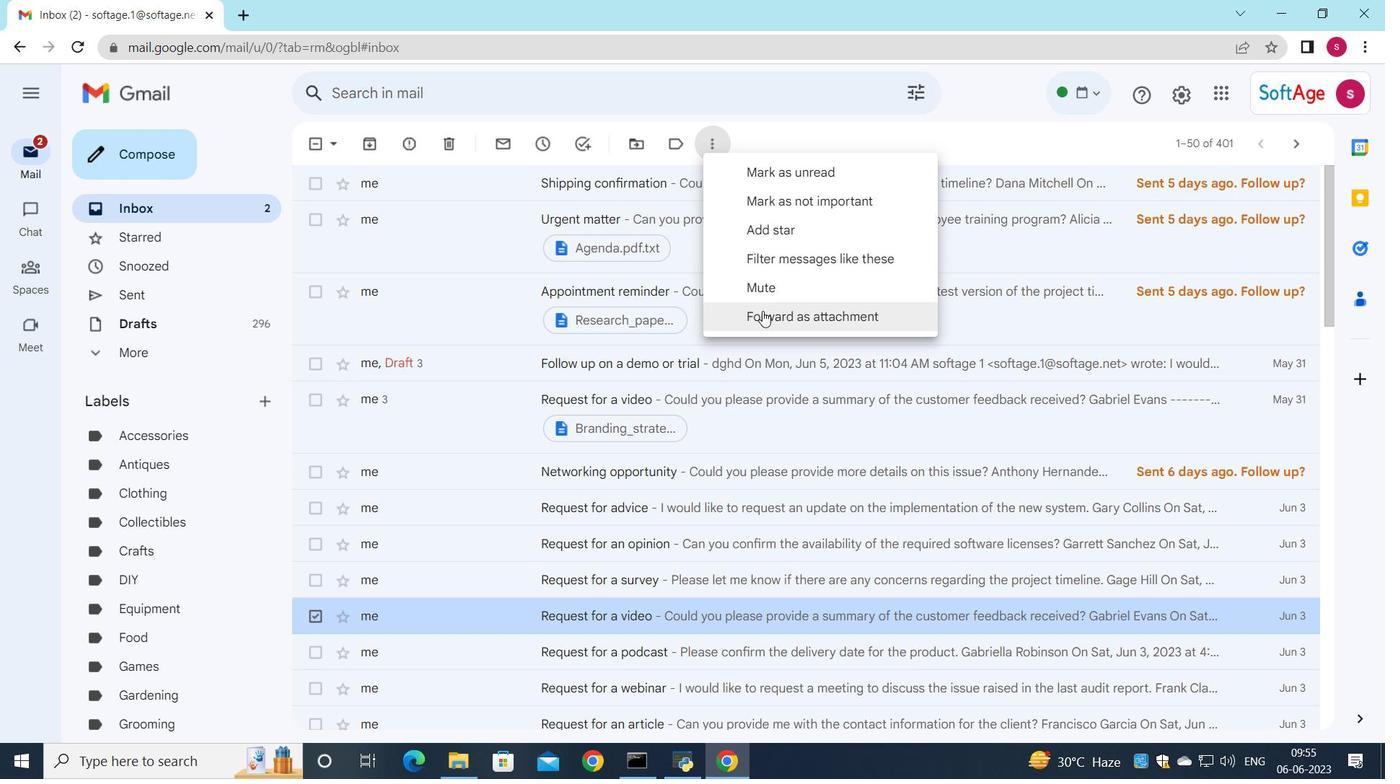 
Action: Mouse pressed left at (763, 311)
Screenshot: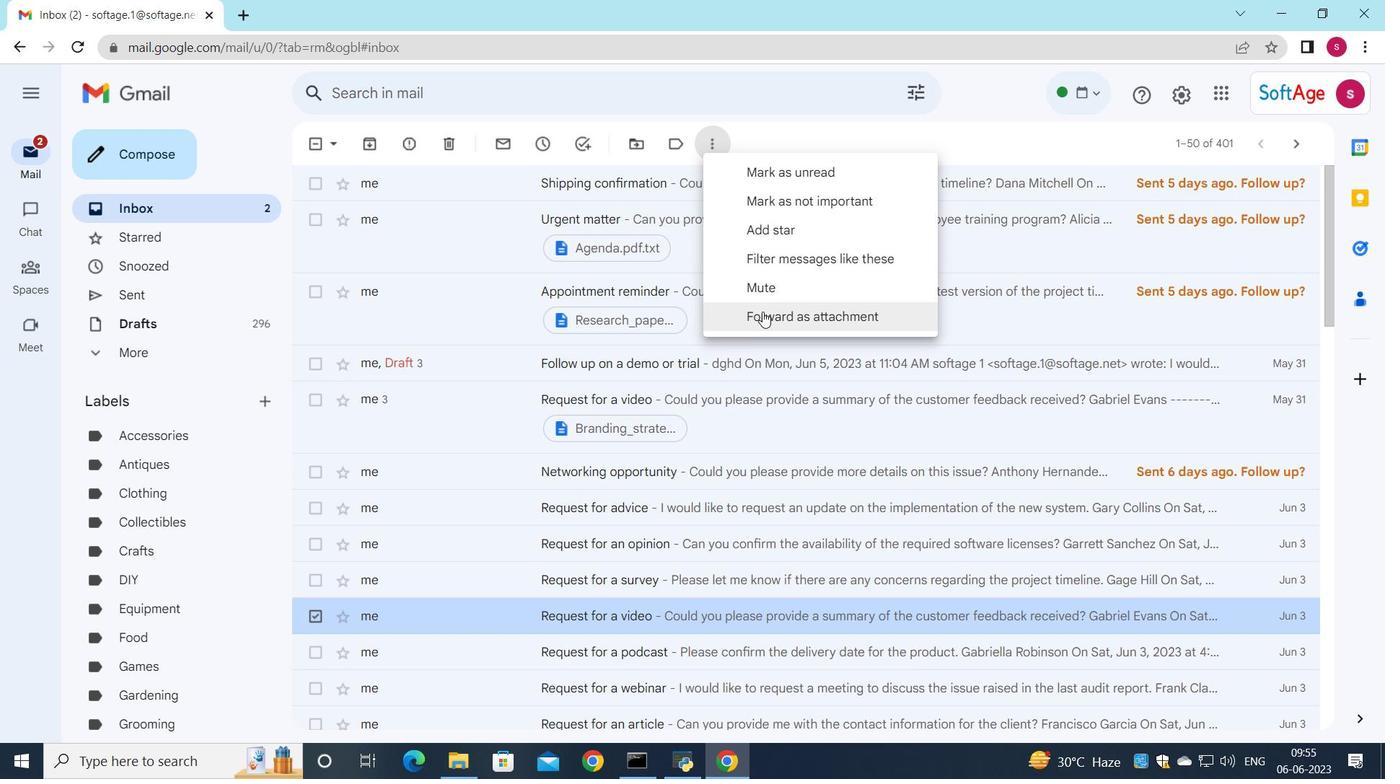 
Action: Mouse moved to (847, 313)
Screenshot: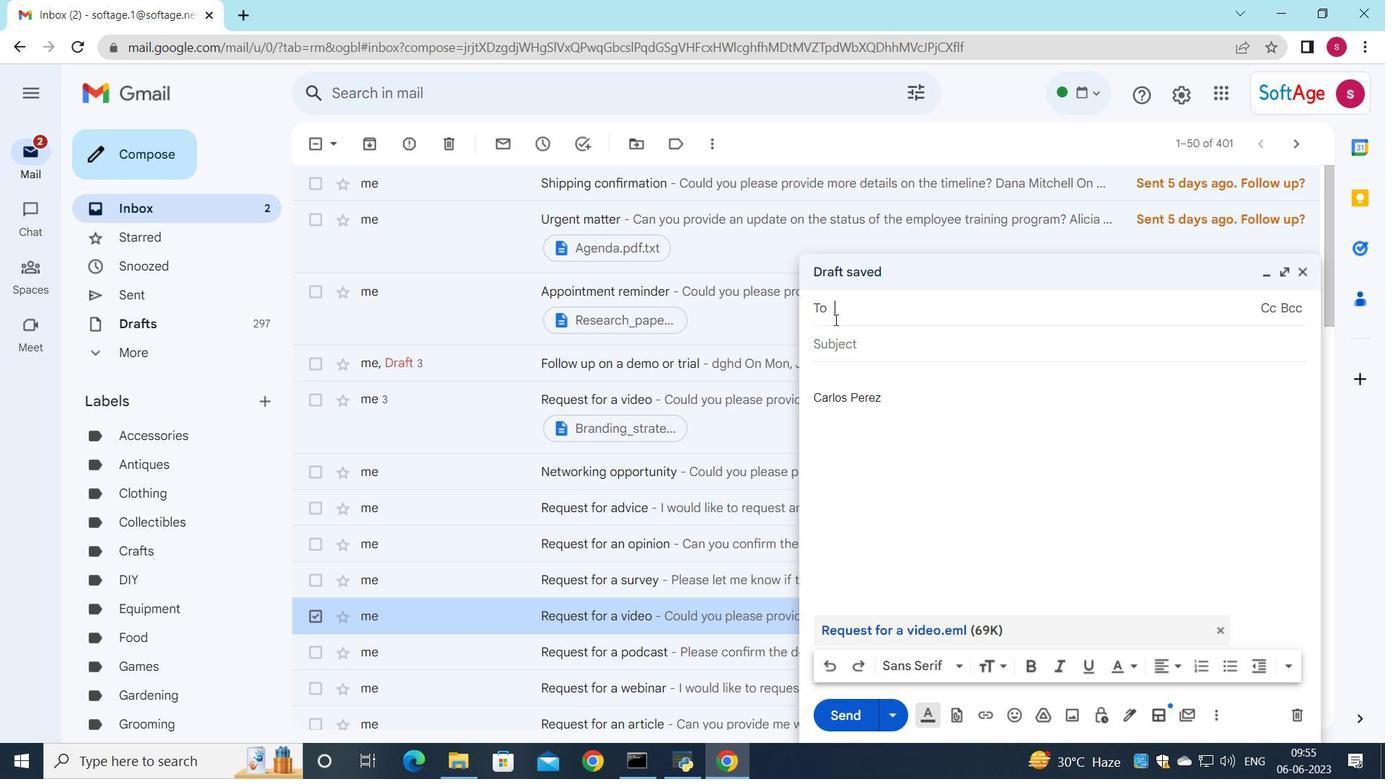 
Action: Key pressed s
Screenshot: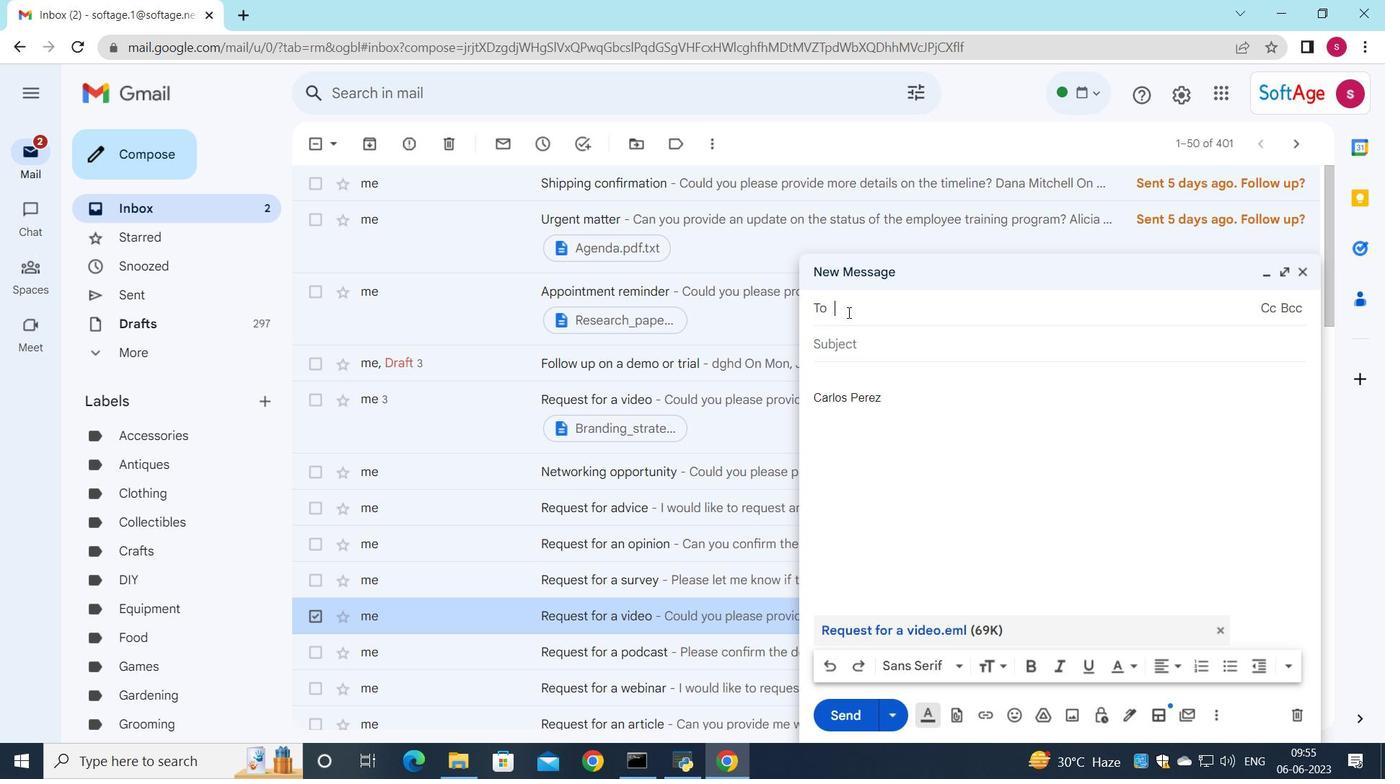 
Action: Mouse moved to (961, 641)
Screenshot: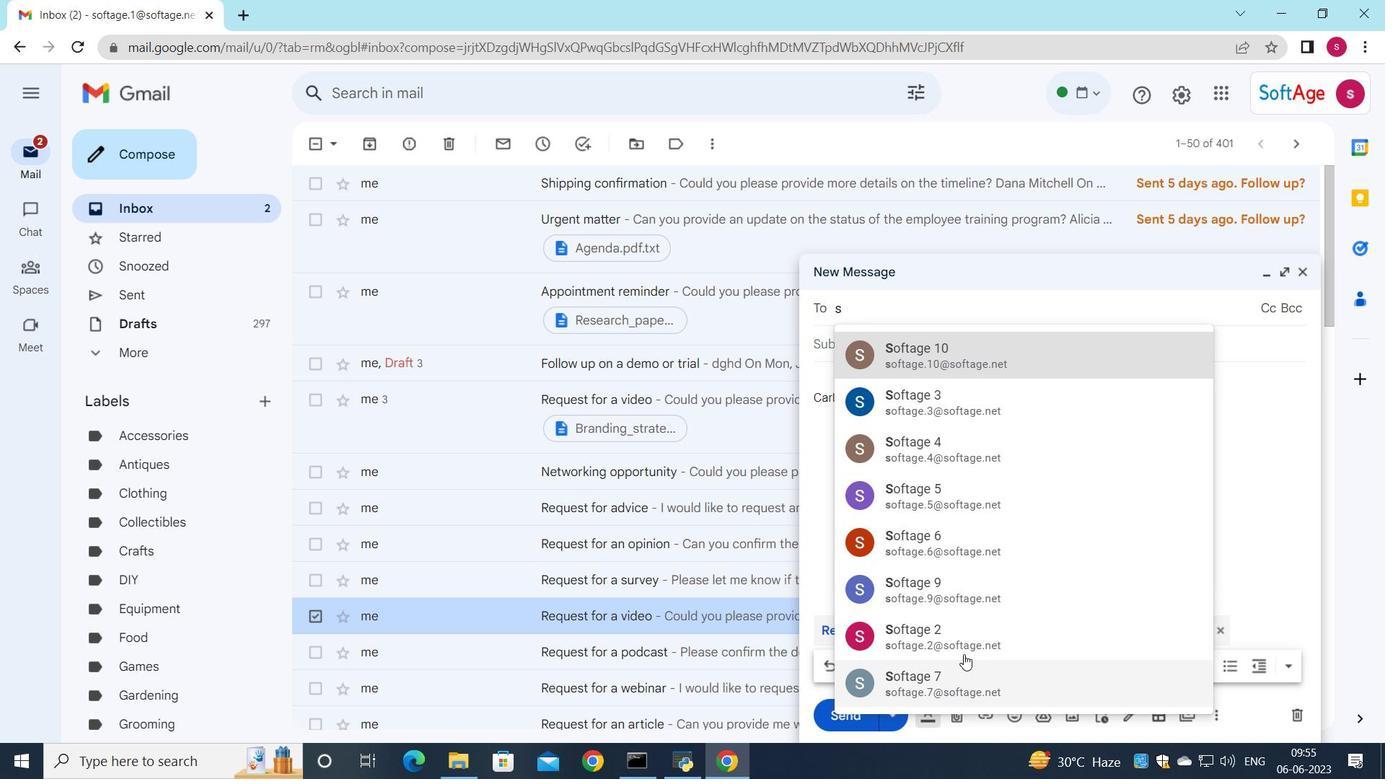 
Action: Mouse pressed left at (961, 641)
Screenshot: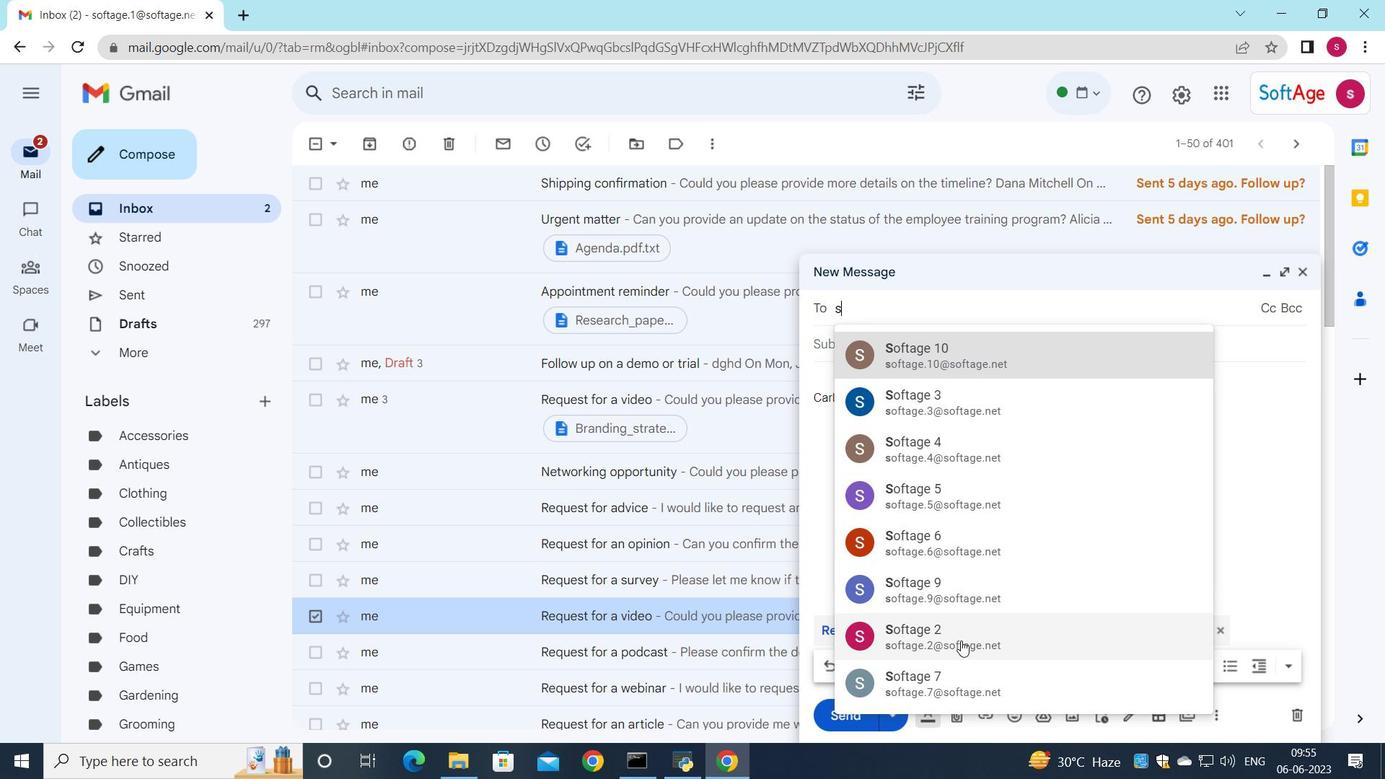 
Action: Mouse moved to (878, 370)
Screenshot: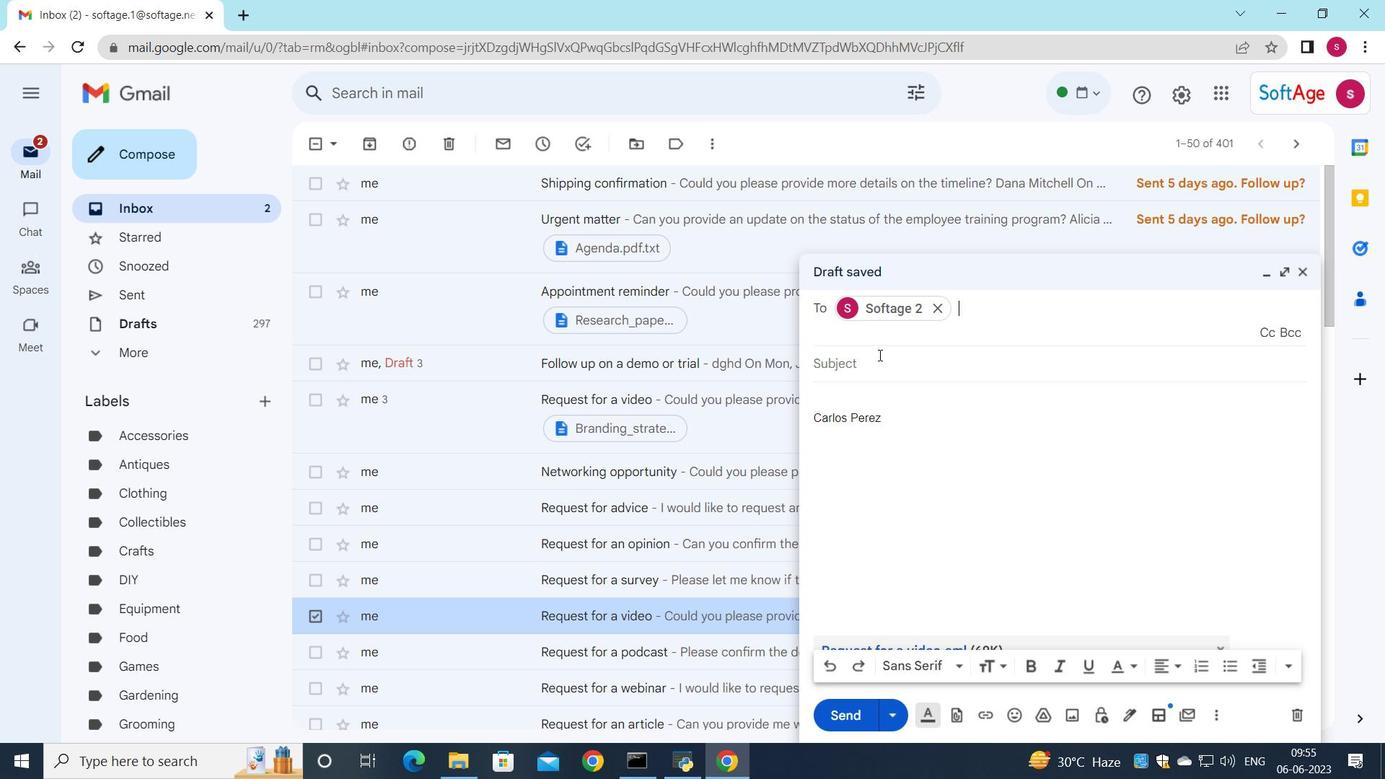 
Action: Mouse pressed left at (878, 370)
Screenshot: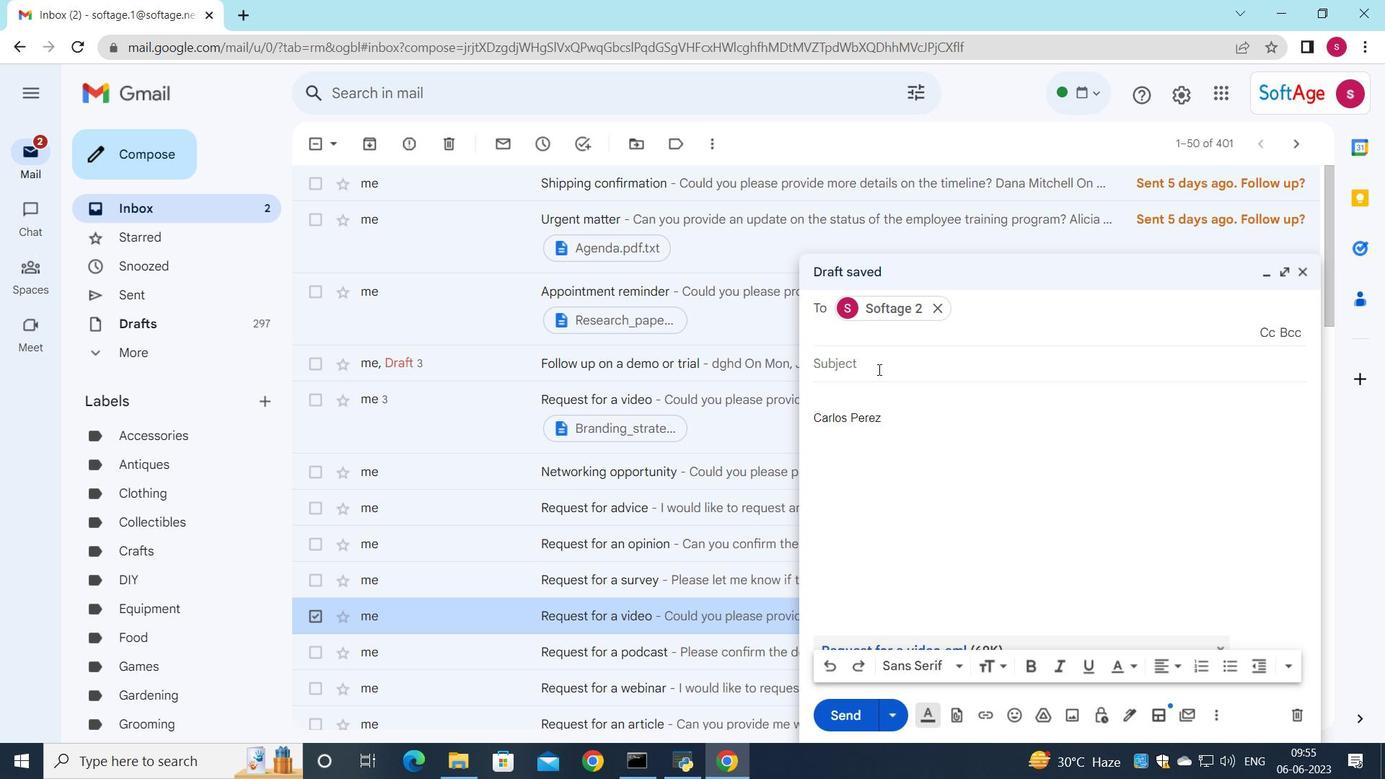 
Action: Key pressed <Key.shift>Request<Key.space>for<Key.space>clarification<Key.space>
Screenshot: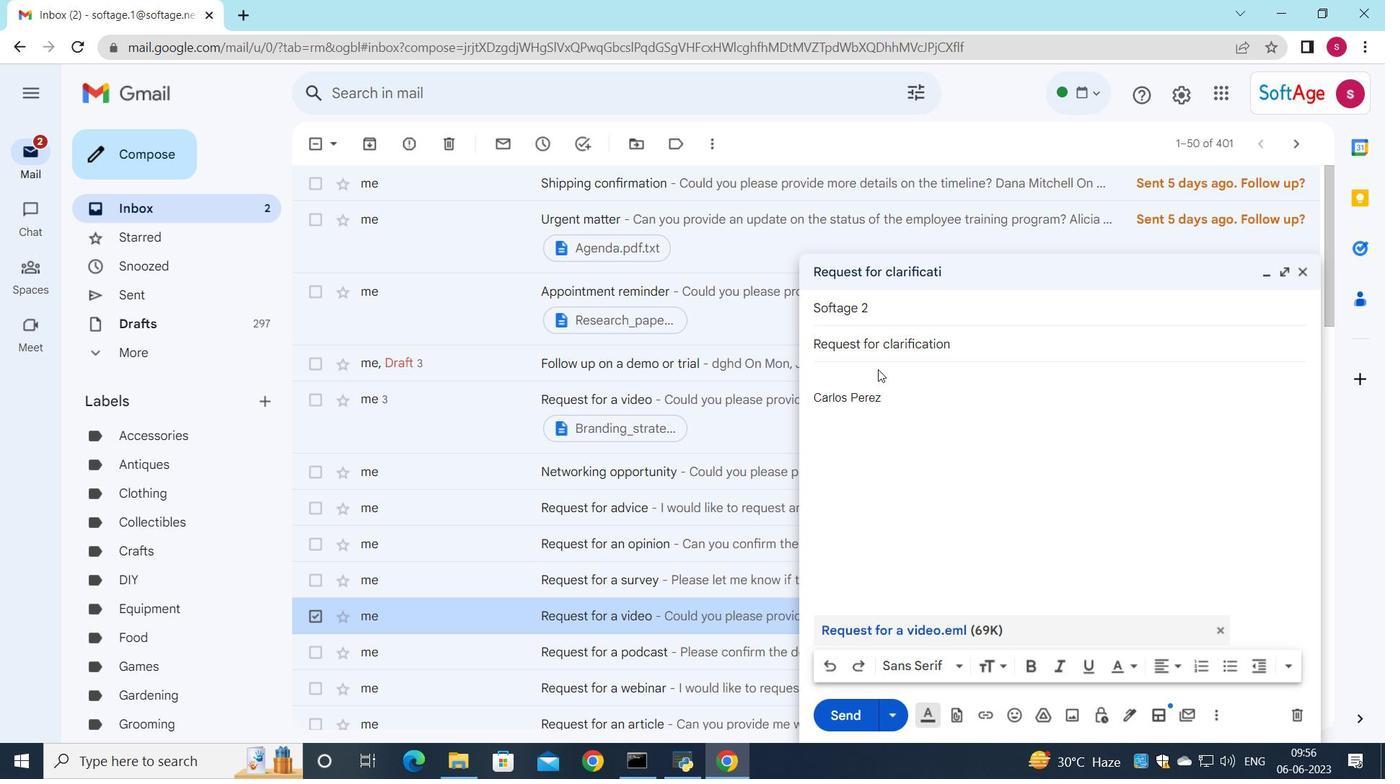 
Action: Mouse moved to (851, 382)
Screenshot: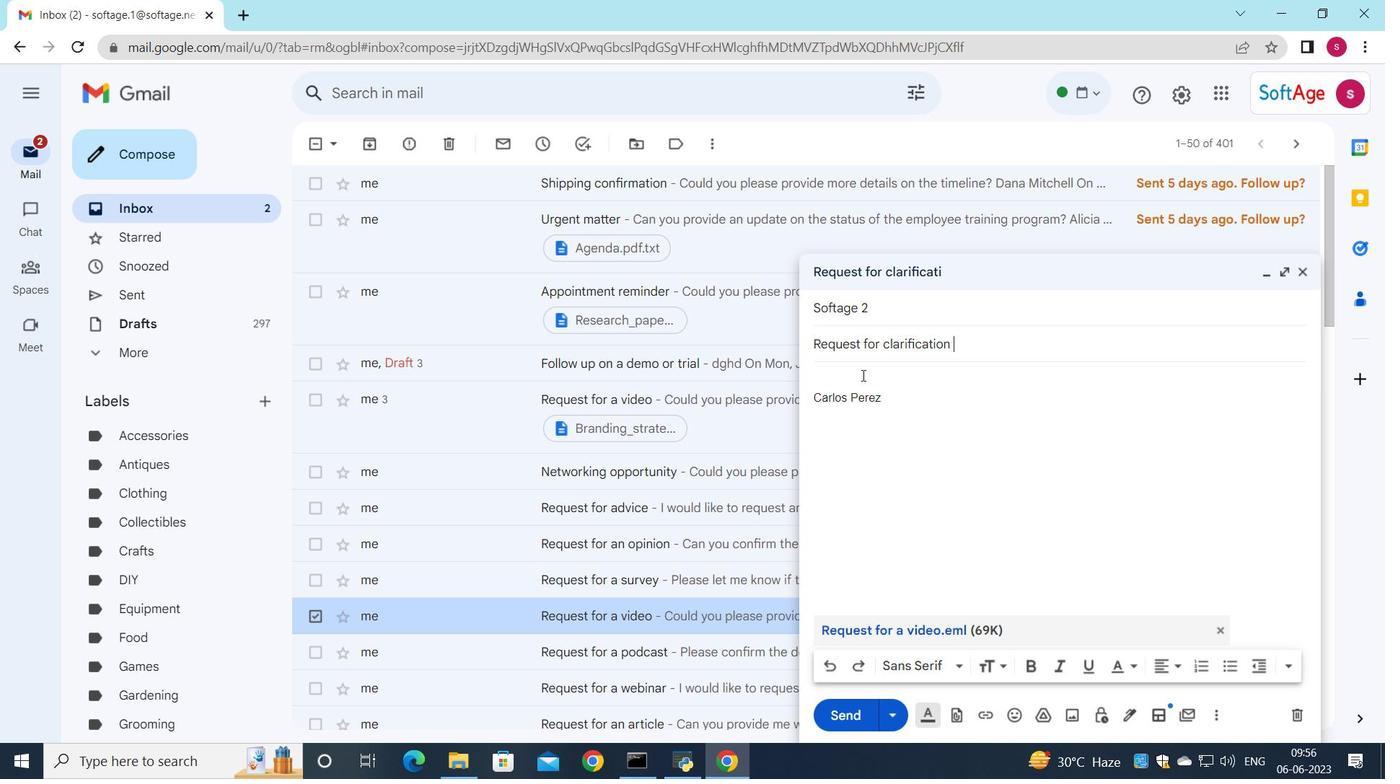 
Action: Mouse pressed left at (851, 382)
Screenshot: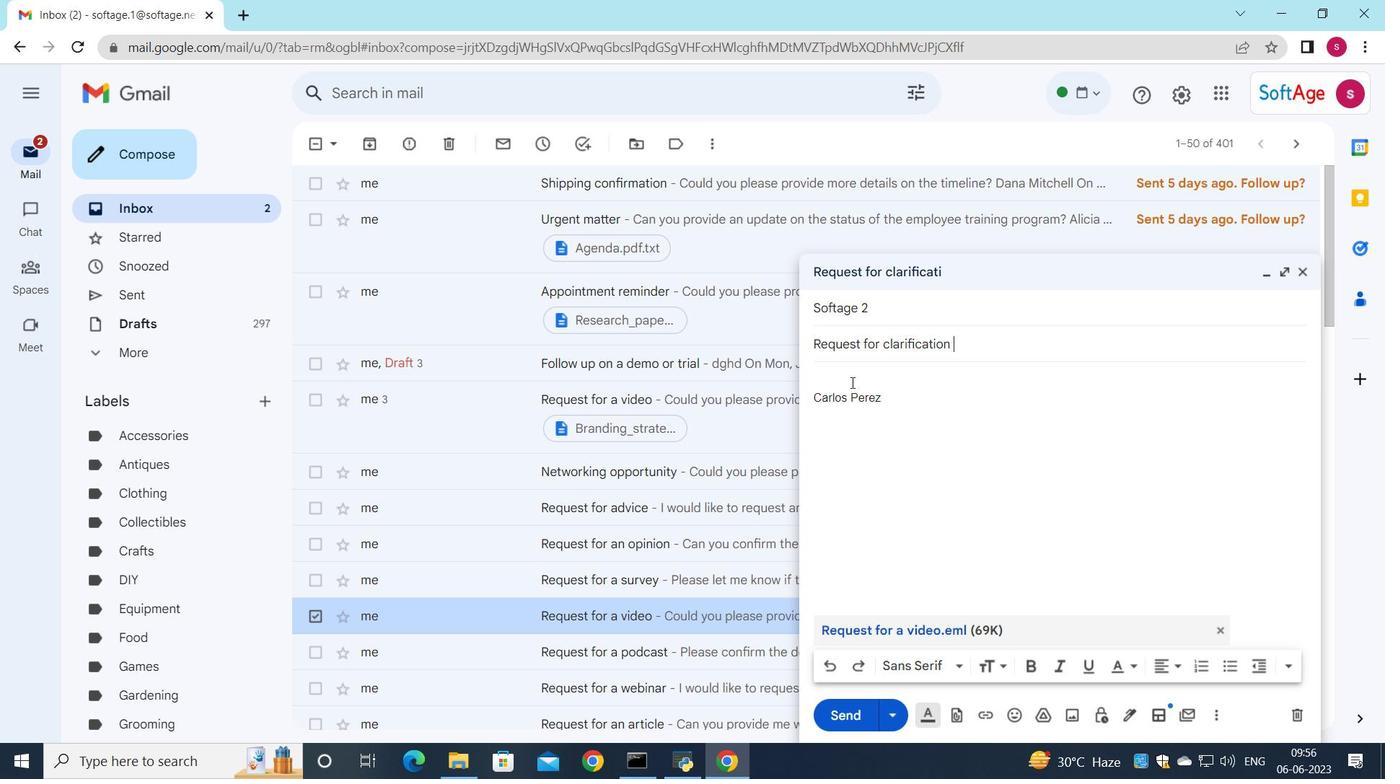 
Action: Mouse moved to (901, 371)
Screenshot: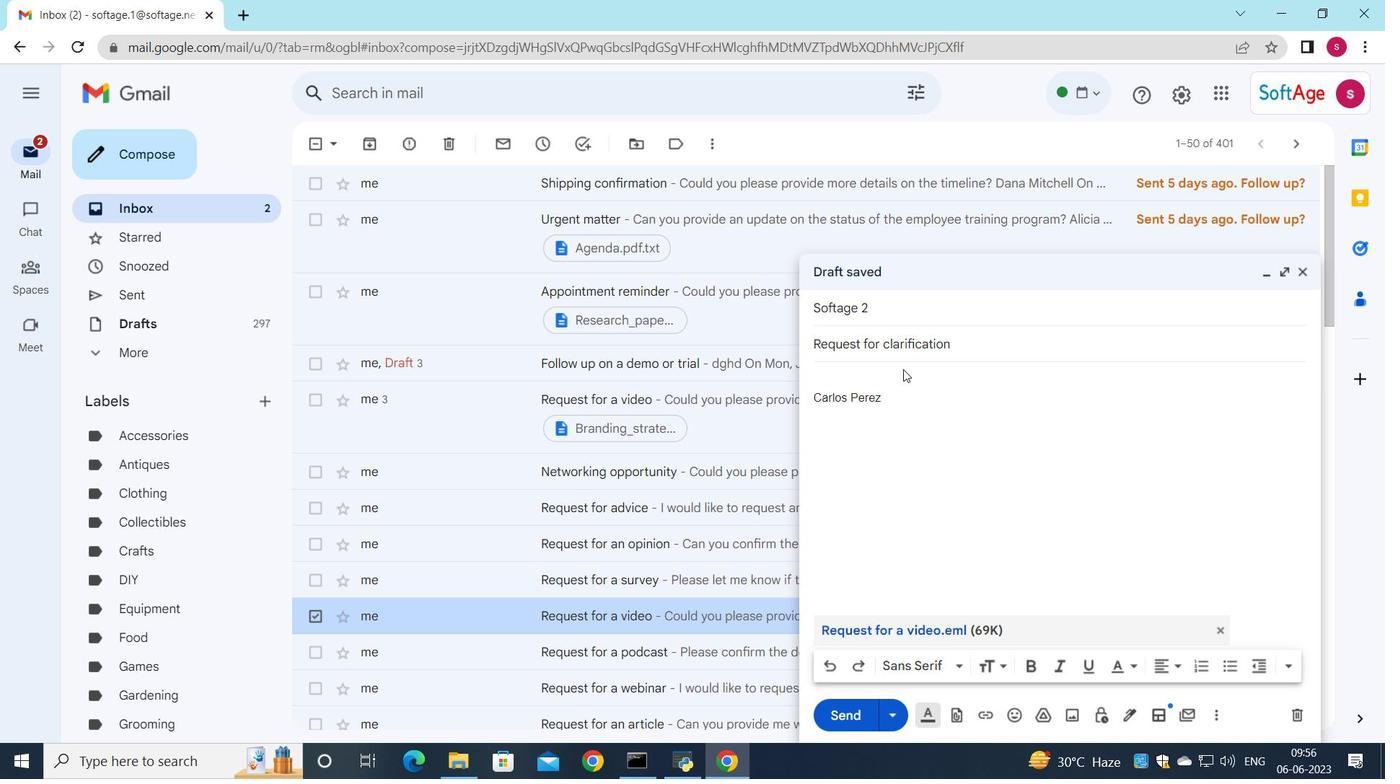 
Action: Key pressed <Key.shift>Could<Key.space>you<Key.space>please<Key.space>provide<Key.space>feedback<Key.space>on<Key.space>the<Key.space>latest<Key.space>version<Key.space>of<Key.space>the<Key.space>marketing<Key.space>plan<Key.shift_r><Key.shift_r><Key.shift_r><Key.shift_r><Key.shift_r><Key.shift_r><Key.shift_r><Key.shift_r><Key.shift_r><Key.shift_r><Key.shift_r><Key.shift_r><Key.shift_r><Key.shift_r><Key.shift_r><Key.shift_r><Key.shift_r><Key.shift_r><Key.shift_r><Key.shift_r><Key.shift_r><Key.shift_r><Key.shift_r><Key.shift_r><Key.shift_r><Key.shift_r><Key.shift_r><Key.shift_r><Key.shift_r><Key.shift_r><Key.shift_r>?
Screenshot: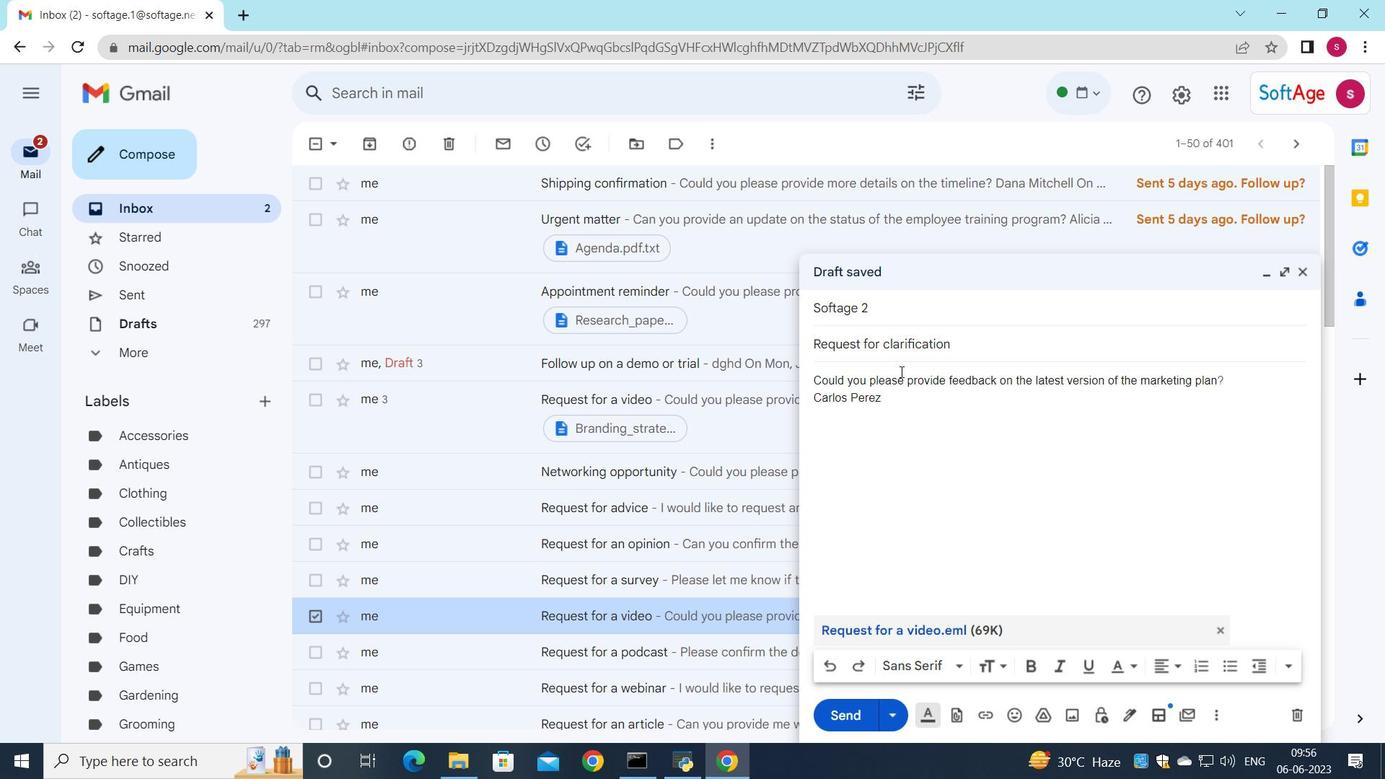 
Action: Mouse moved to (839, 719)
Screenshot: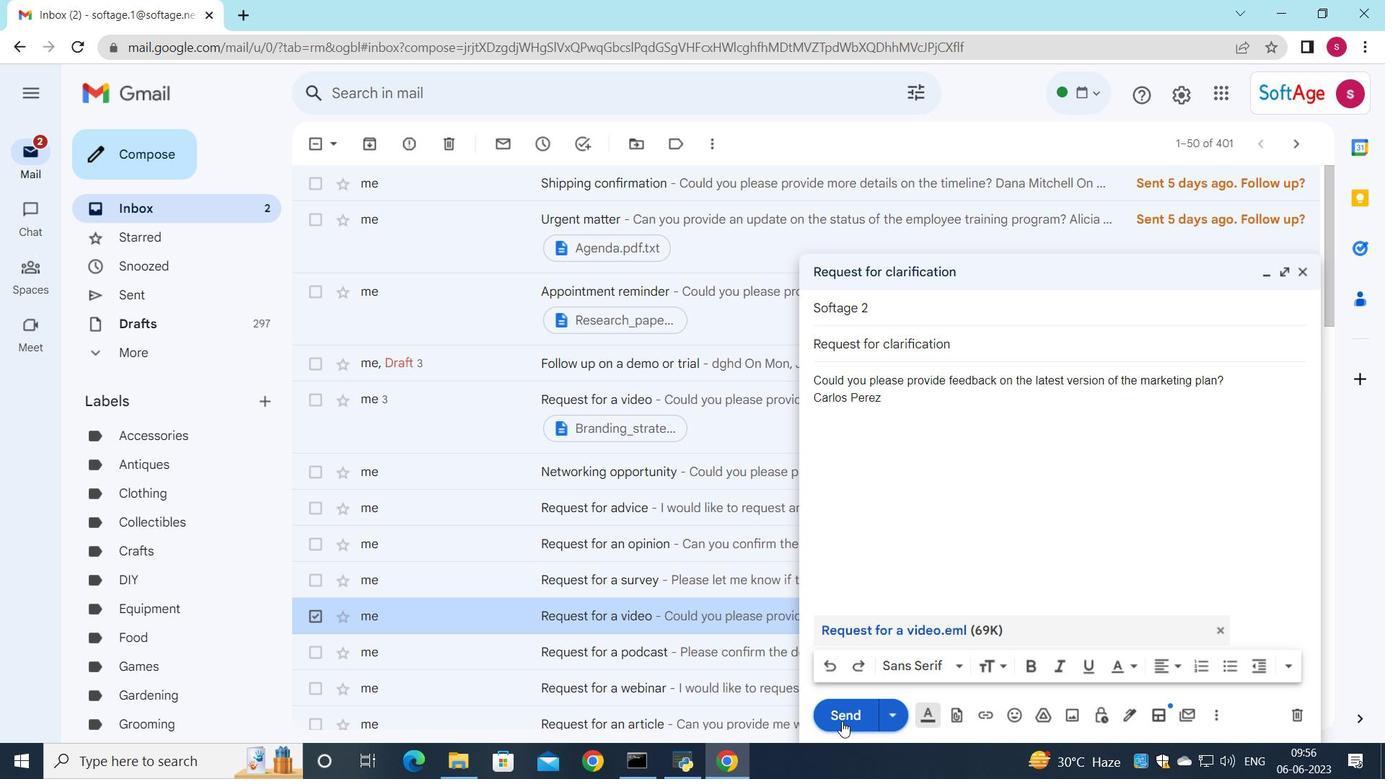 
Action: Mouse pressed left at (839, 719)
Screenshot: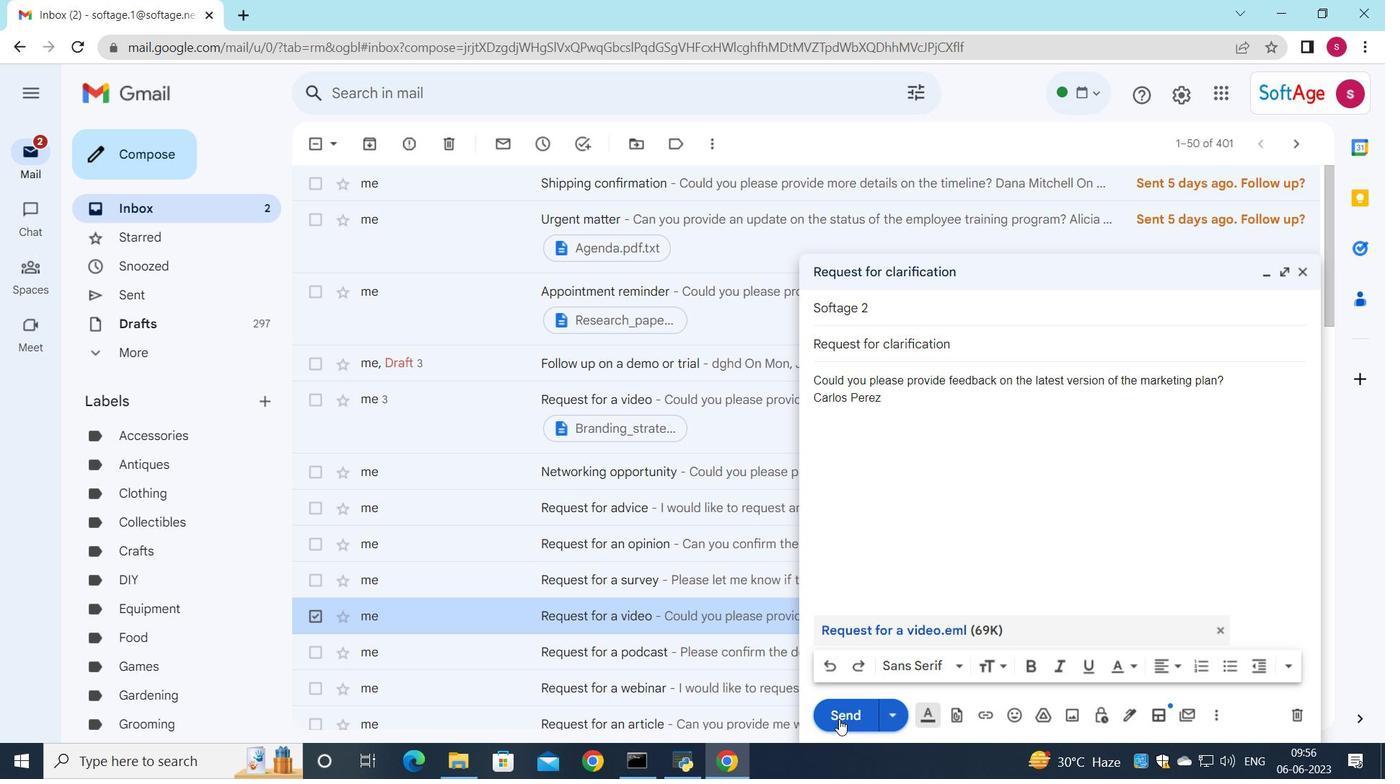 
